 Task: Look for space in Bad Pyrmont, Germany from 6th September, 2023 to 10th September, 2023 for 1 adult in price range Rs.9000 to Rs.17000. Place can be private room with 1  bedroom having 1 bed and 1 bathroom. Property type can be house, flat, guest house, hotel. Booking option can be shelf check-in. Required host language is English.
Action: Mouse moved to (788, 110)
Screenshot: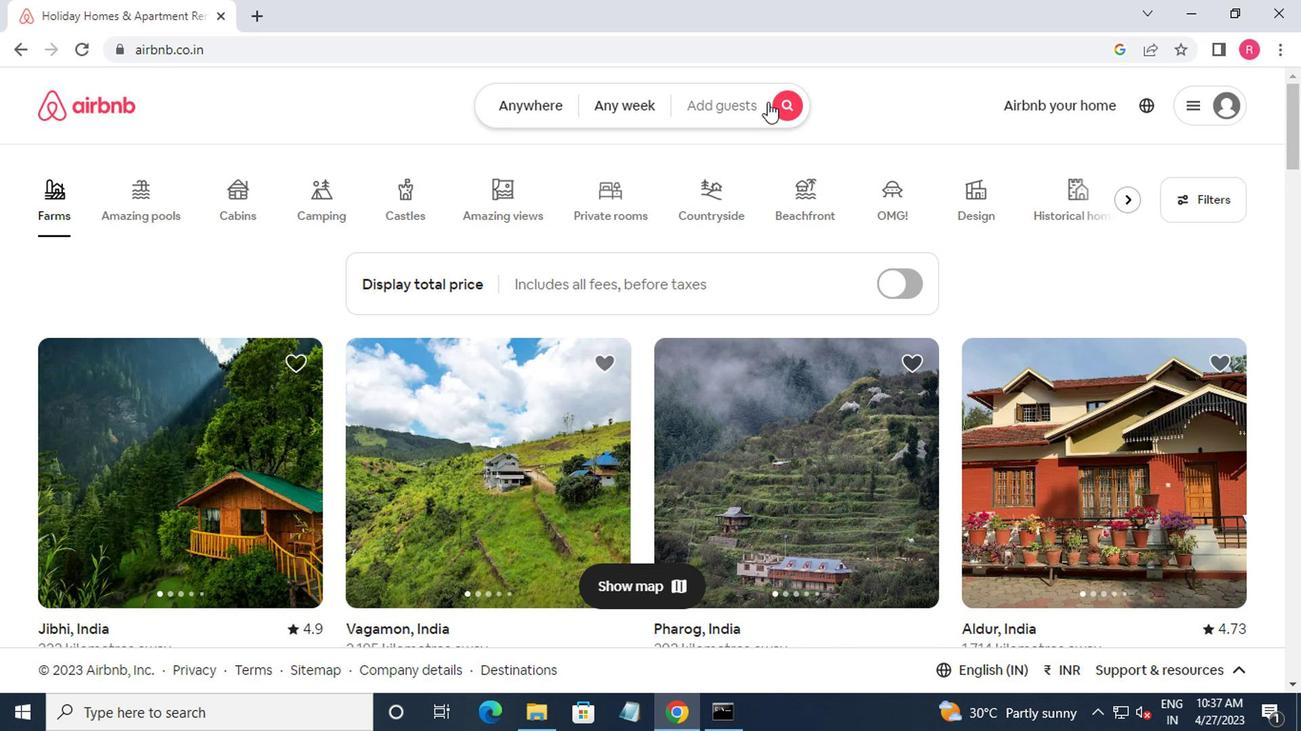 
Action: Mouse pressed left at (788, 110)
Screenshot: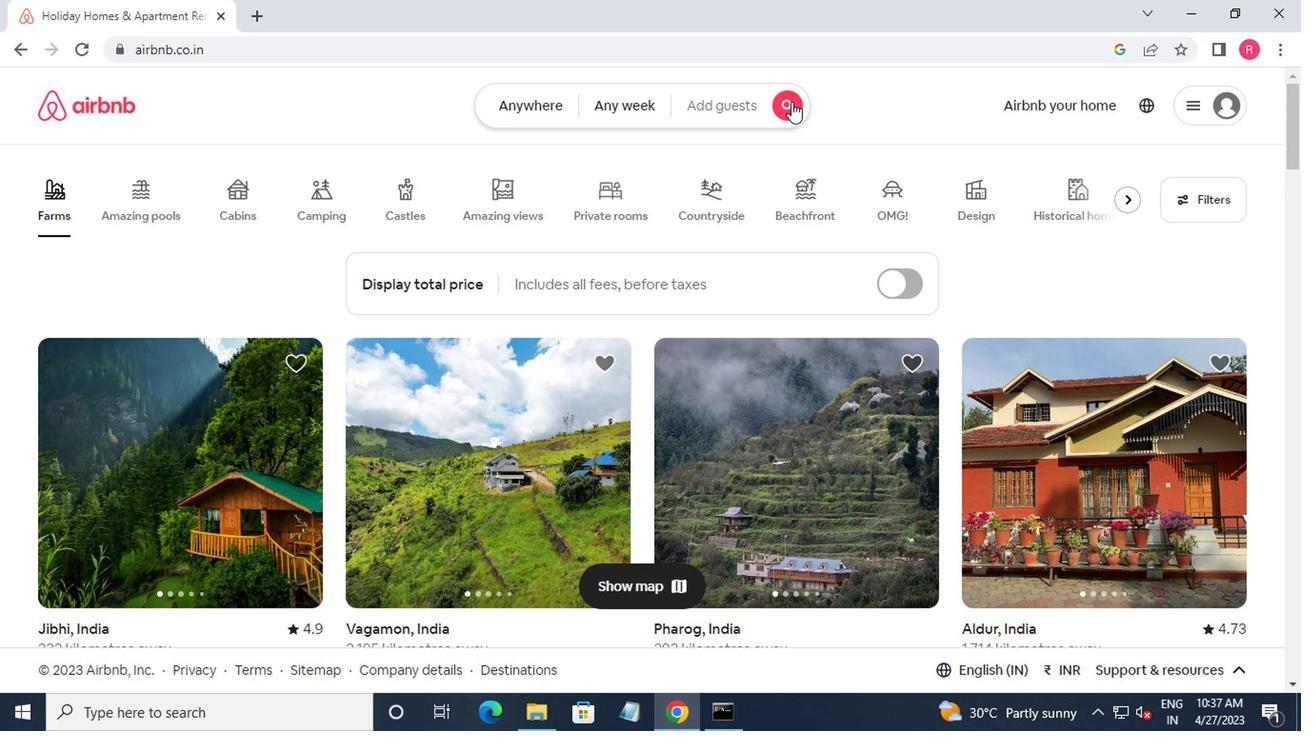 
Action: Mouse moved to (348, 193)
Screenshot: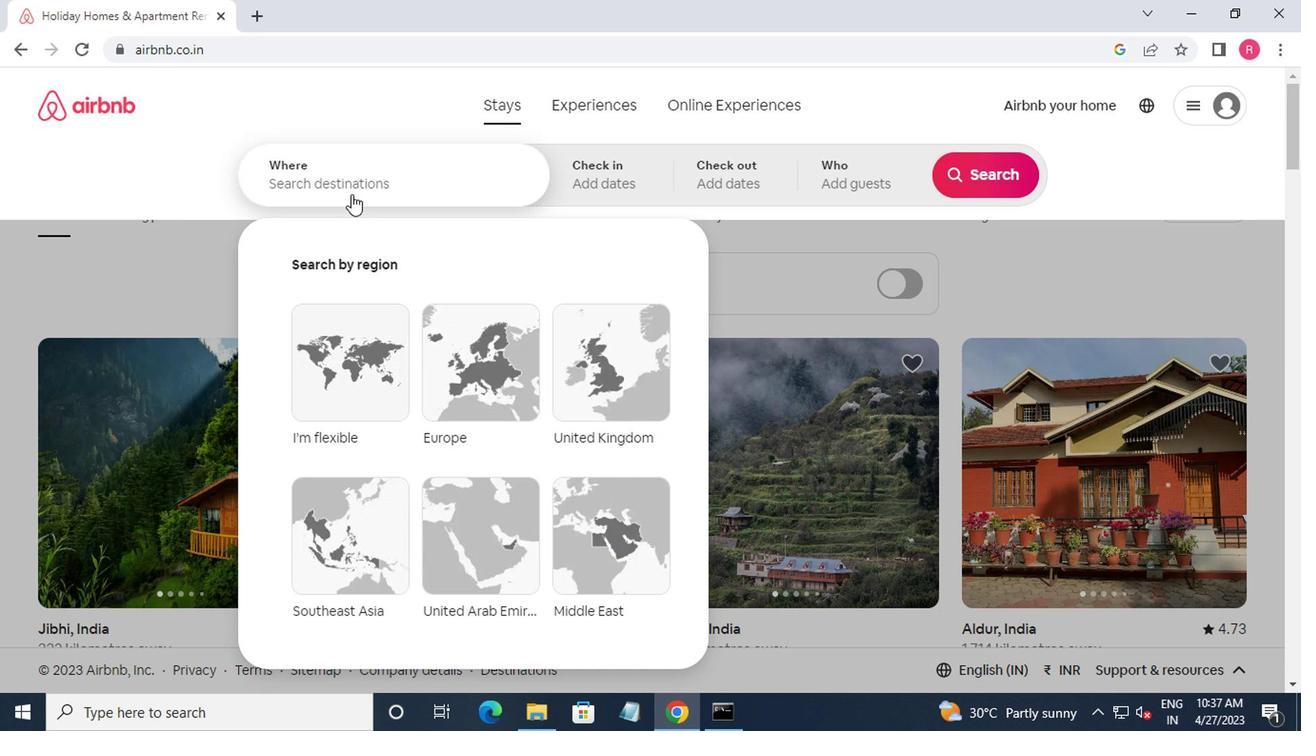 
Action: Mouse pressed left at (348, 193)
Screenshot: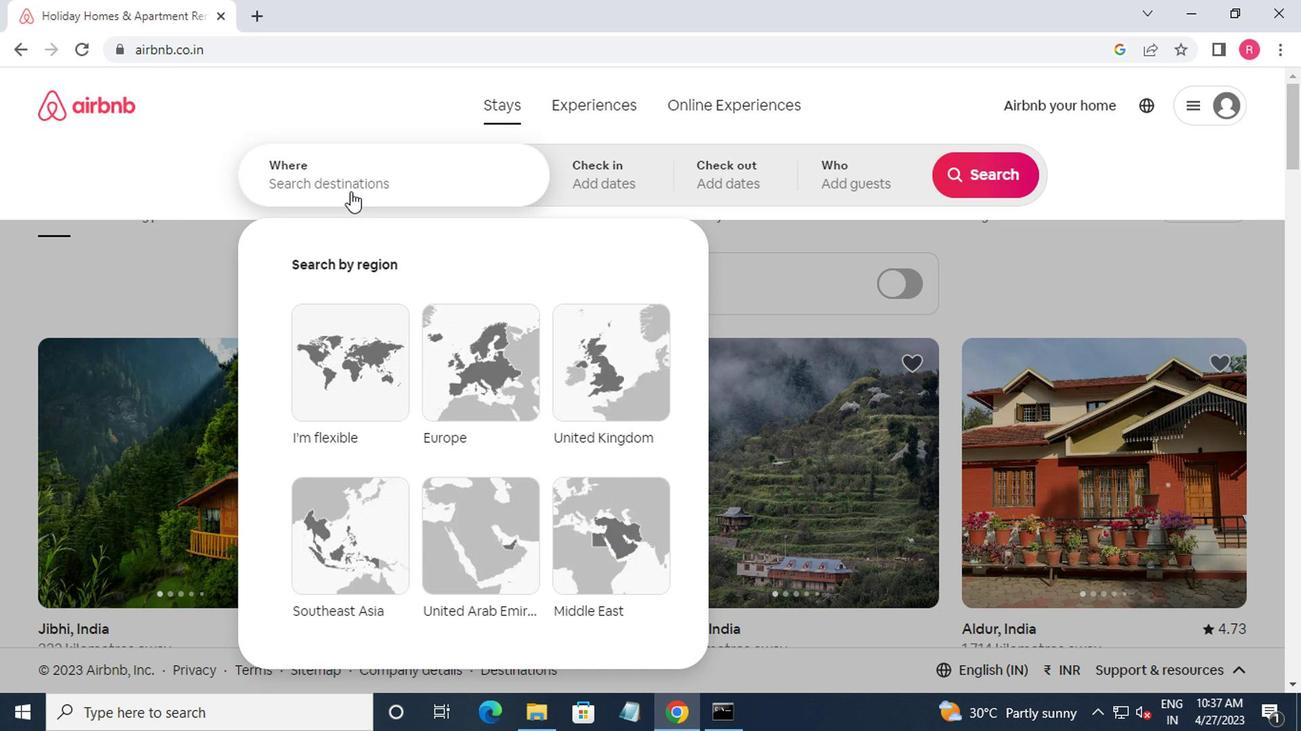 
Action: Mouse moved to (378, 190)
Screenshot: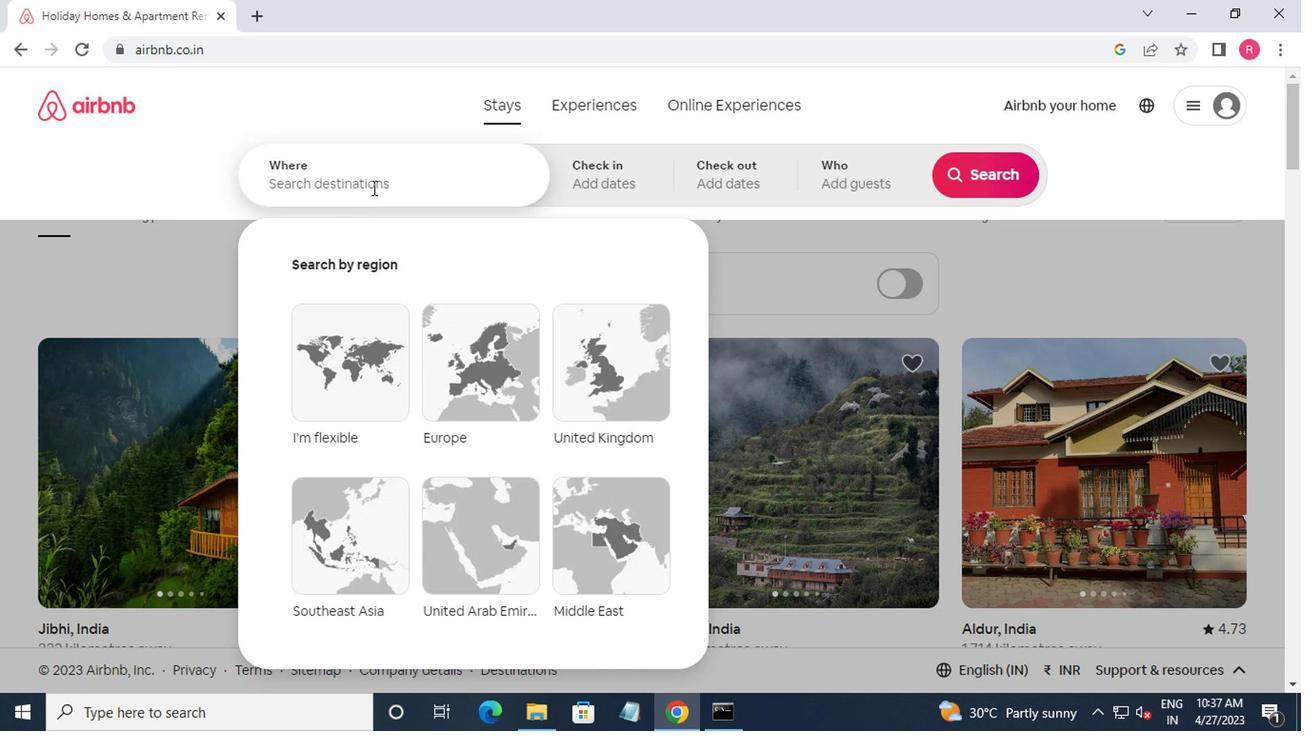 
Action: Key pressed bad<Key.space>pyrmony,ger<Key.down><Key.enter>
Screenshot: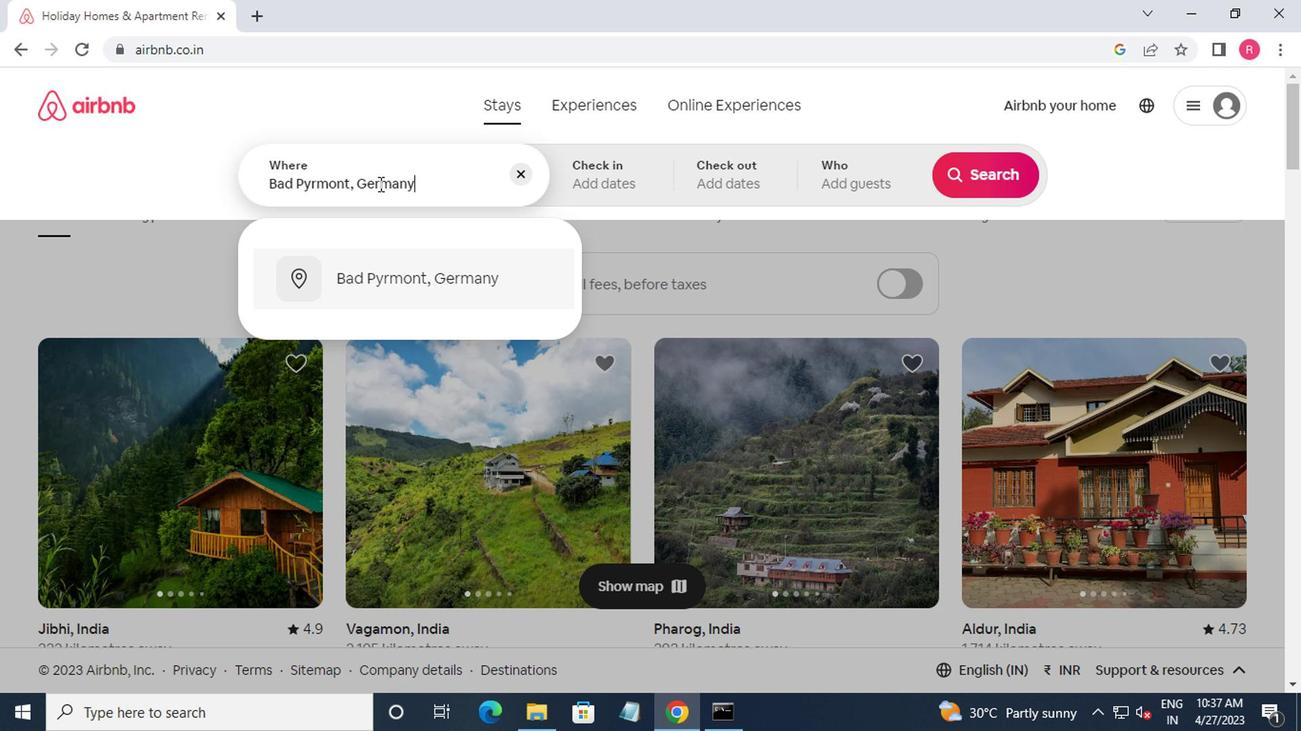 
Action: Mouse moved to (973, 338)
Screenshot: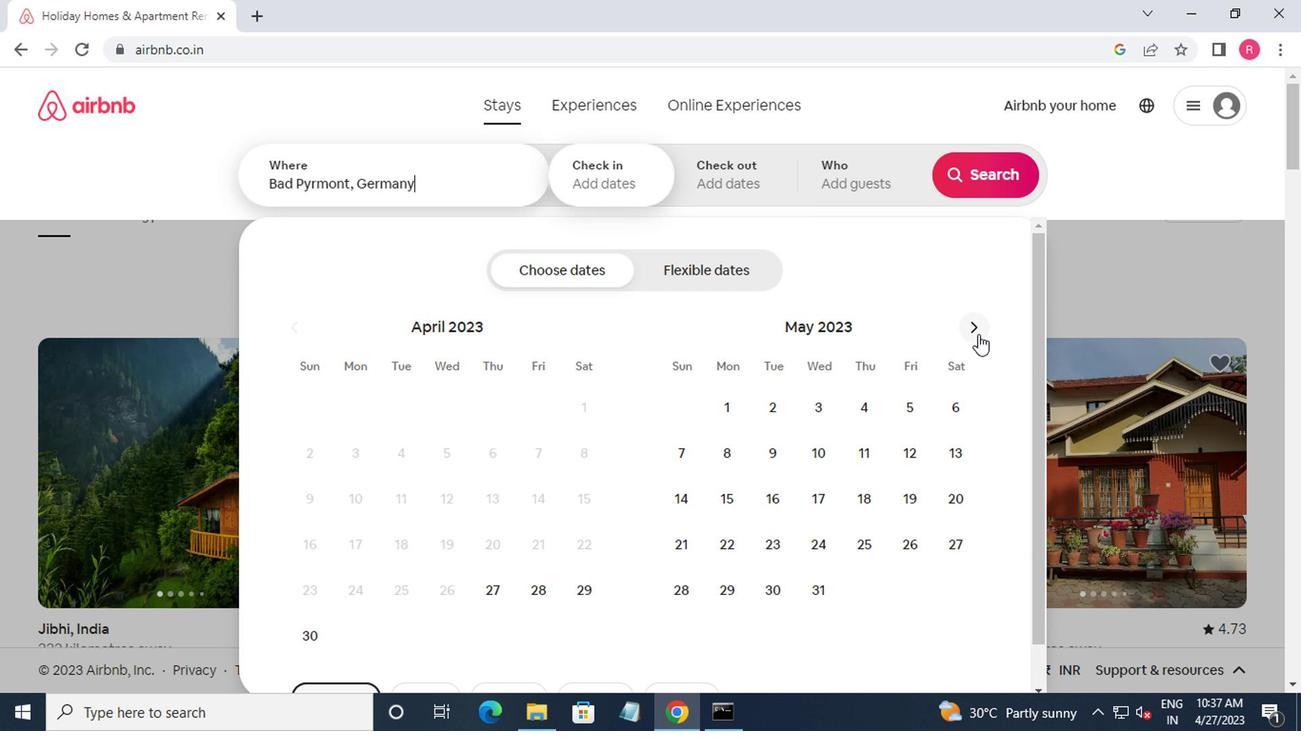 
Action: Mouse pressed left at (973, 338)
Screenshot: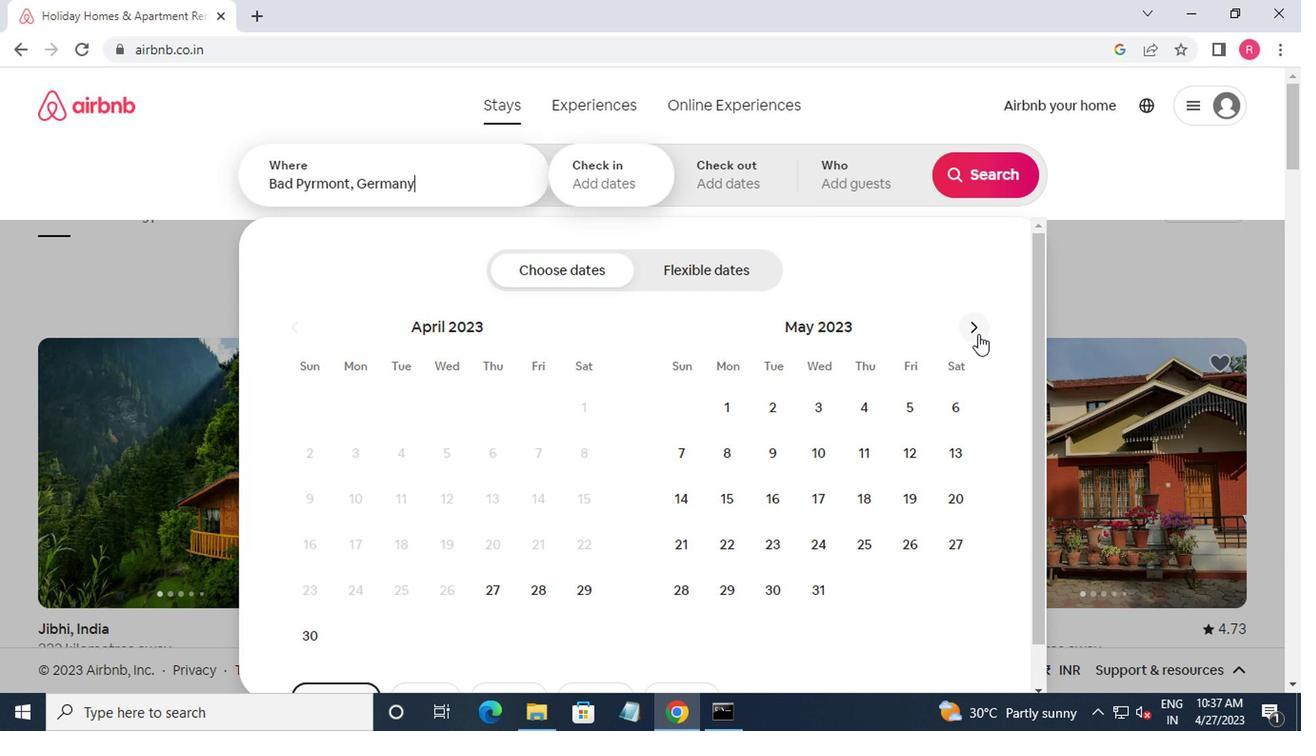 
Action: Mouse moved to (969, 336)
Screenshot: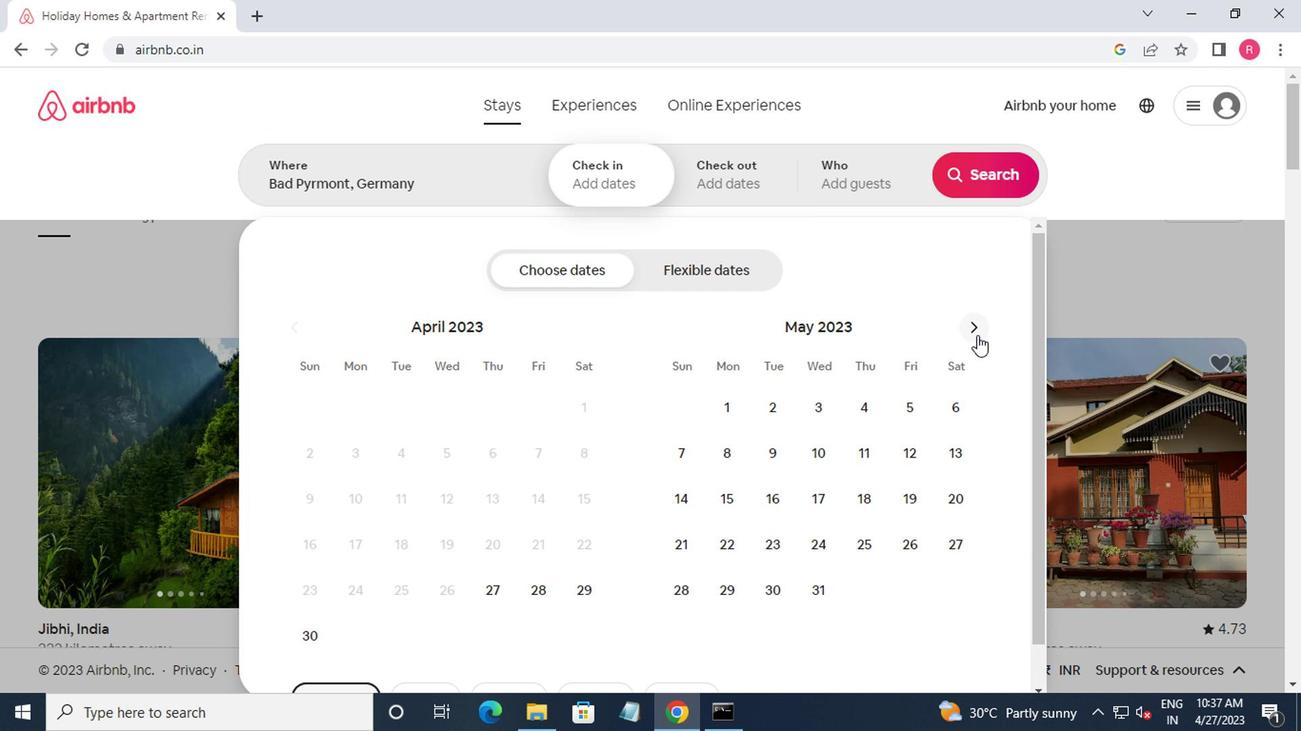 
Action: Mouse pressed left at (969, 336)
Screenshot: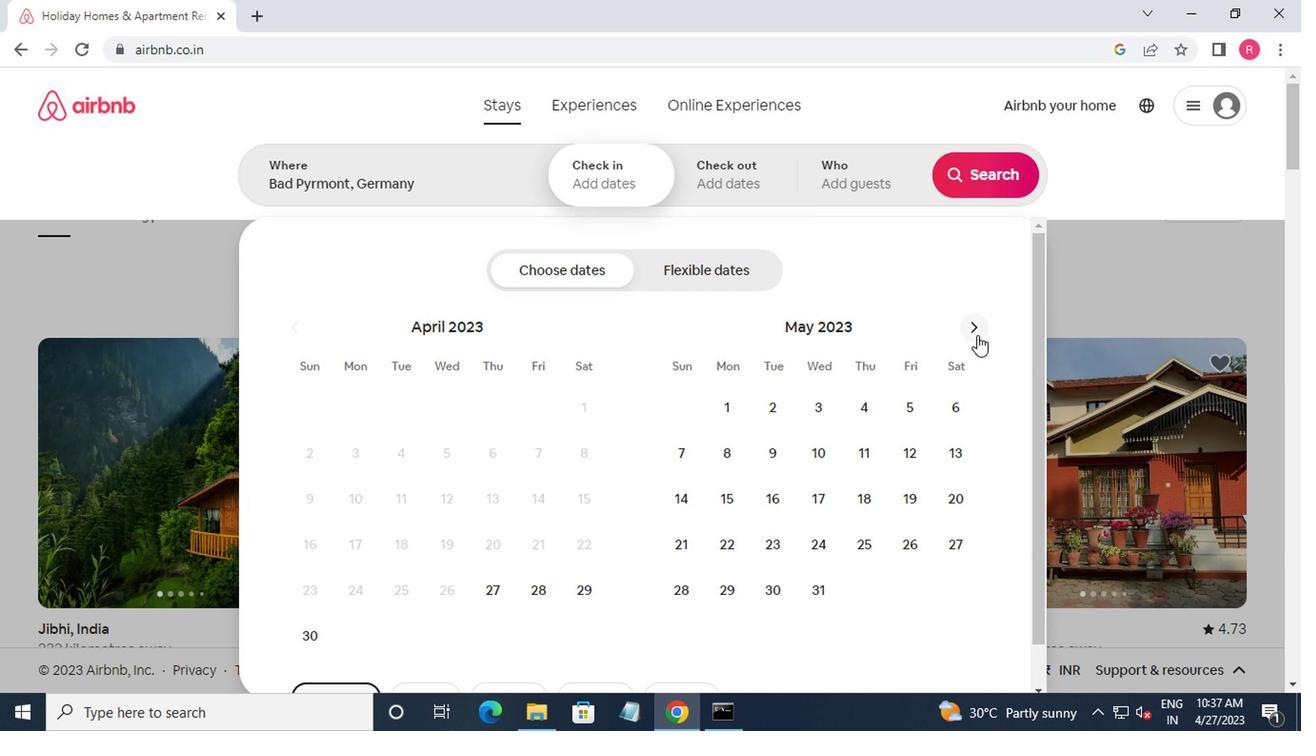 
Action: Mouse pressed left at (969, 336)
Screenshot: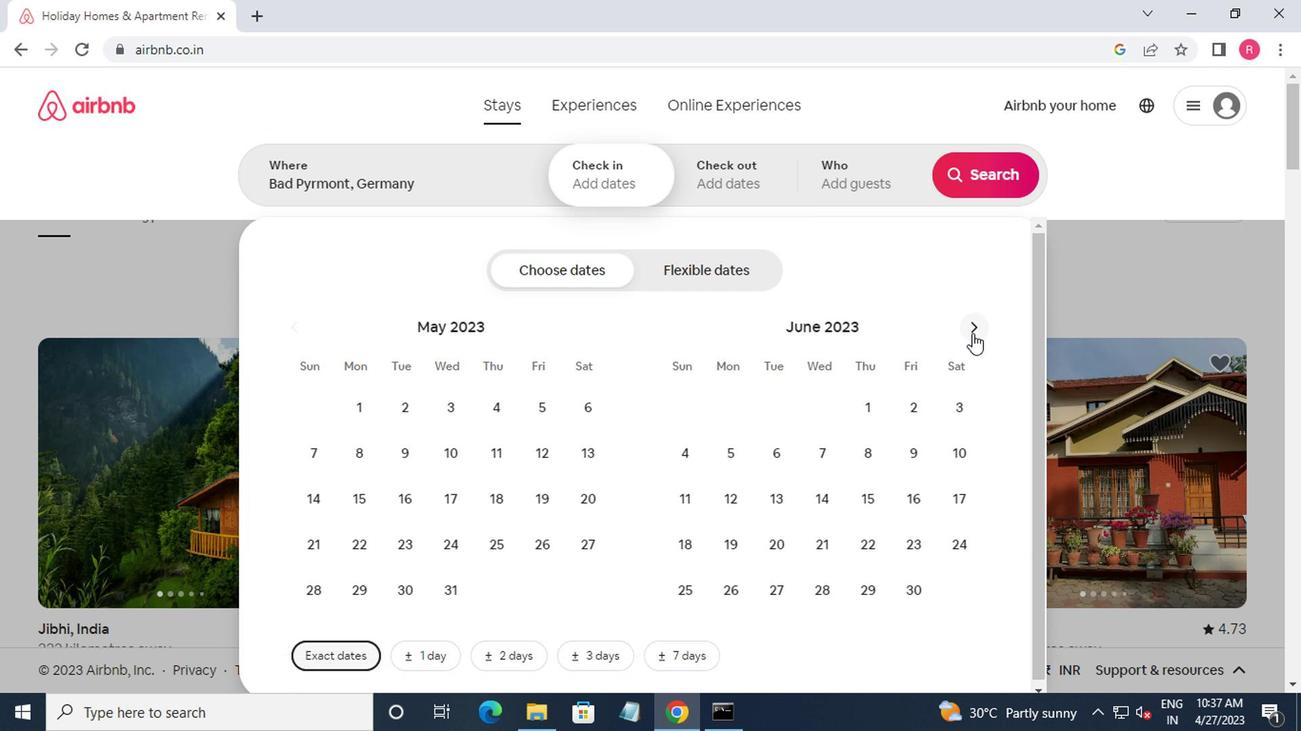 
Action: Mouse moved to (969, 336)
Screenshot: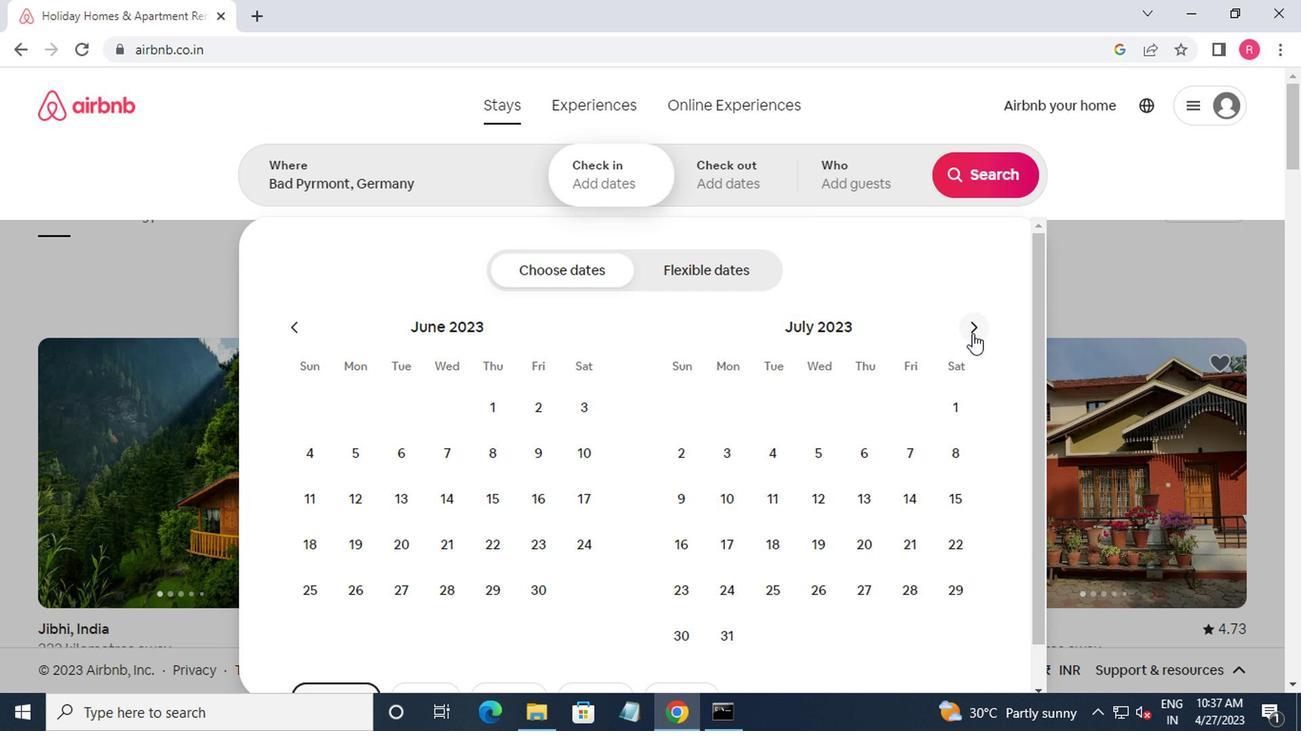 
Action: Mouse pressed left at (969, 336)
Screenshot: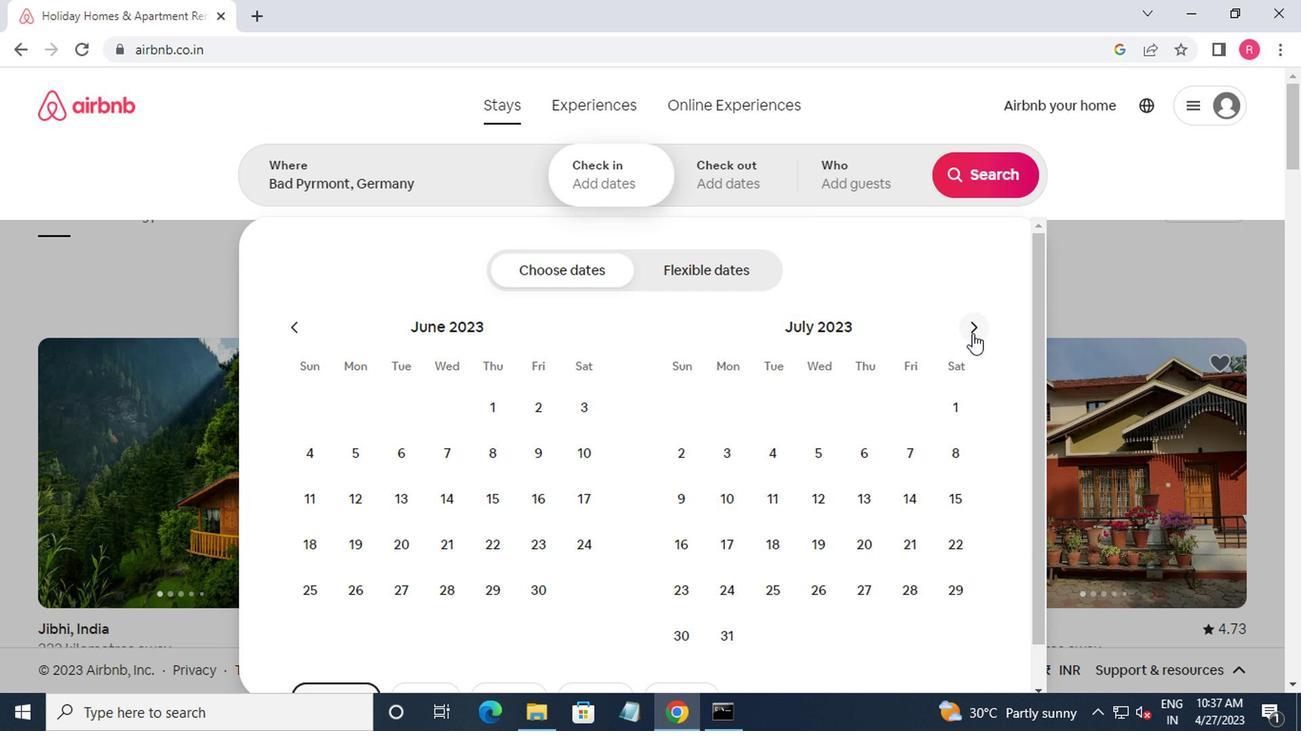 
Action: Mouse moved to (960, 337)
Screenshot: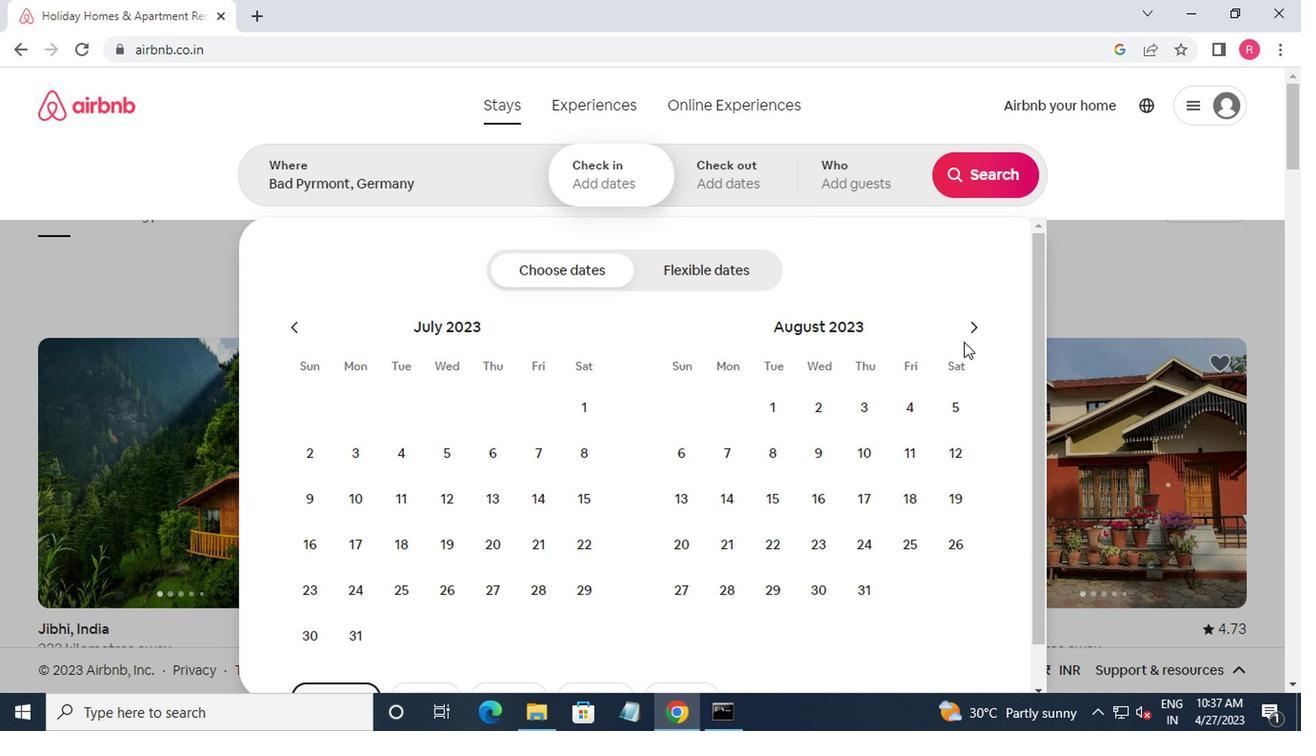 
Action: Mouse pressed left at (960, 337)
Screenshot: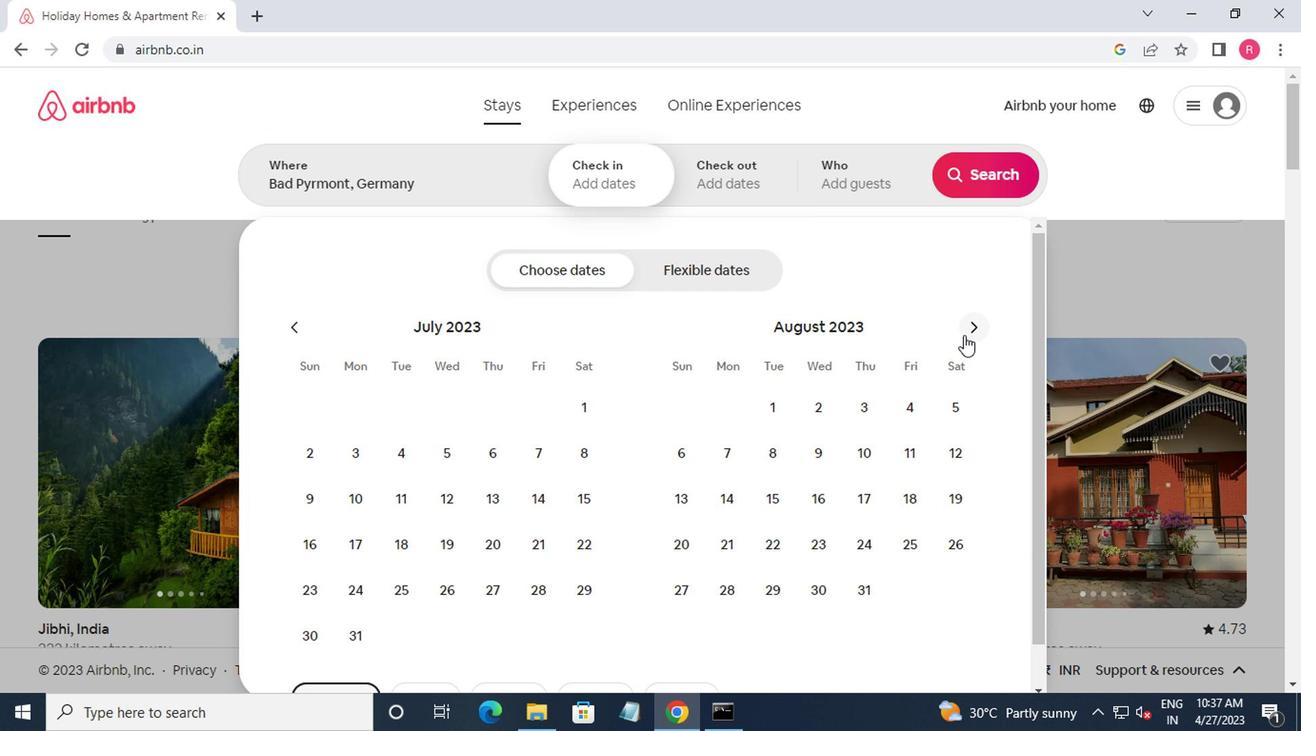 
Action: Mouse moved to (819, 464)
Screenshot: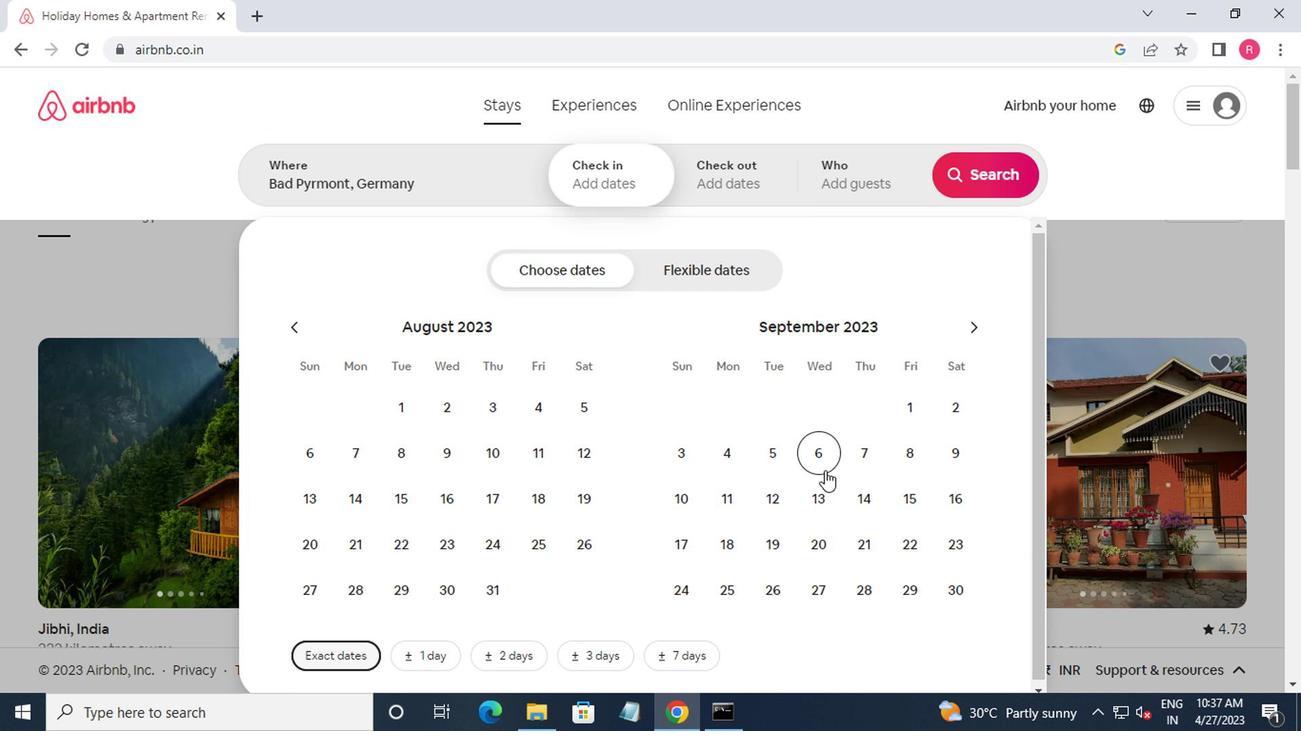 
Action: Mouse pressed left at (819, 464)
Screenshot: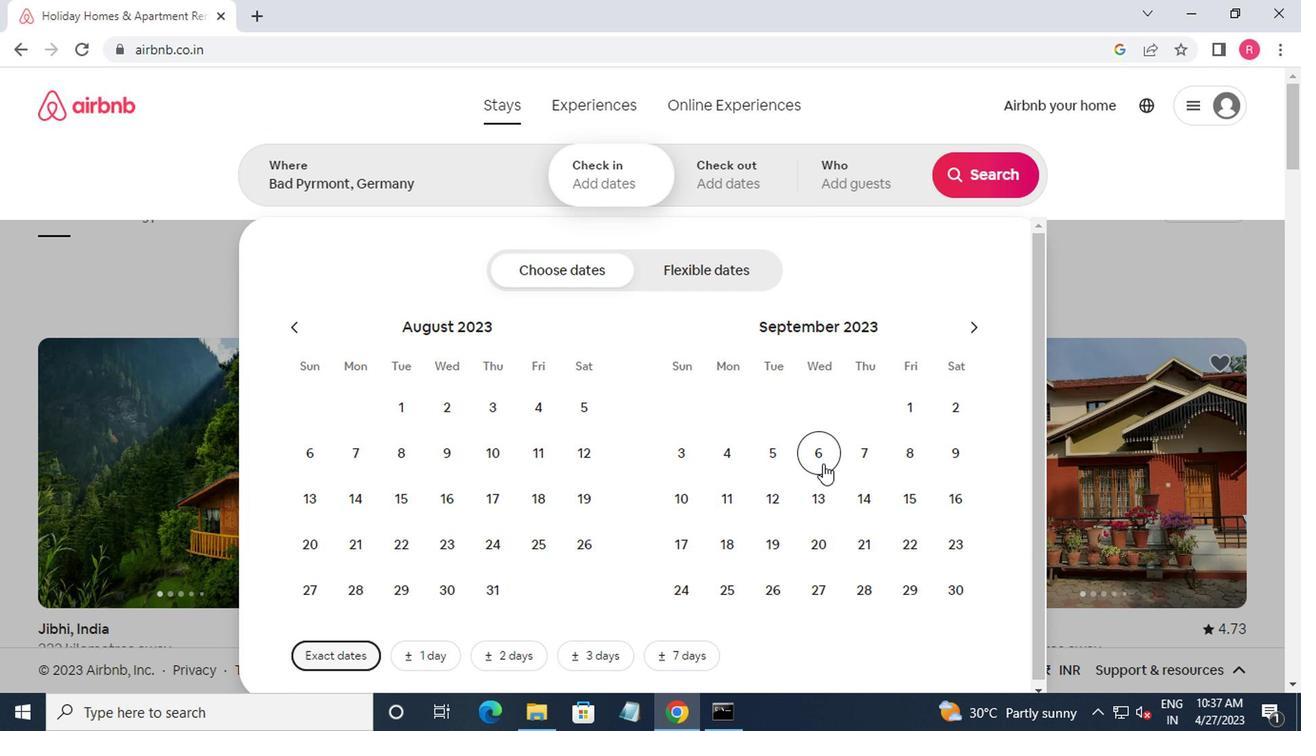 
Action: Mouse moved to (677, 504)
Screenshot: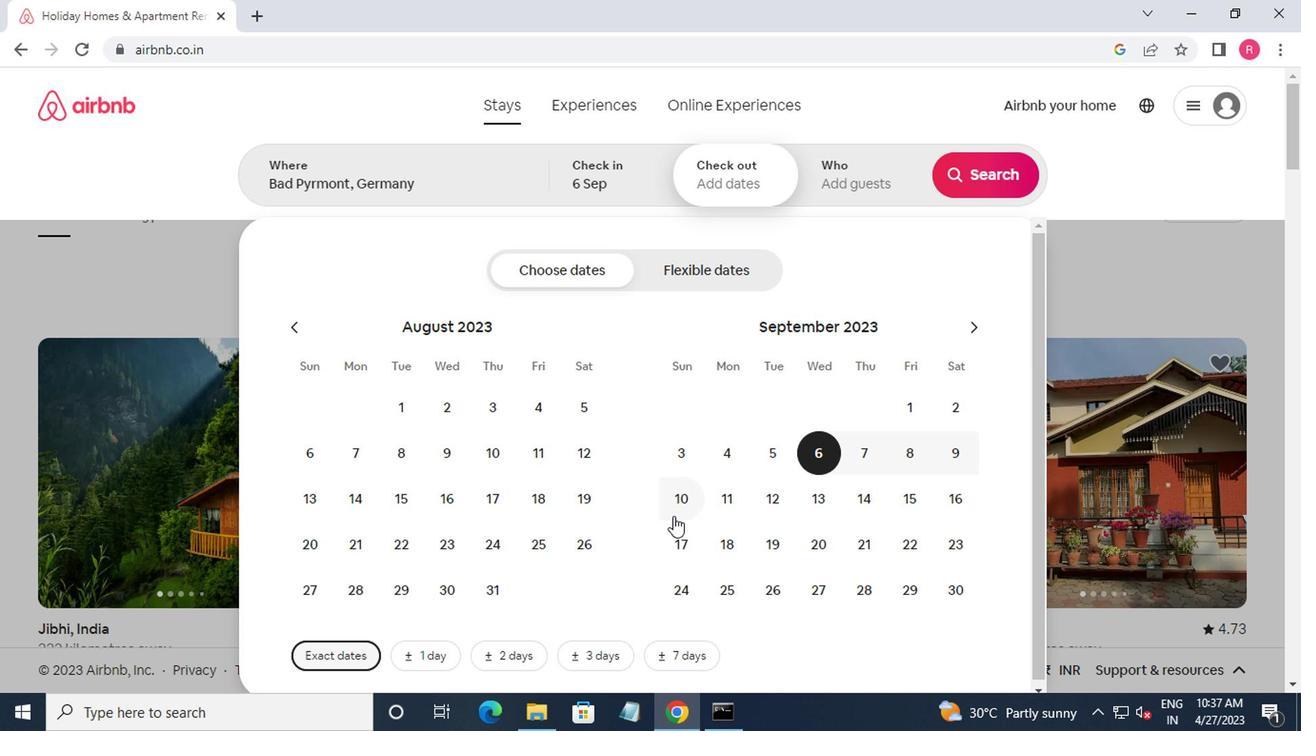 
Action: Mouse pressed left at (677, 504)
Screenshot: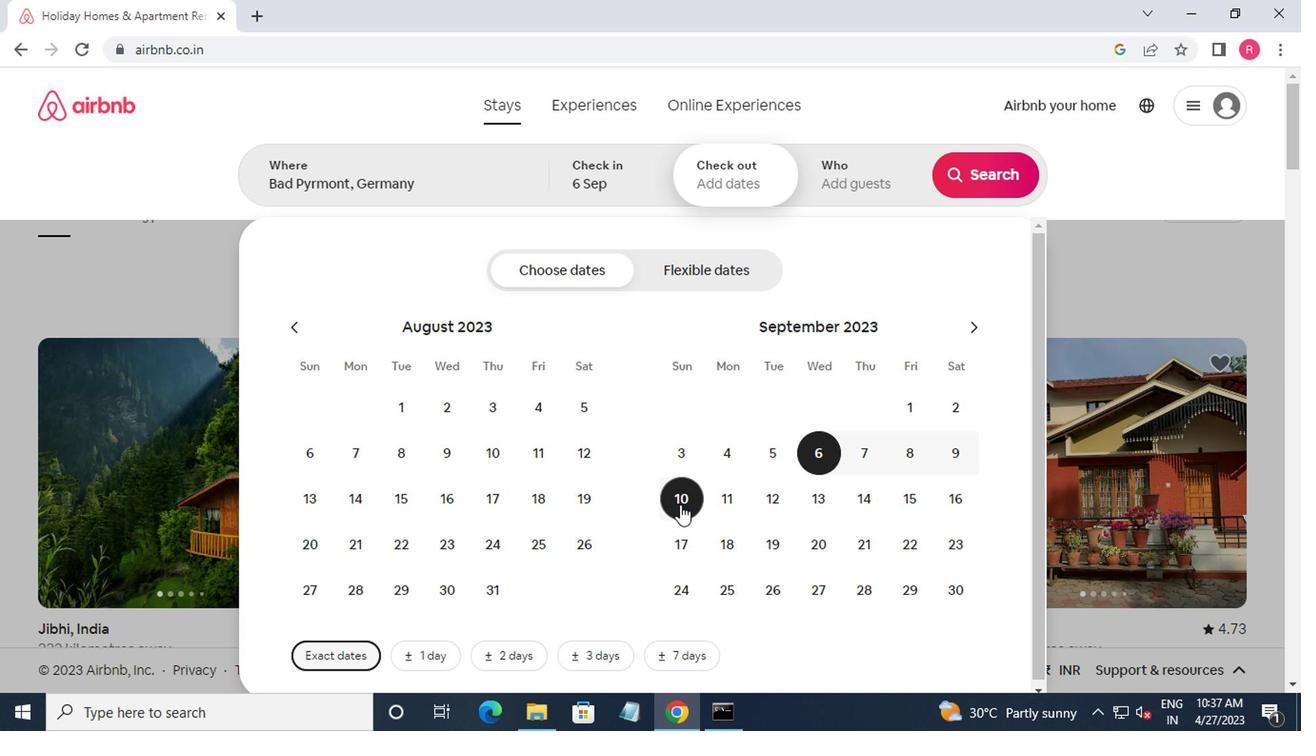 
Action: Mouse moved to (824, 197)
Screenshot: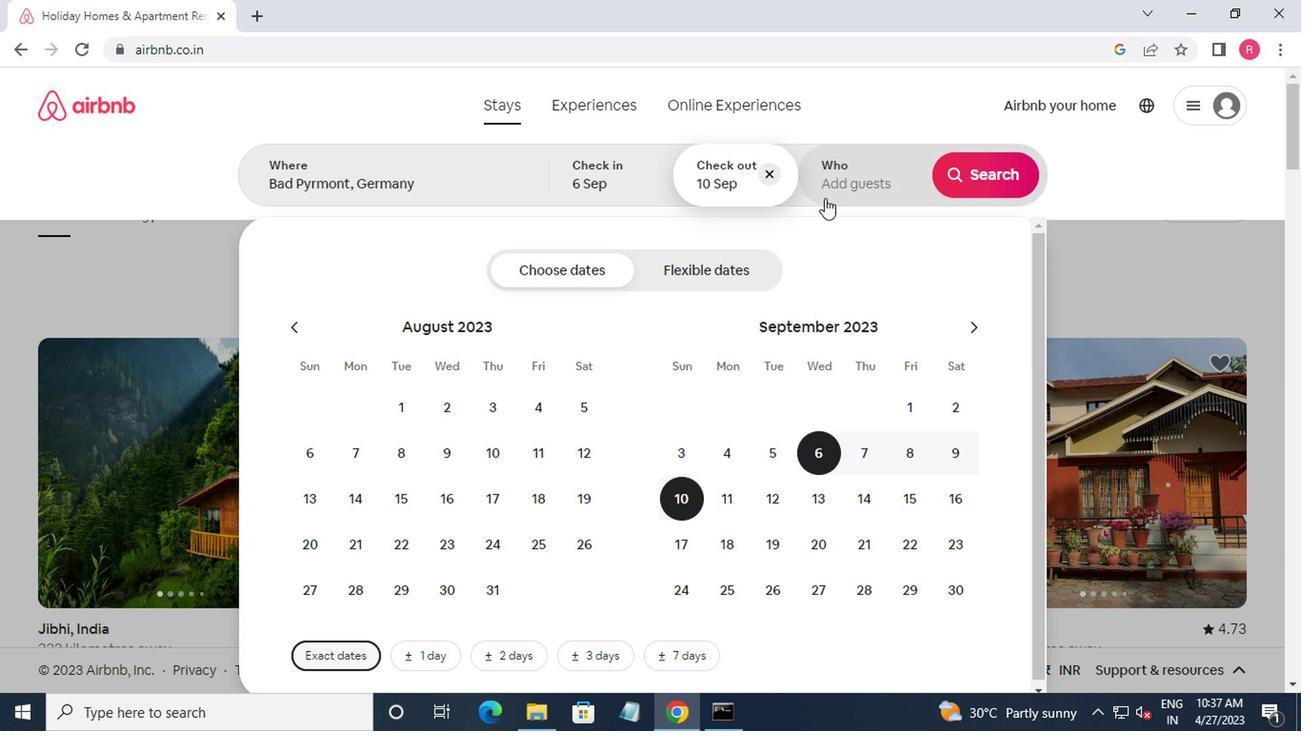 
Action: Mouse pressed left at (824, 197)
Screenshot: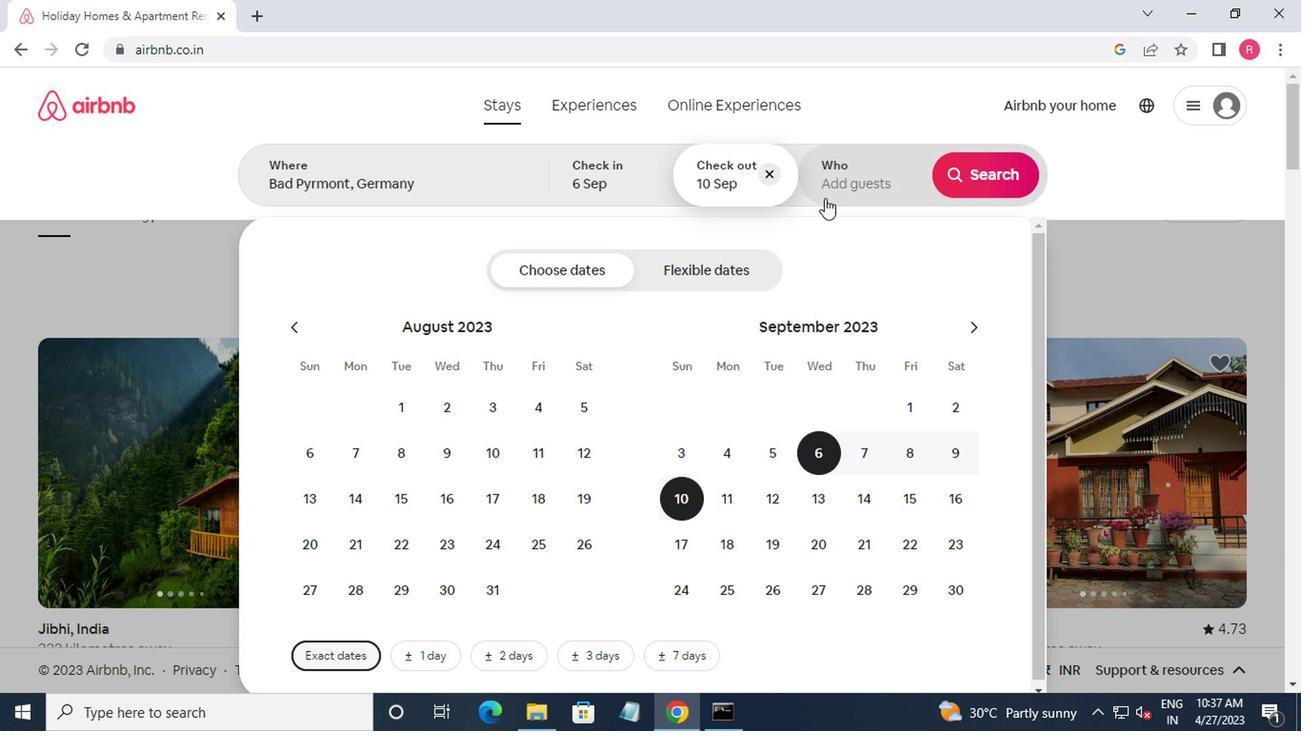 
Action: Mouse moved to (985, 280)
Screenshot: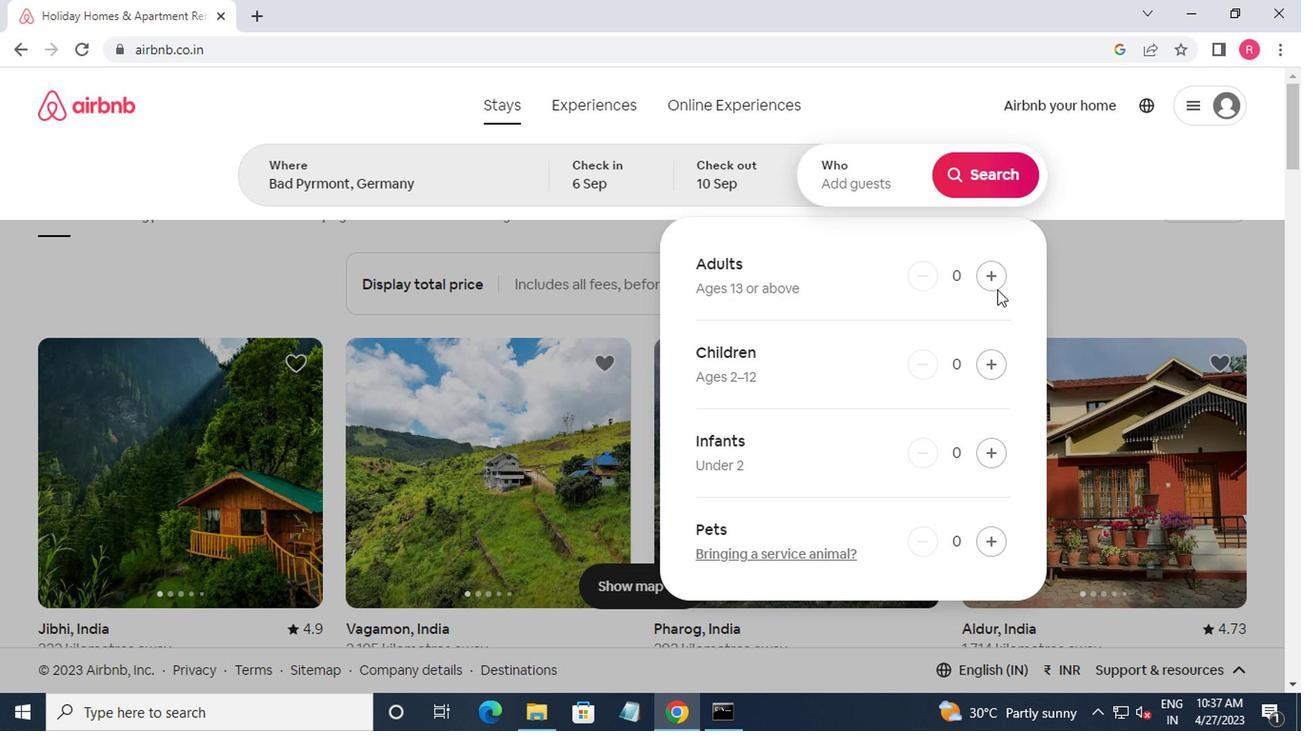 
Action: Mouse pressed left at (985, 280)
Screenshot: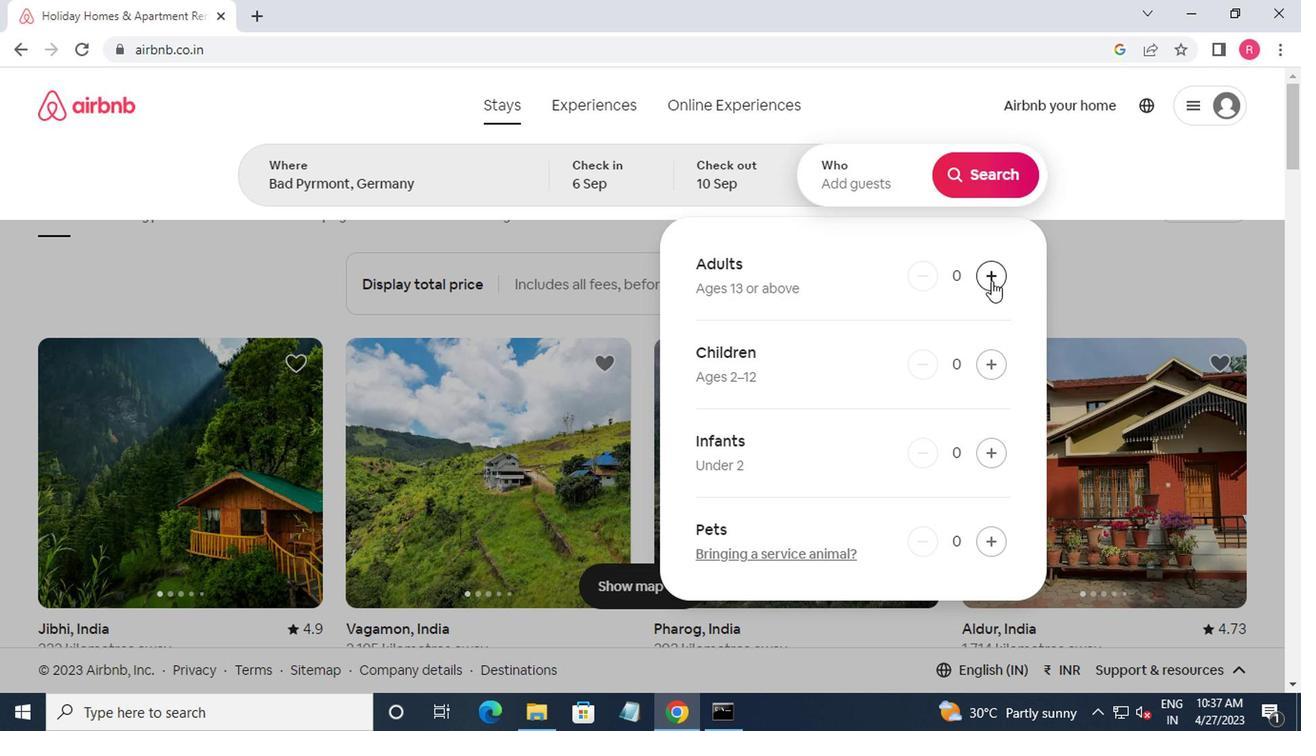 
Action: Mouse pressed left at (985, 280)
Screenshot: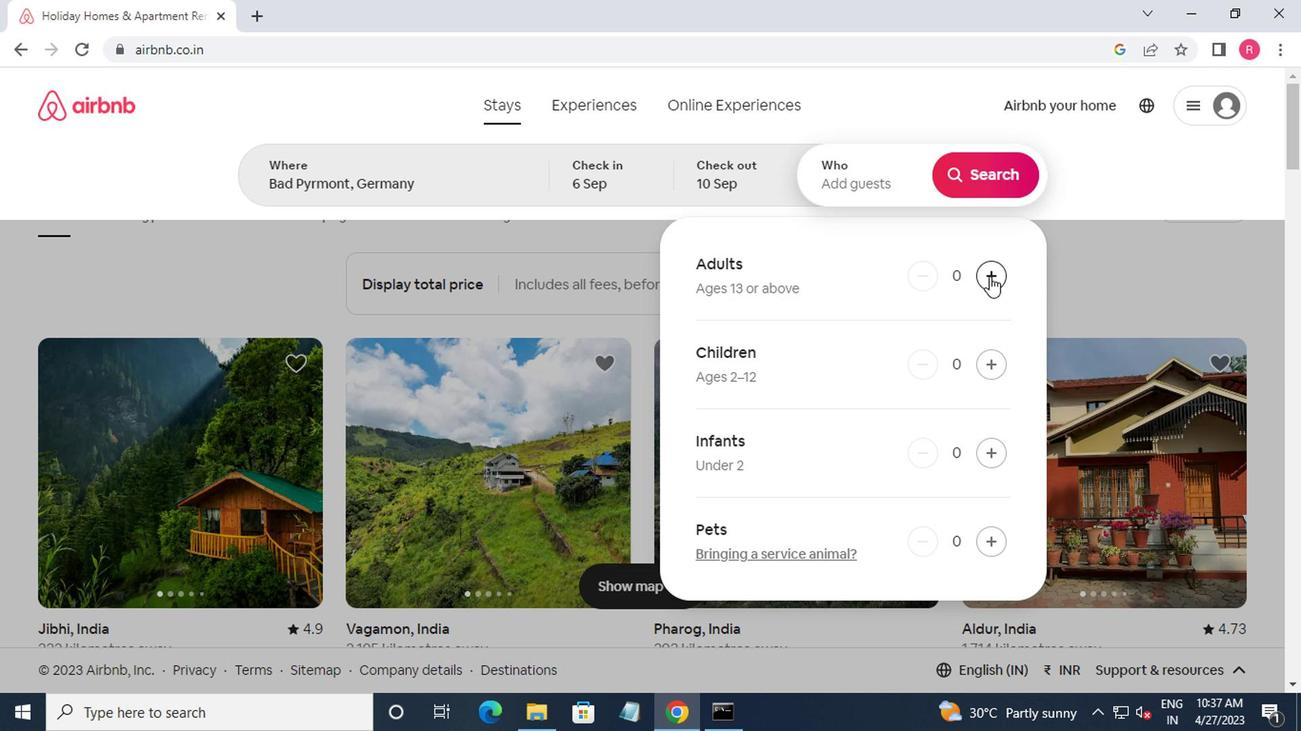 
Action: Mouse moved to (933, 284)
Screenshot: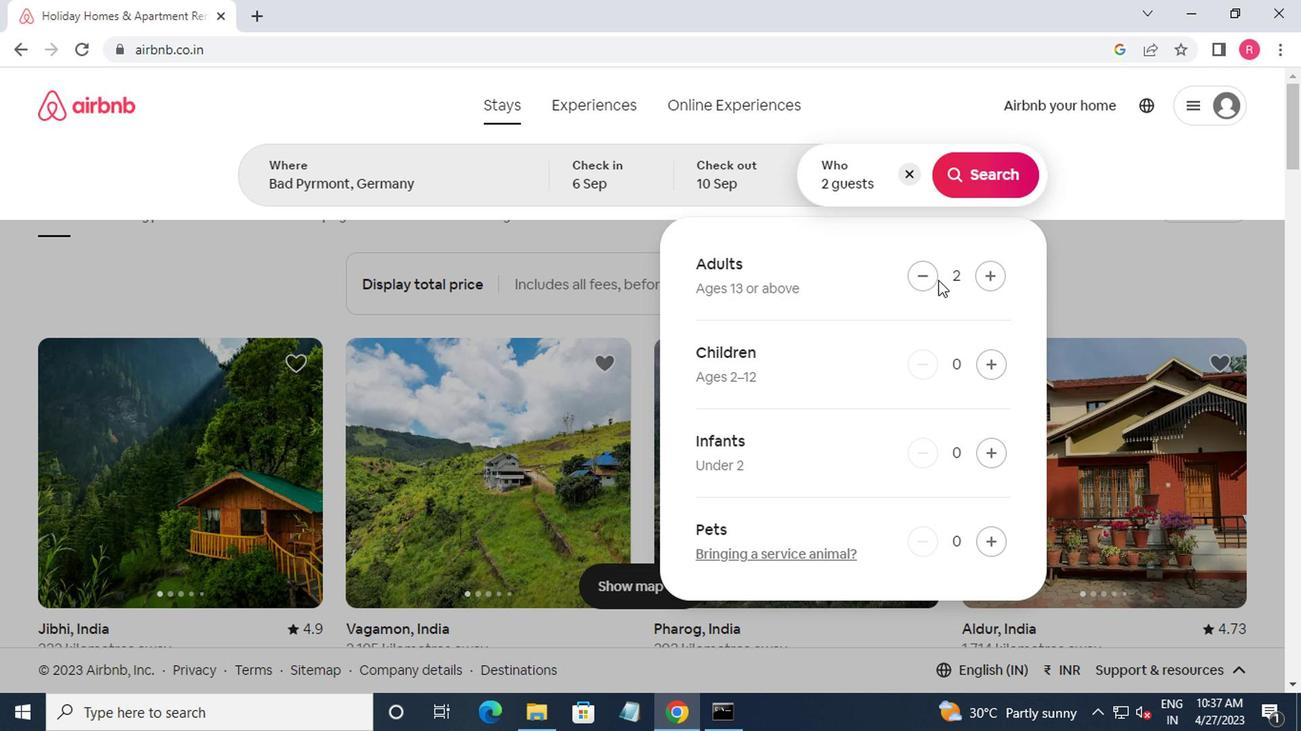 
Action: Mouse pressed left at (933, 284)
Screenshot: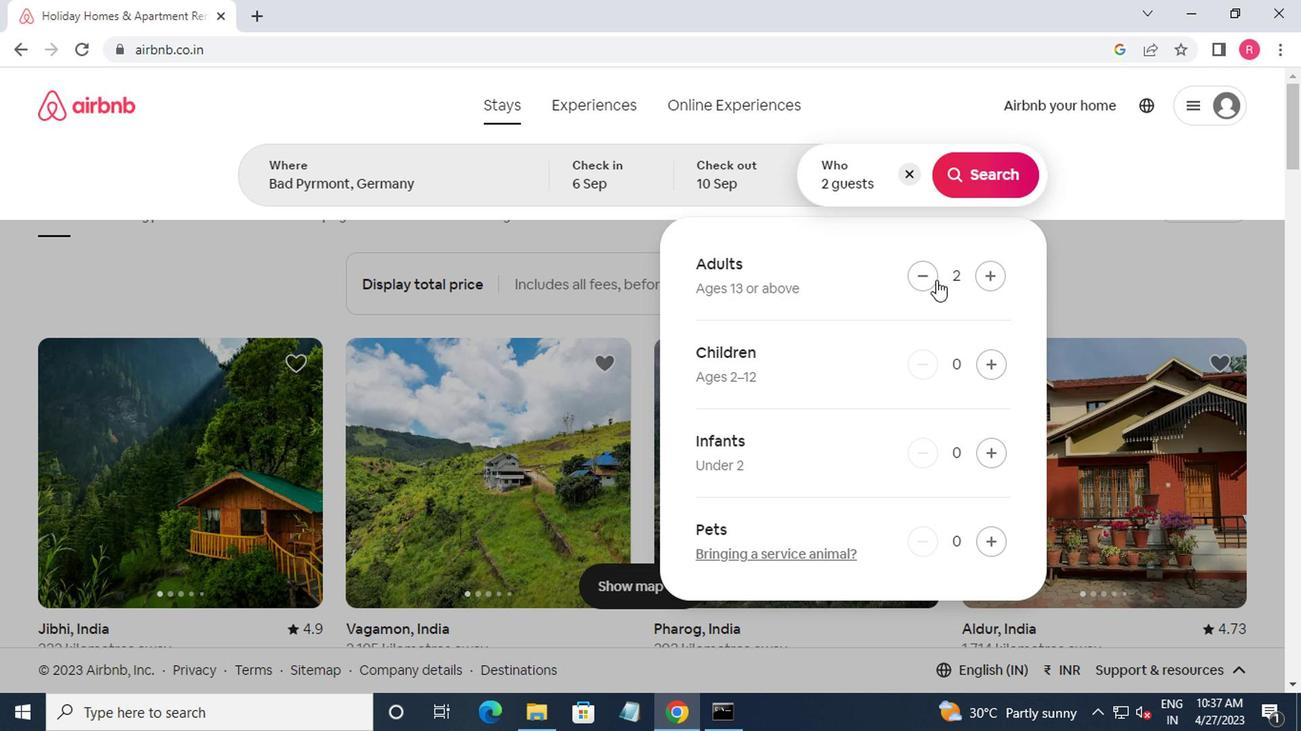 
Action: Mouse moved to (983, 187)
Screenshot: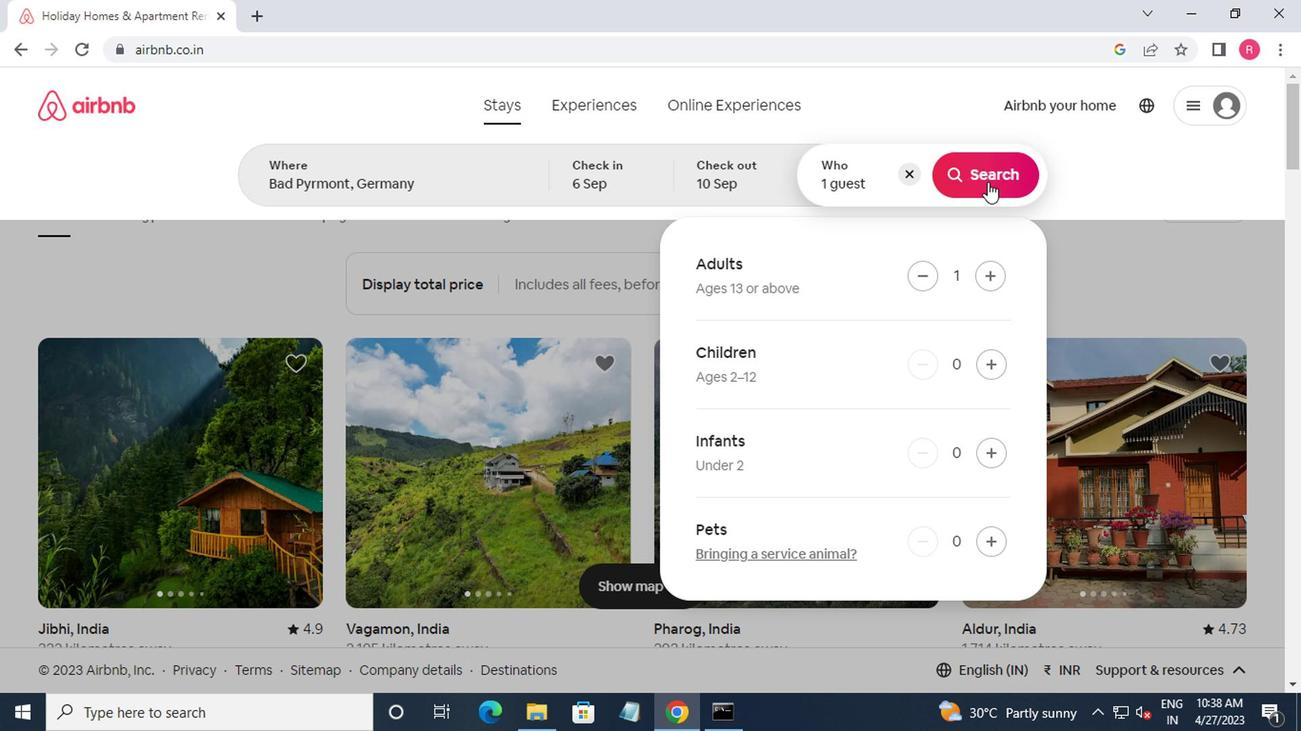 
Action: Mouse pressed left at (983, 187)
Screenshot: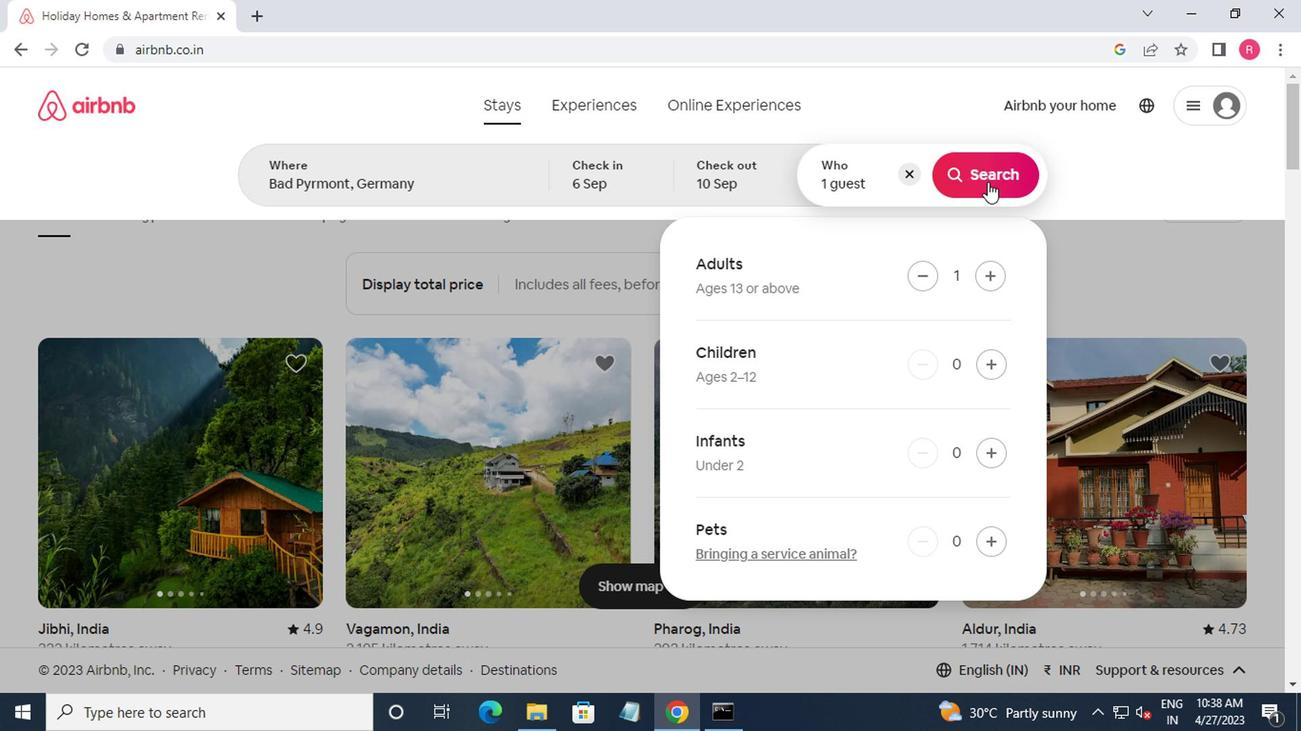
Action: Mouse moved to (1214, 189)
Screenshot: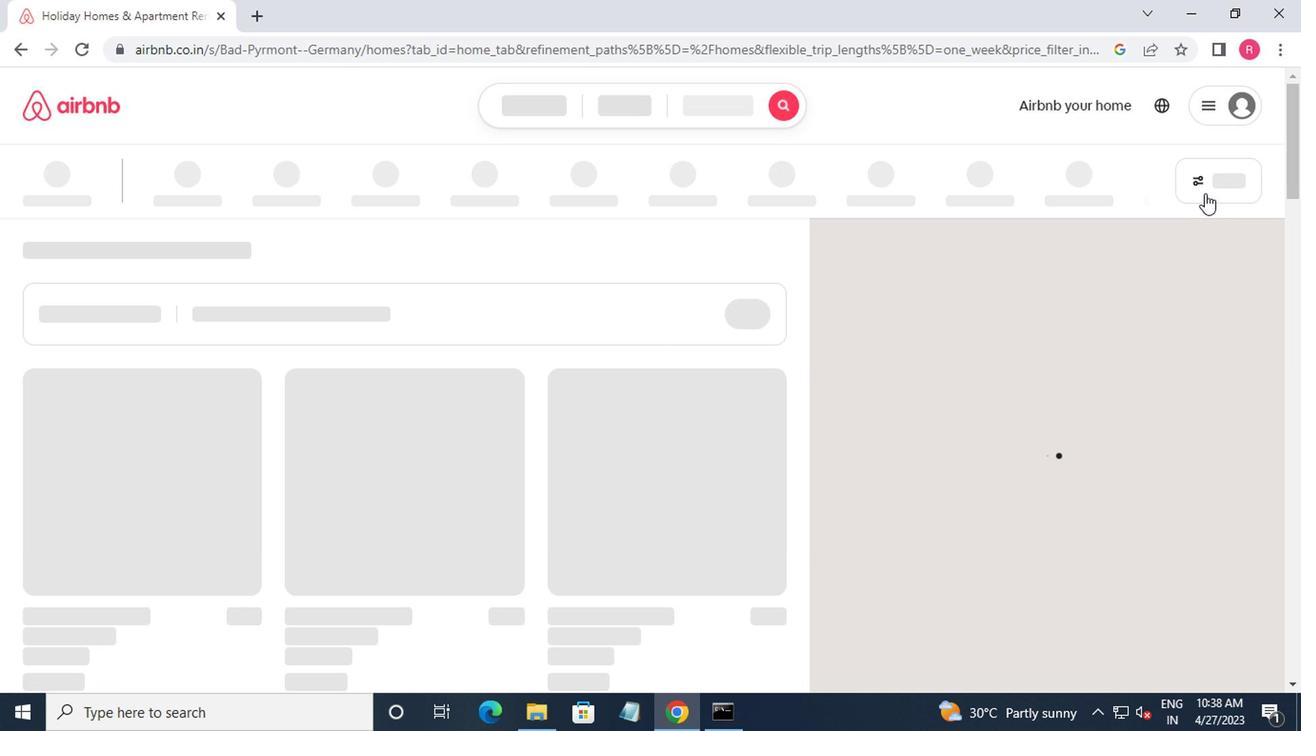 
Action: Mouse pressed left at (1214, 189)
Screenshot: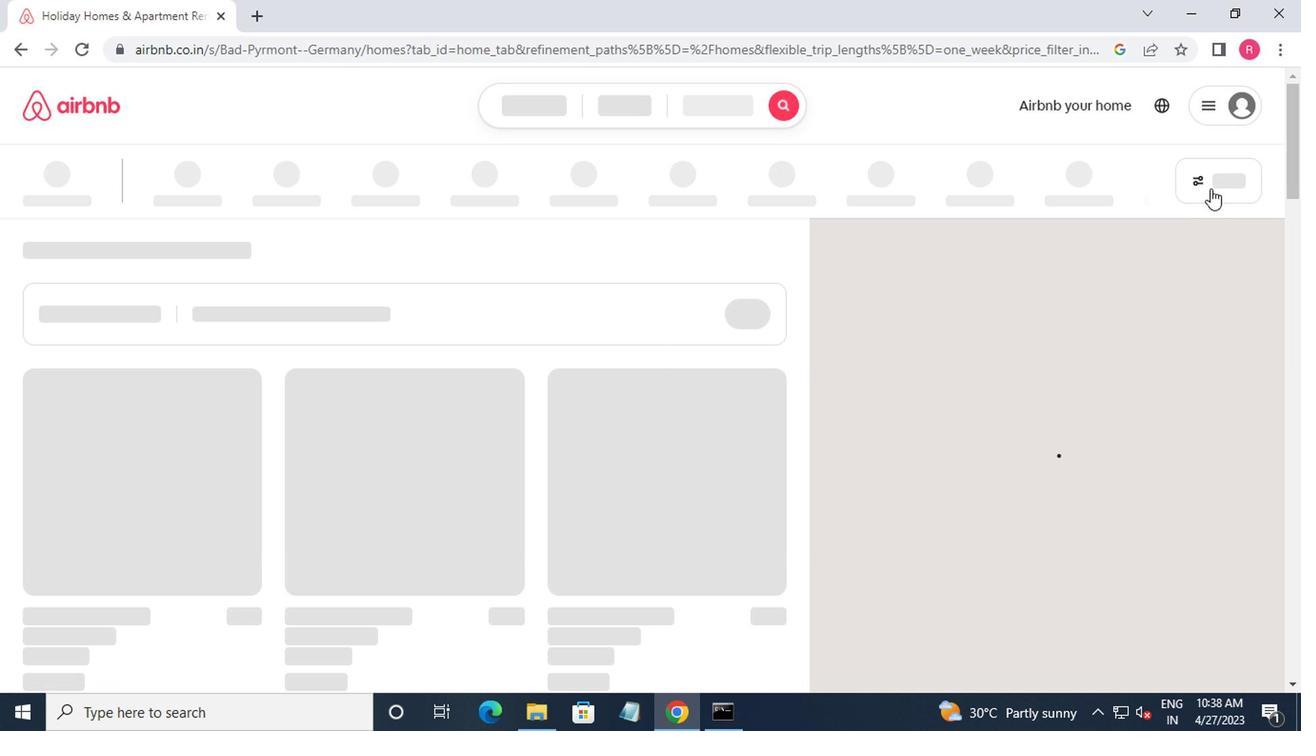 
Action: Mouse moved to (1222, 182)
Screenshot: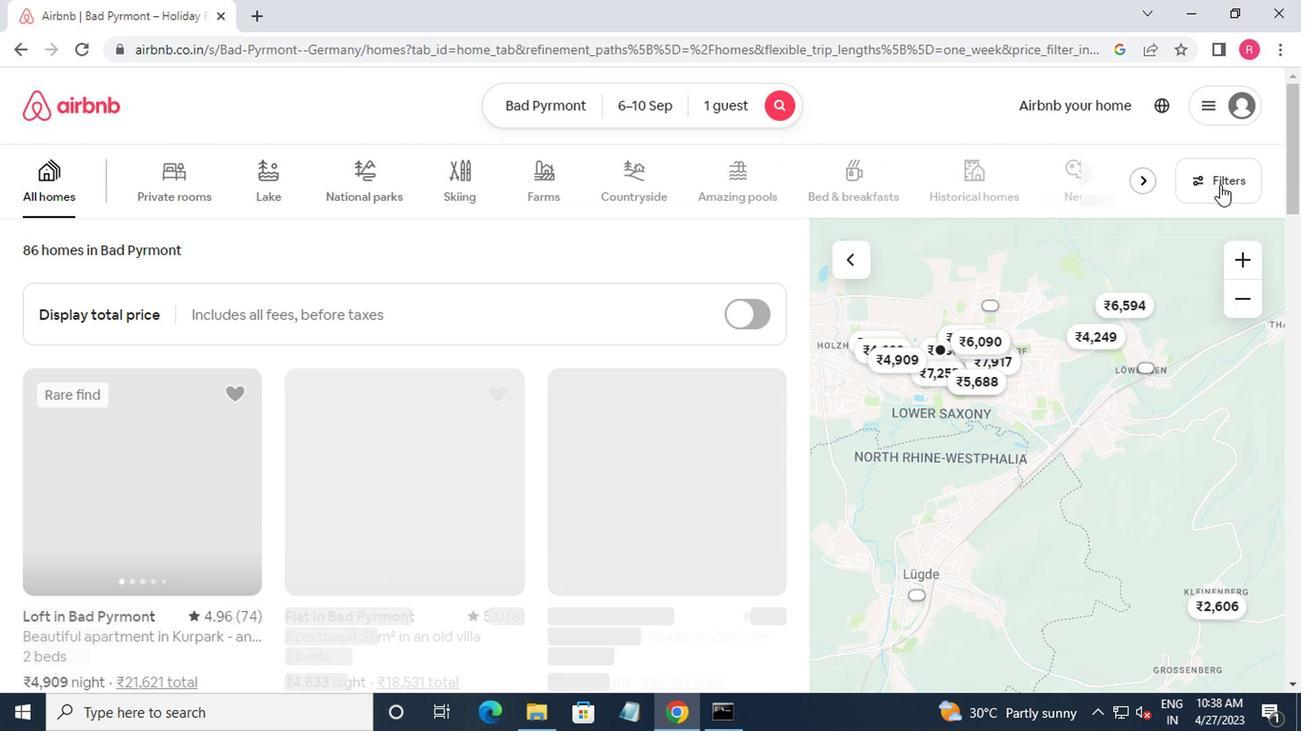 
Action: Mouse pressed left at (1222, 182)
Screenshot: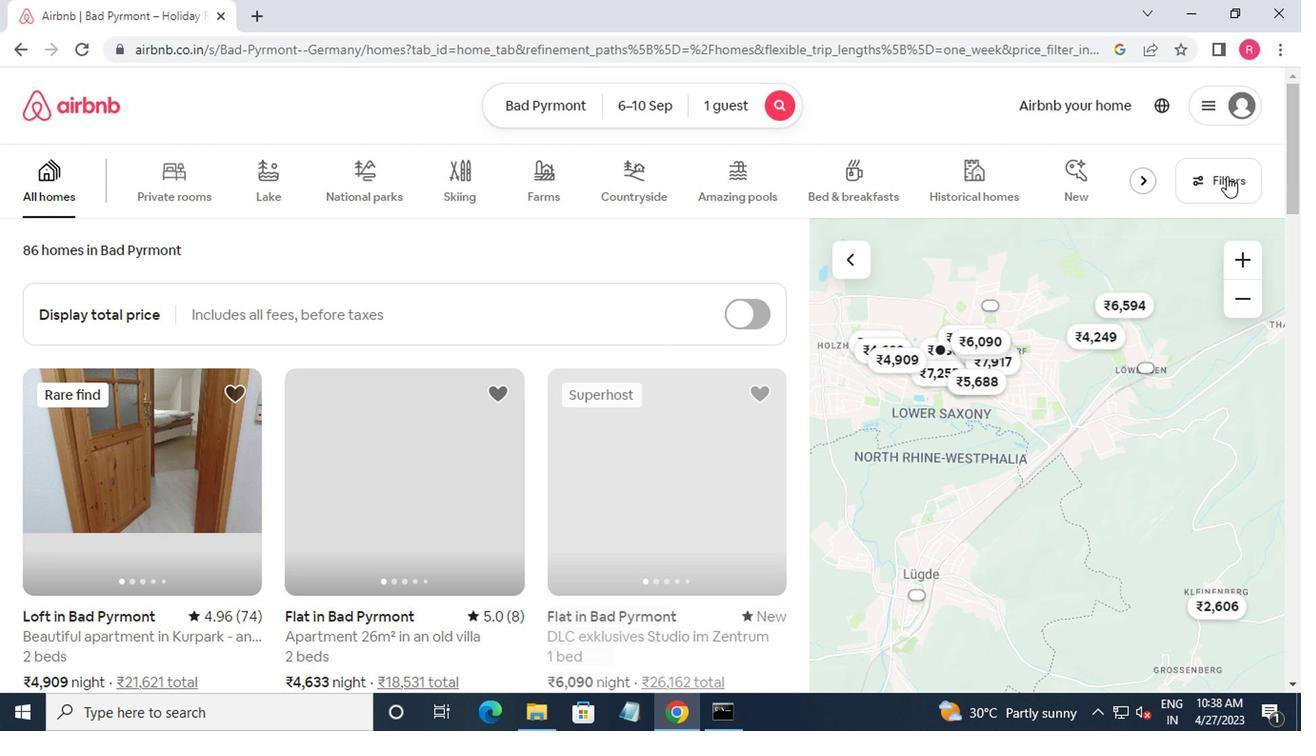 
Action: Mouse moved to (567, 419)
Screenshot: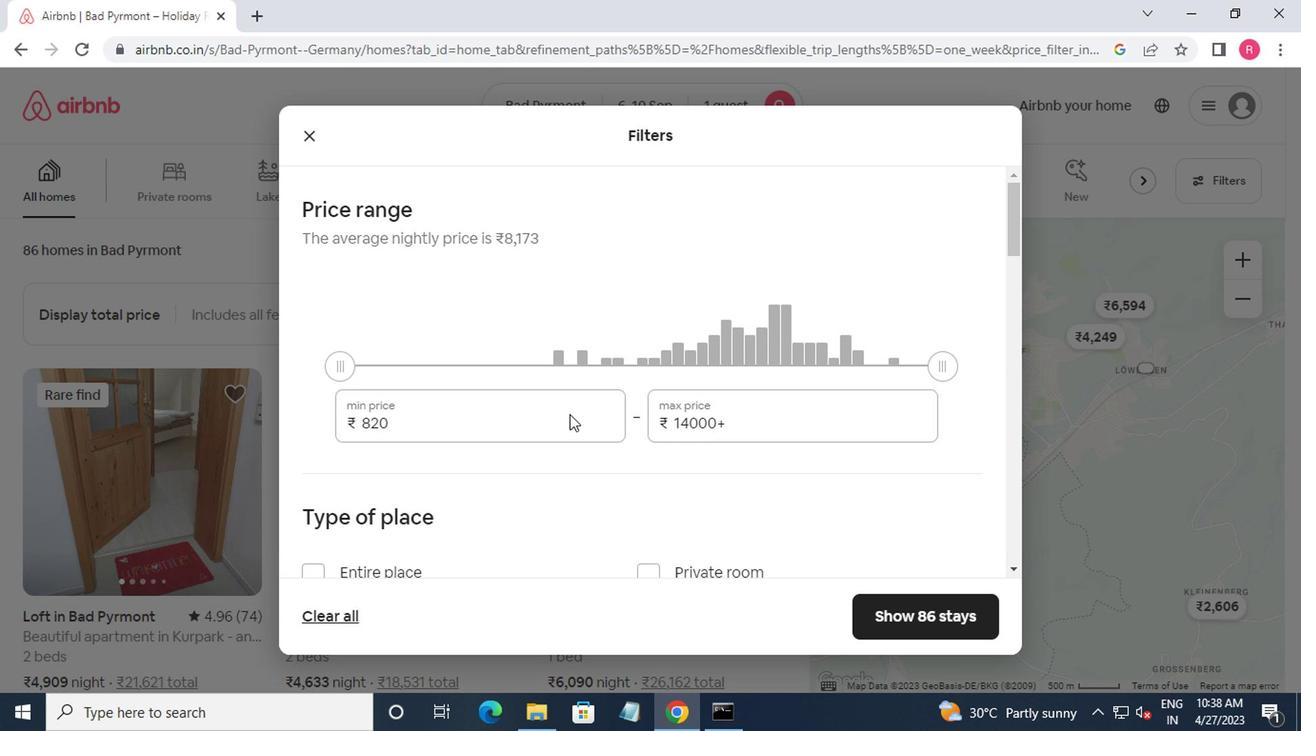 
Action: Mouse pressed left at (567, 419)
Screenshot: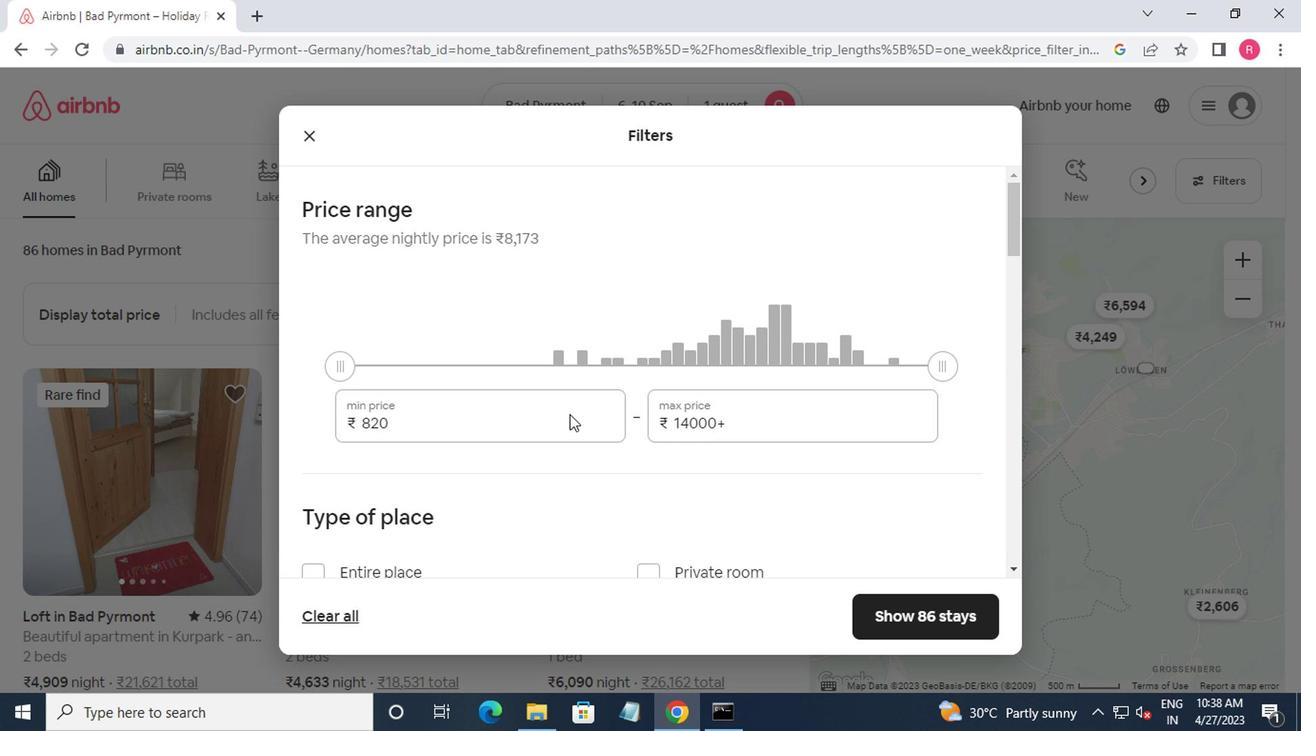 
Action: Mouse moved to (559, 436)
Screenshot: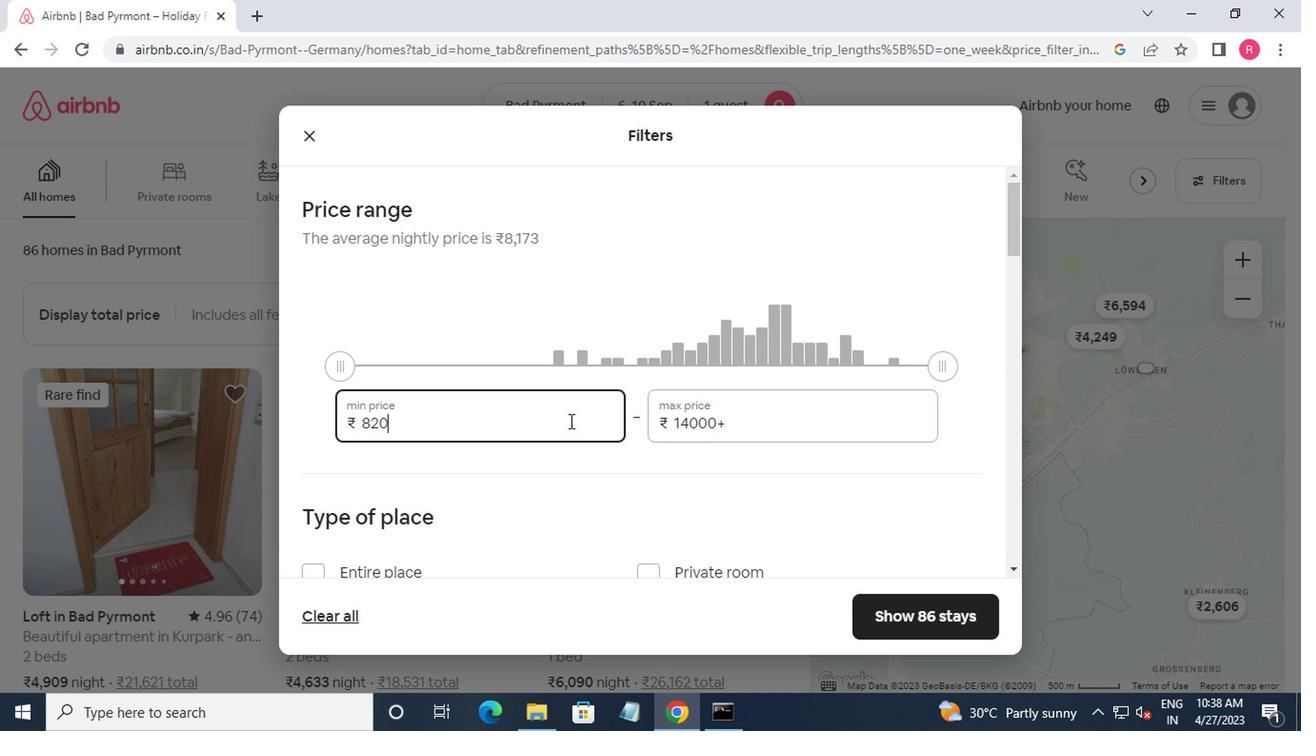 
Action: Key pressed <Key.backspace><Key.backspace><Key.backspace><Key.backspace><Key.backspace><Key.backspace><Key.backspace><Key.backspace><Key.backspace><Key.backspace><Key.backspace><Key.backspace>9000<Key.tab>17000
Screenshot: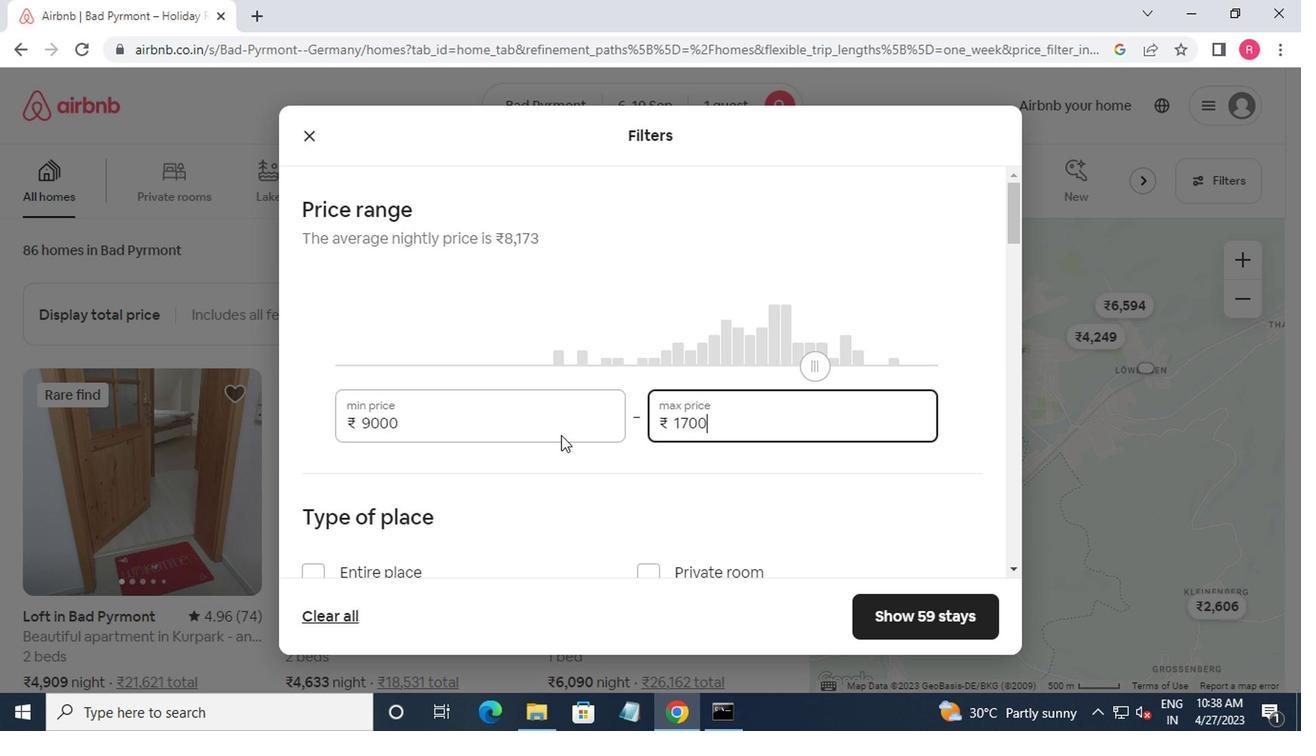 
Action: Mouse moved to (583, 464)
Screenshot: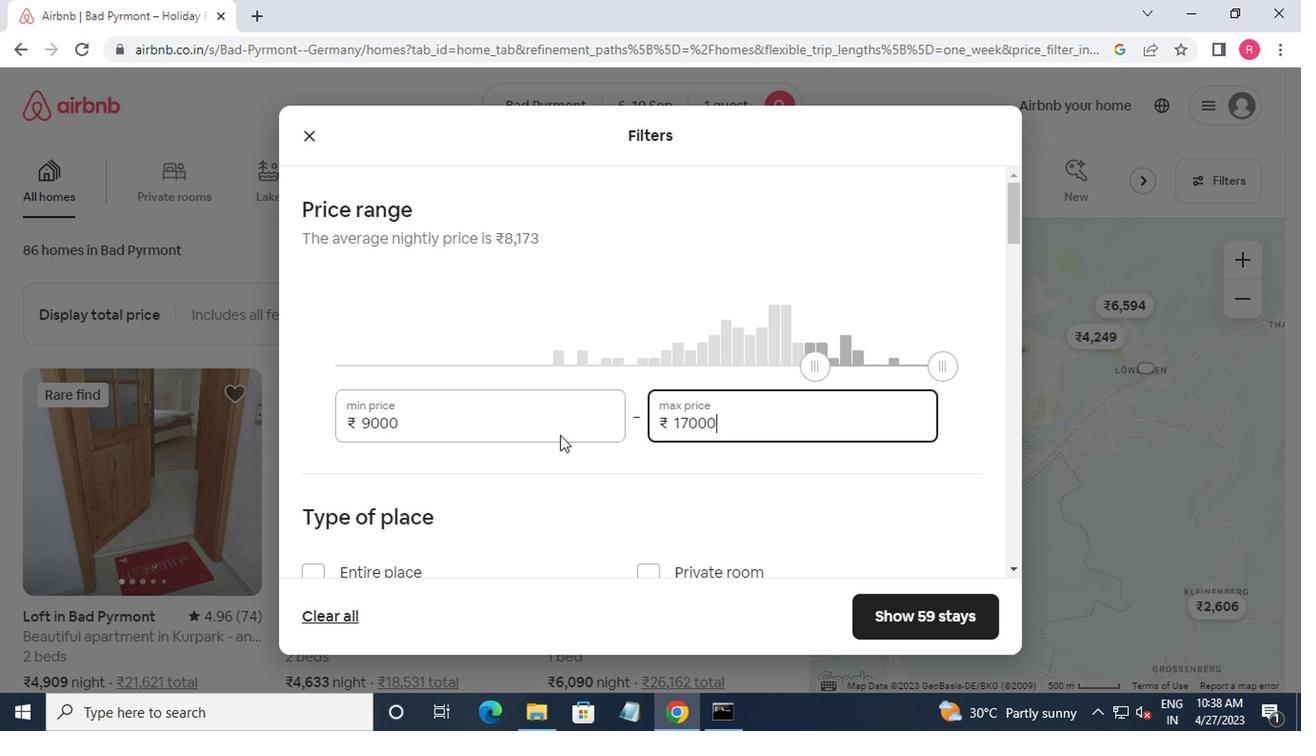 
Action: Mouse scrolled (583, 463) with delta (0, 0)
Screenshot: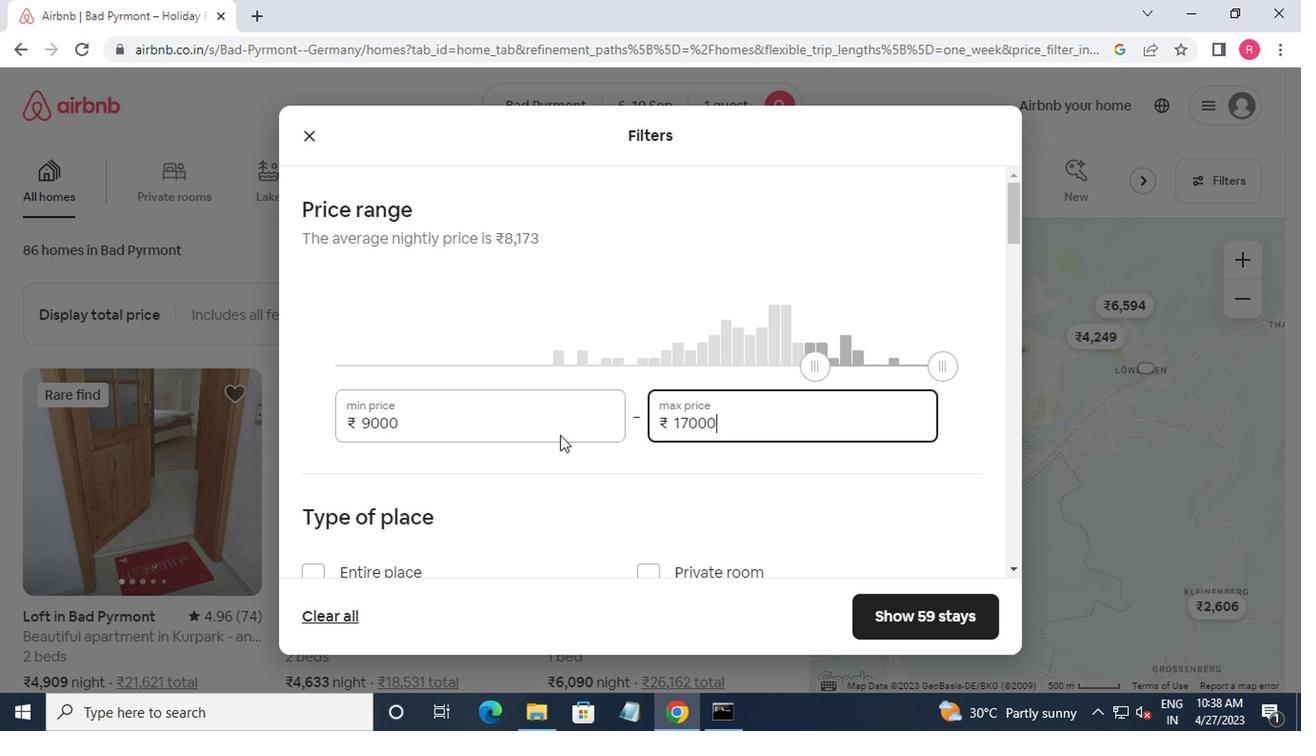 
Action: Mouse moved to (583, 477)
Screenshot: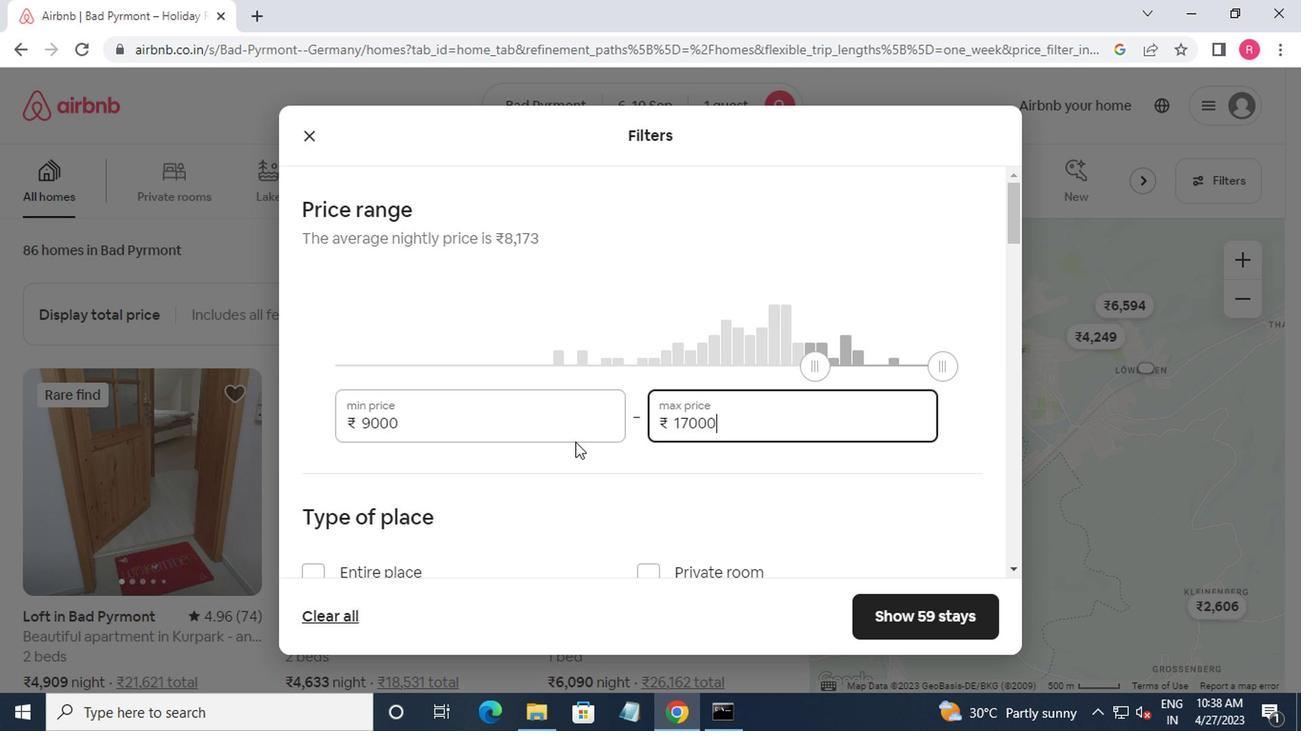 
Action: Mouse scrolled (583, 476) with delta (0, -1)
Screenshot: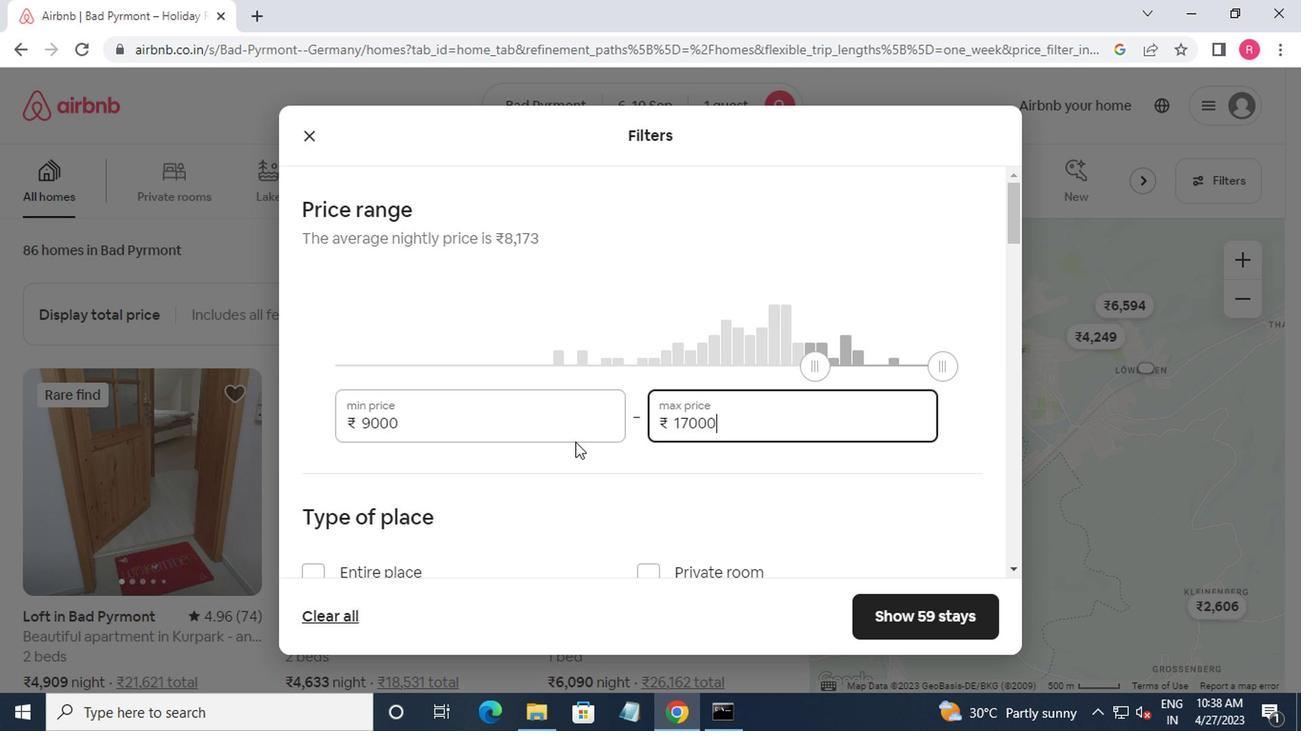 
Action: Mouse moved to (649, 386)
Screenshot: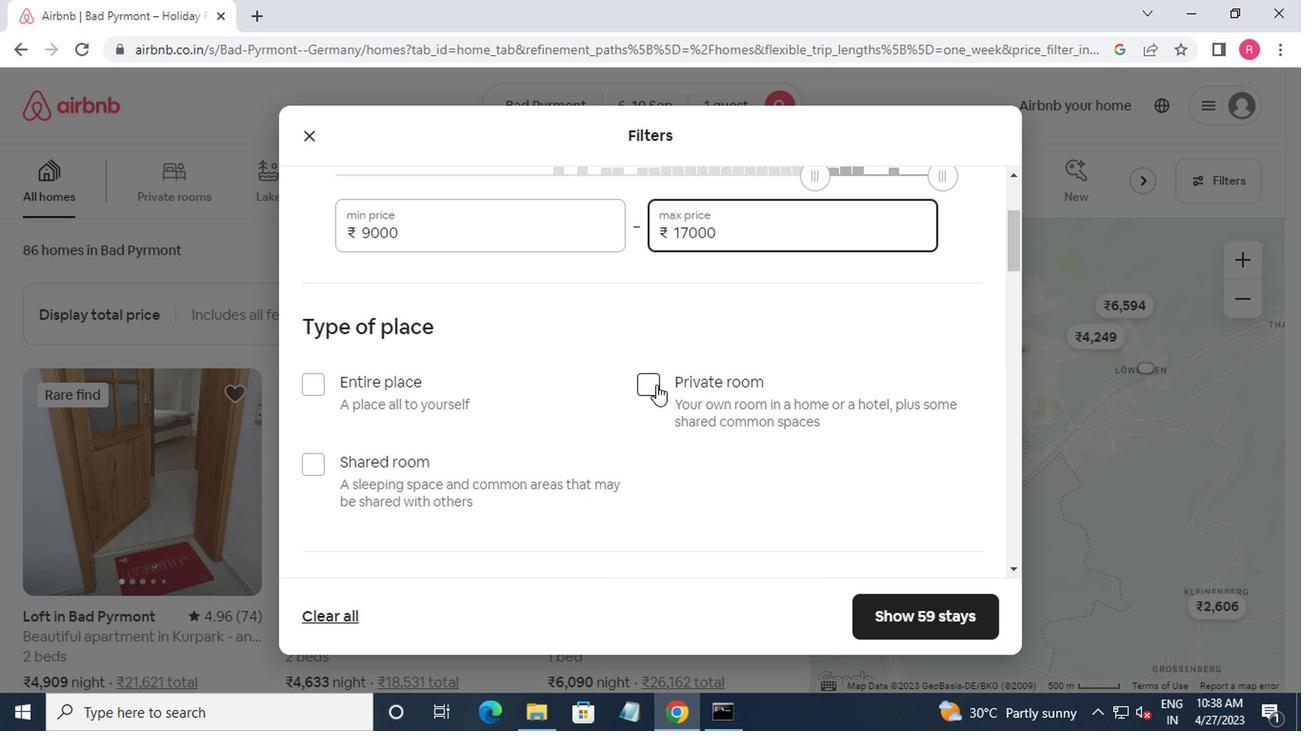 
Action: Mouse pressed left at (649, 386)
Screenshot: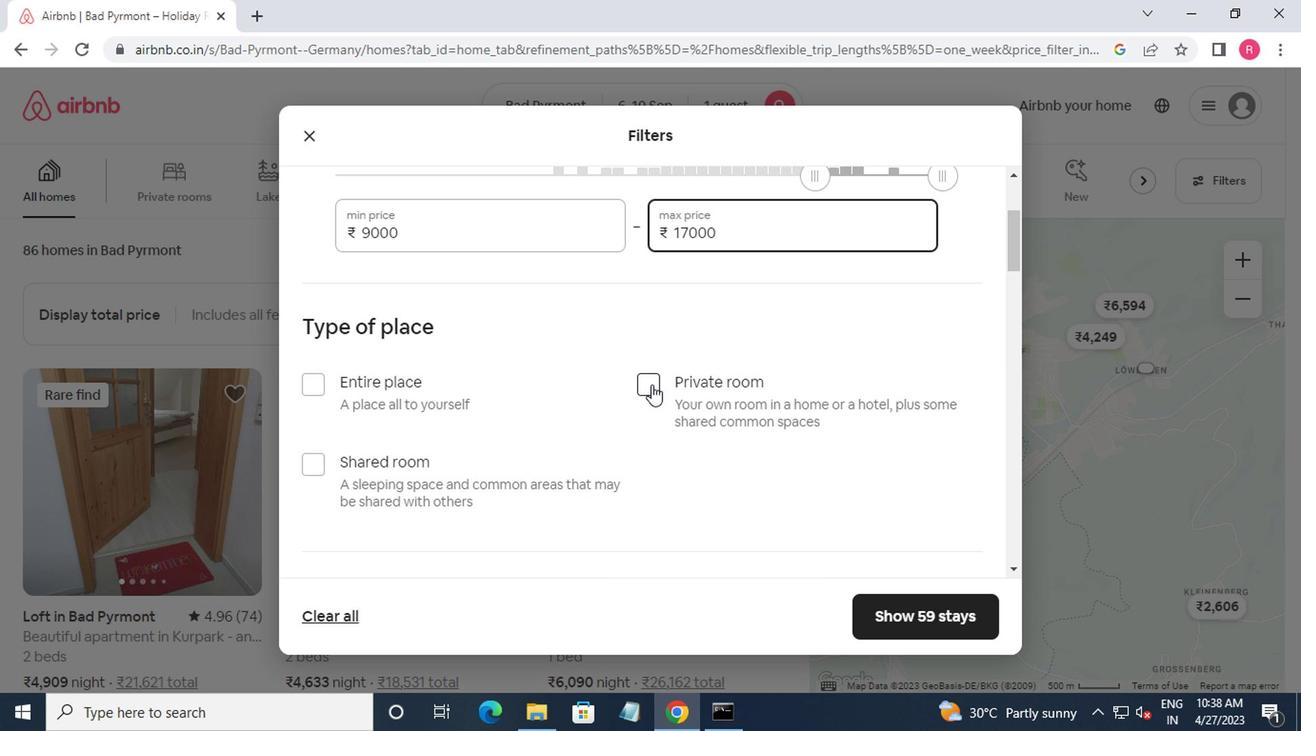 
Action: Mouse moved to (649, 399)
Screenshot: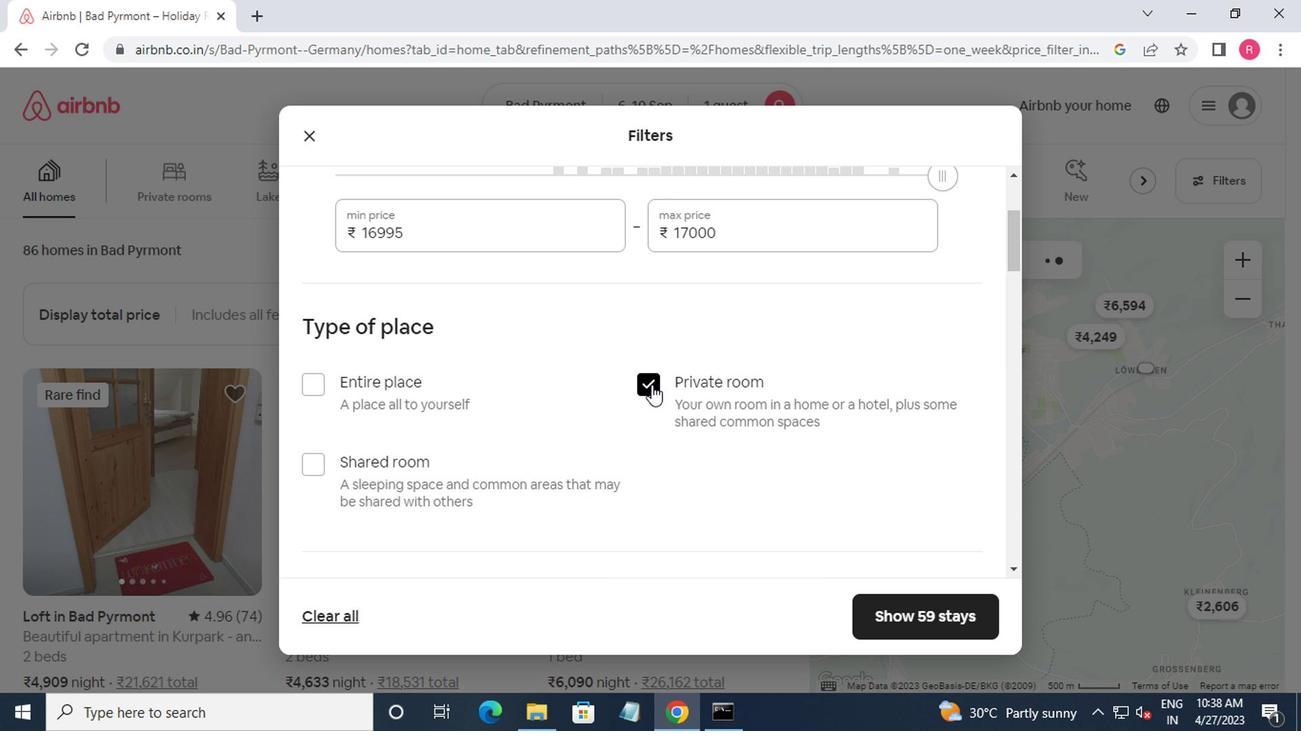 
Action: Mouse scrolled (649, 399) with delta (0, 0)
Screenshot: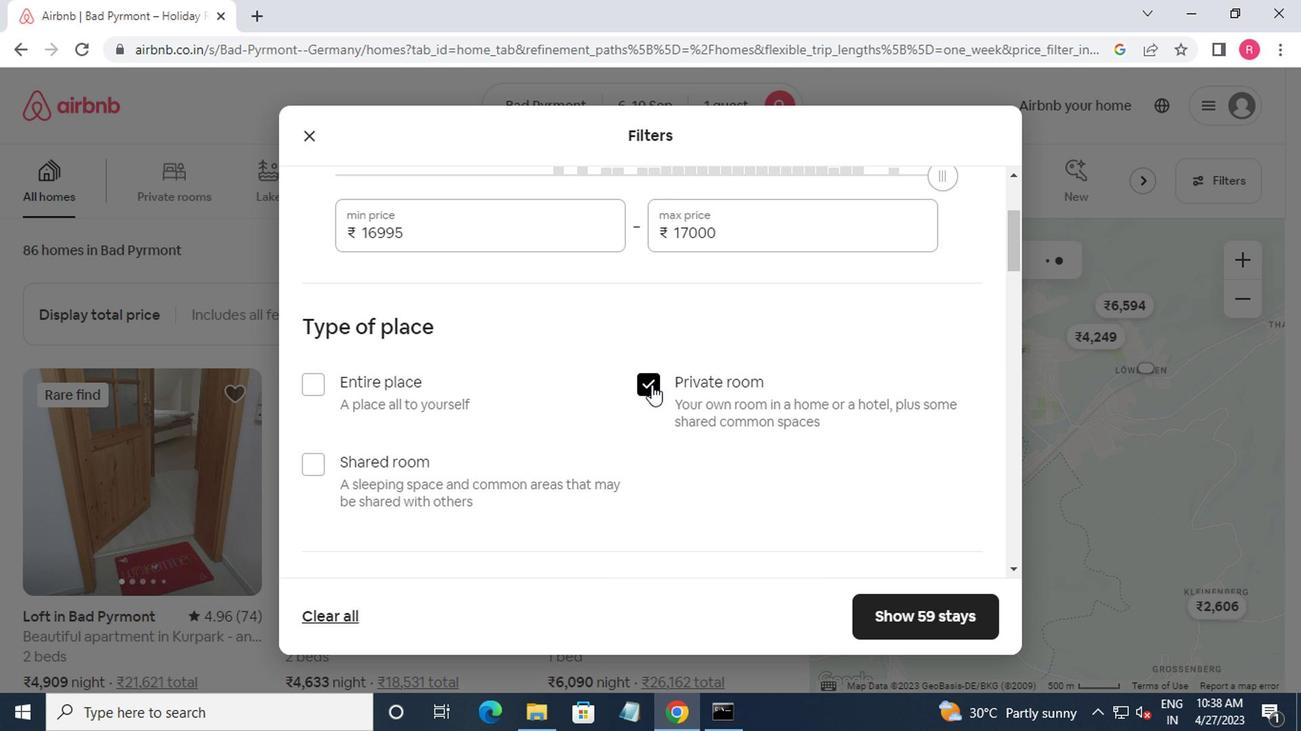 
Action: Mouse moved to (649, 401)
Screenshot: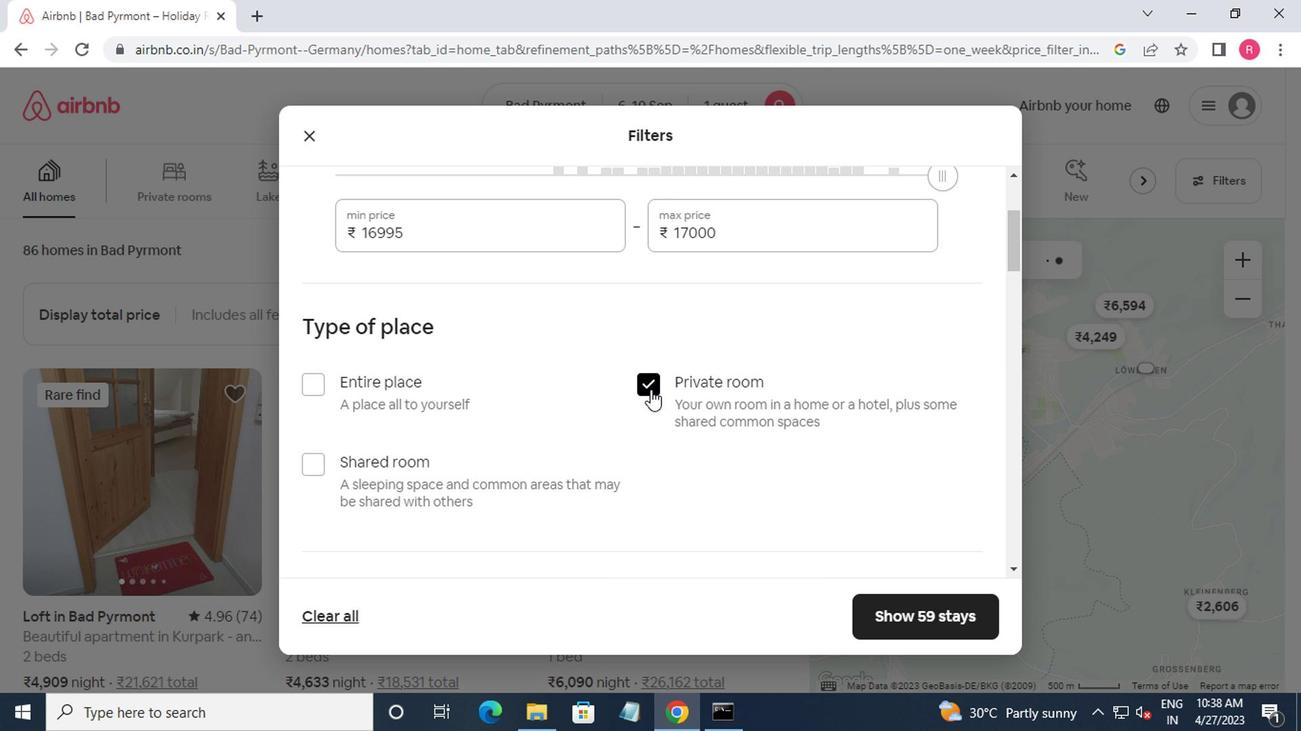 
Action: Mouse scrolled (649, 401) with delta (0, 0)
Screenshot: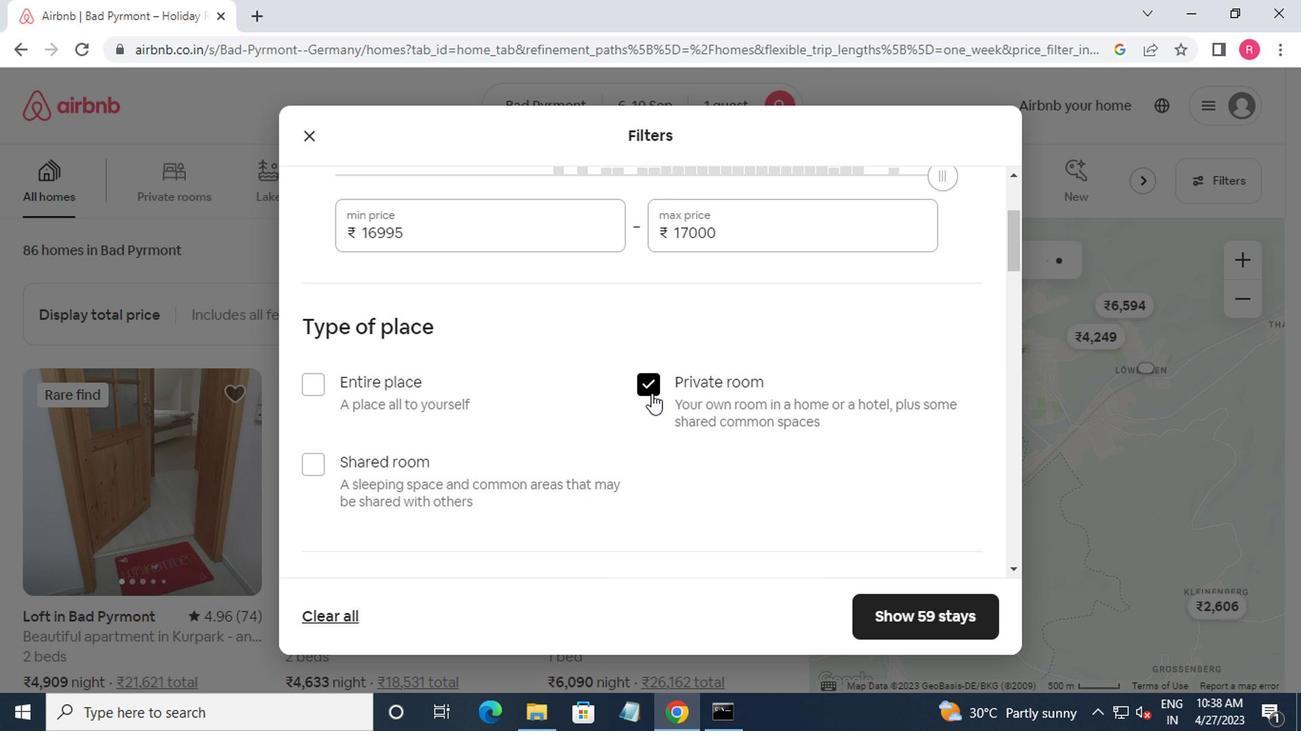 
Action: Mouse moved to (424, 501)
Screenshot: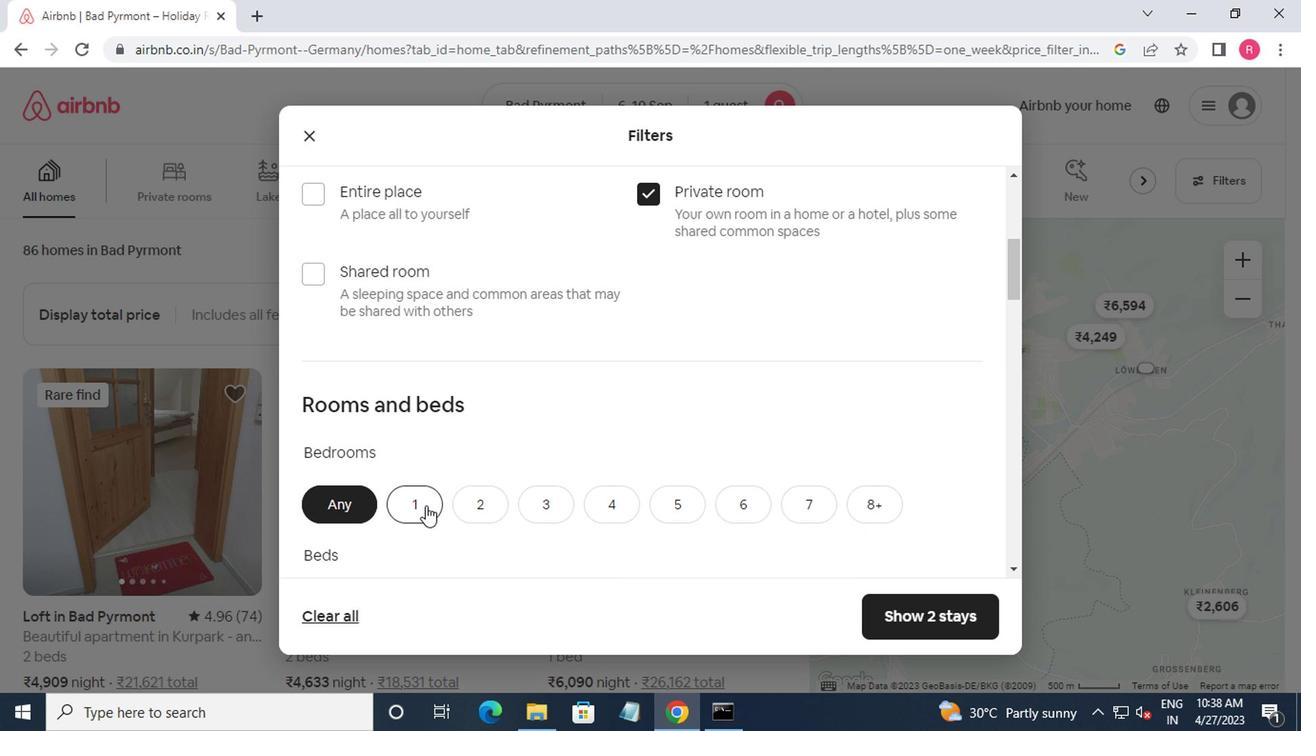 
Action: Mouse pressed left at (424, 501)
Screenshot: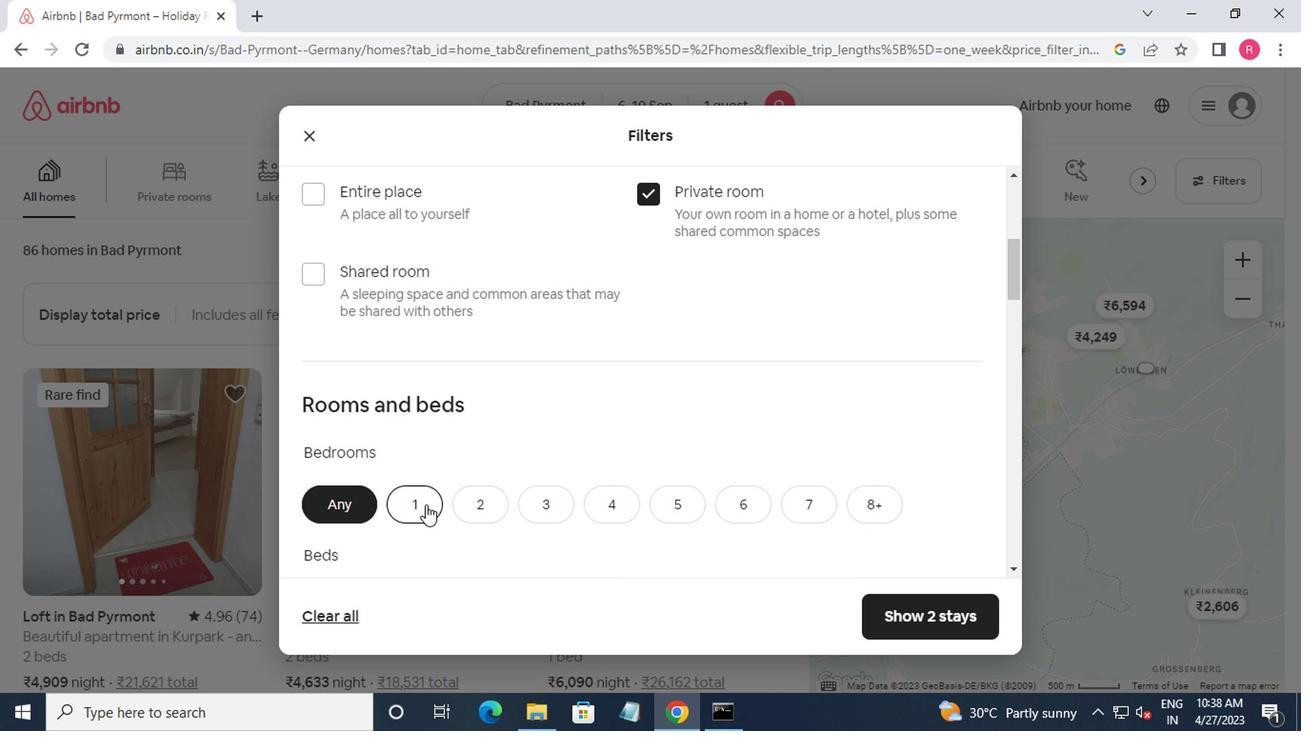 
Action: Mouse moved to (444, 493)
Screenshot: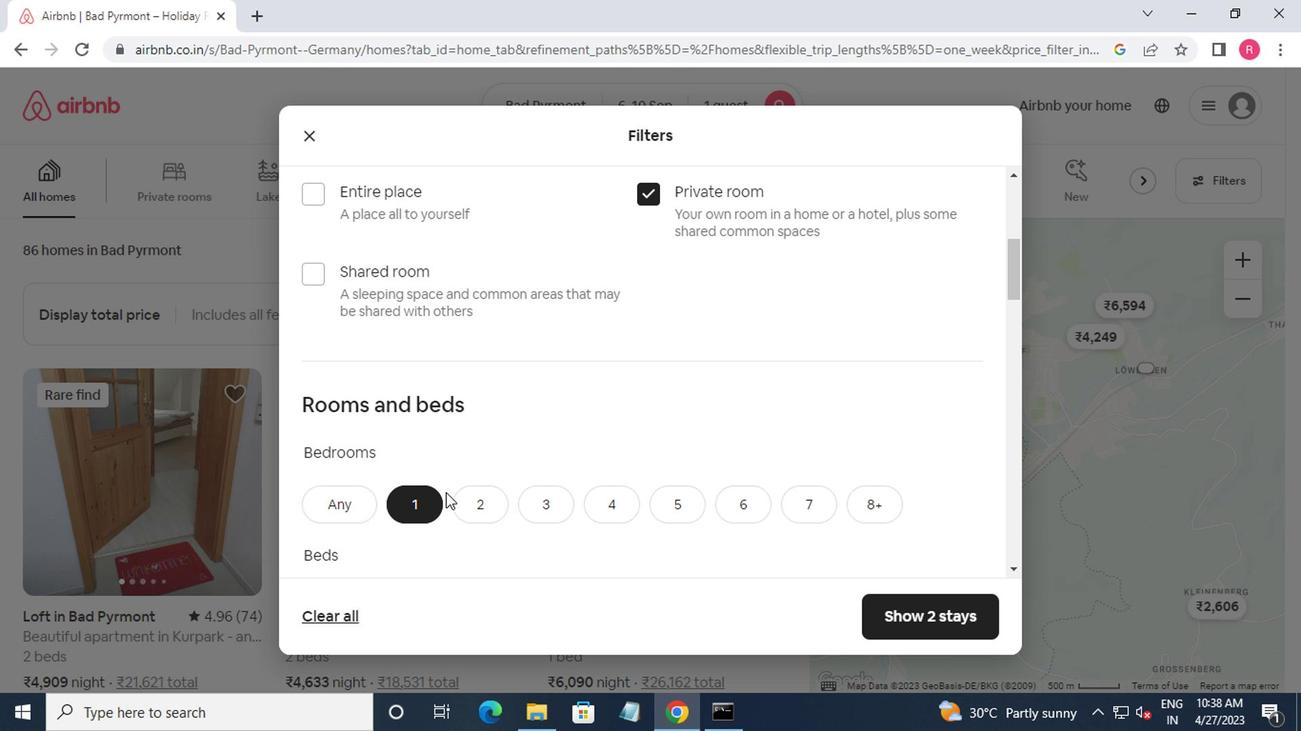 
Action: Mouse scrolled (444, 492) with delta (0, 0)
Screenshot: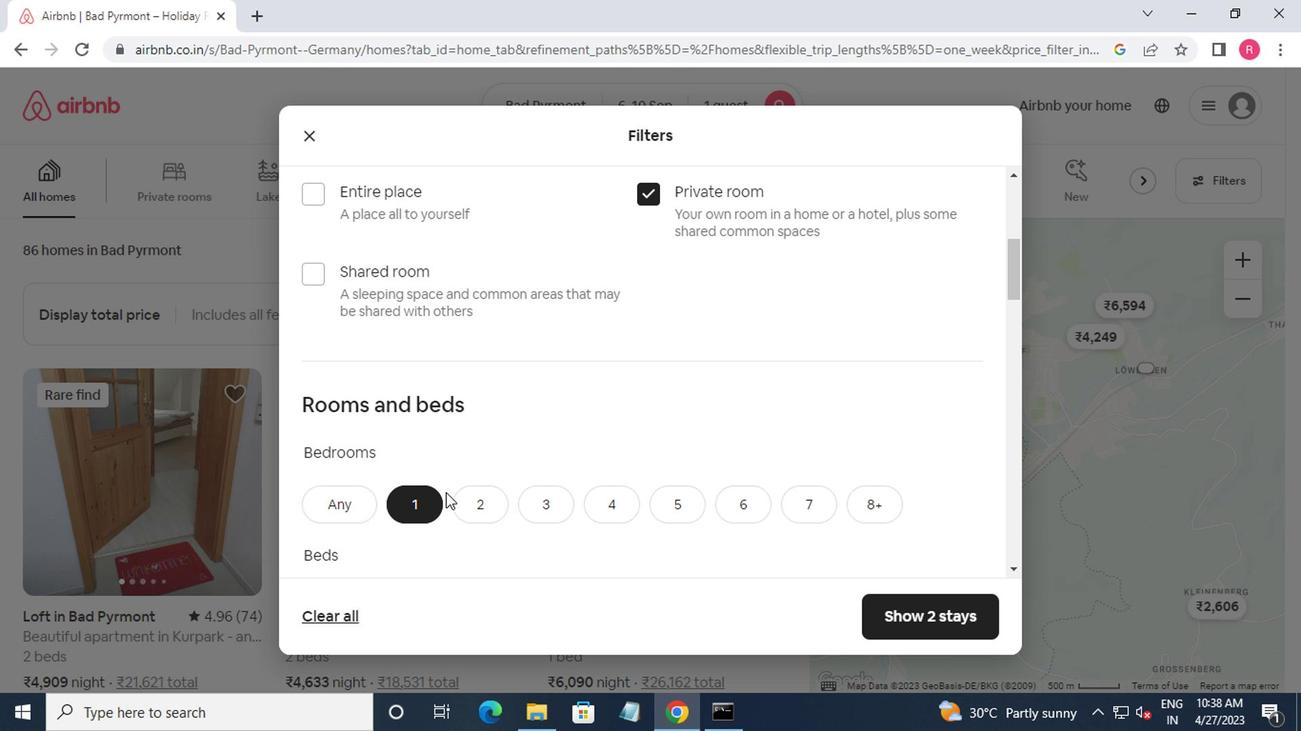 
Action: Mouse moved to (444, 495)
Screenshot: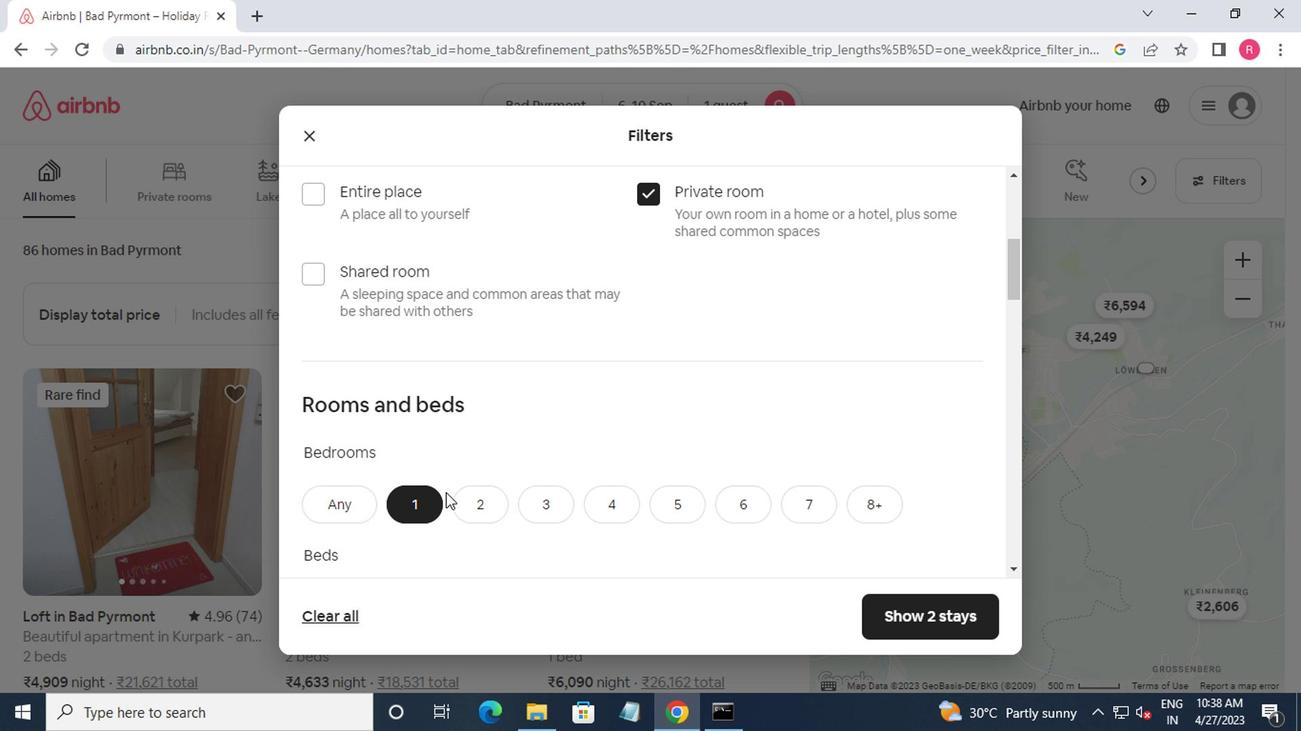 
Action: Mouse scrolled (444, 494) with delta (0, -1)
Screenshot: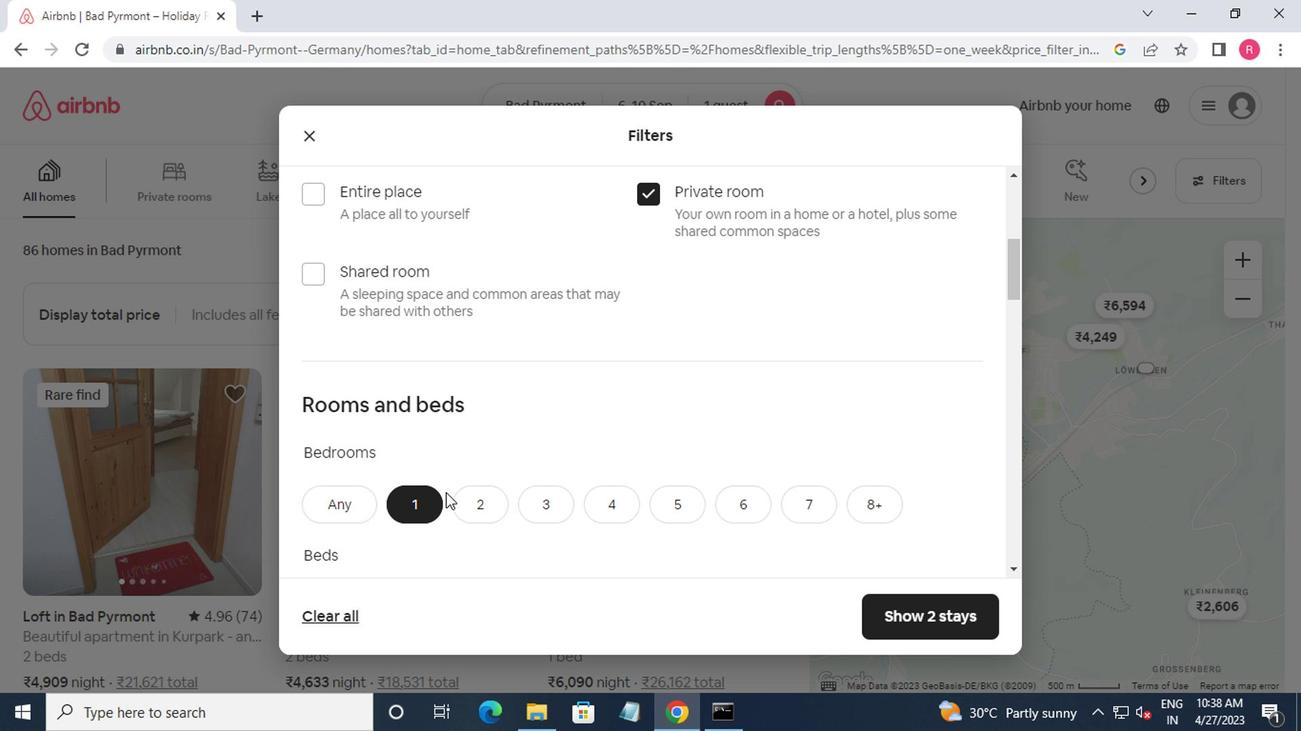 
Action: Mouse moved to (433, 422)
Screenshot: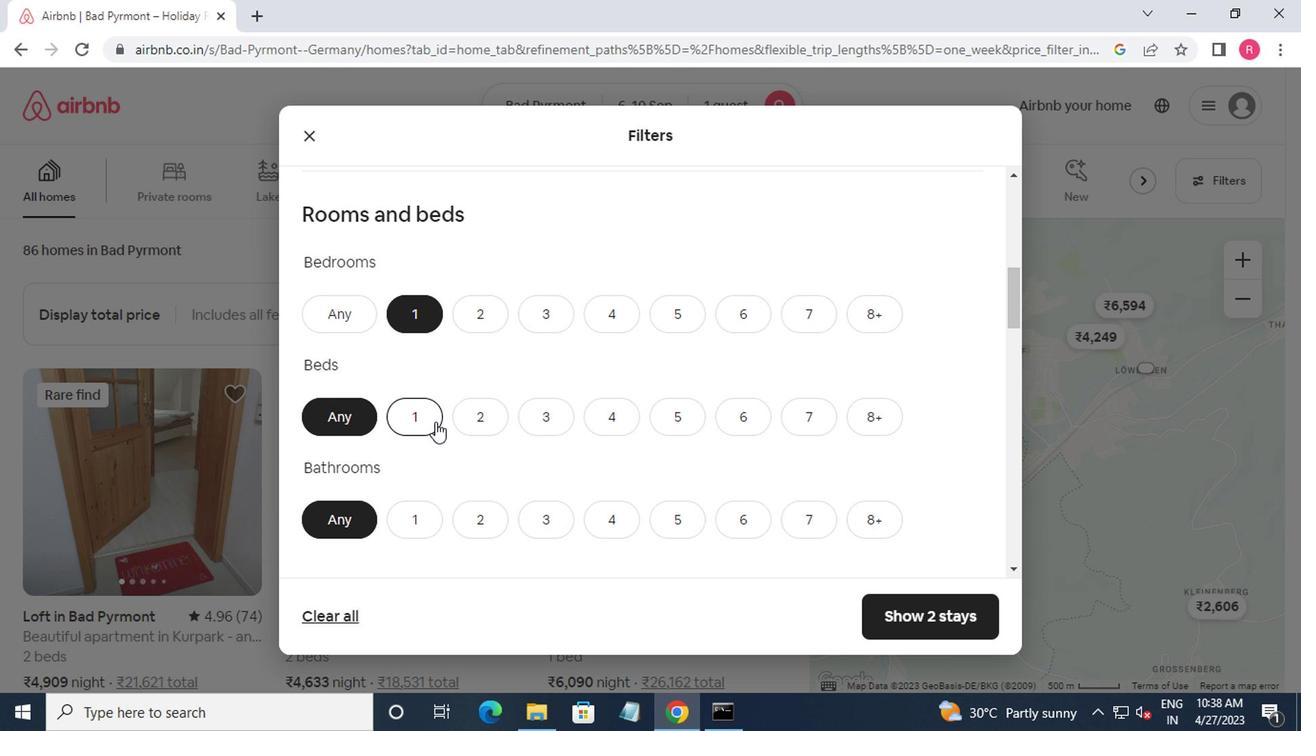 
Action: Mouse pressed left at (433, 422)
Screenshot: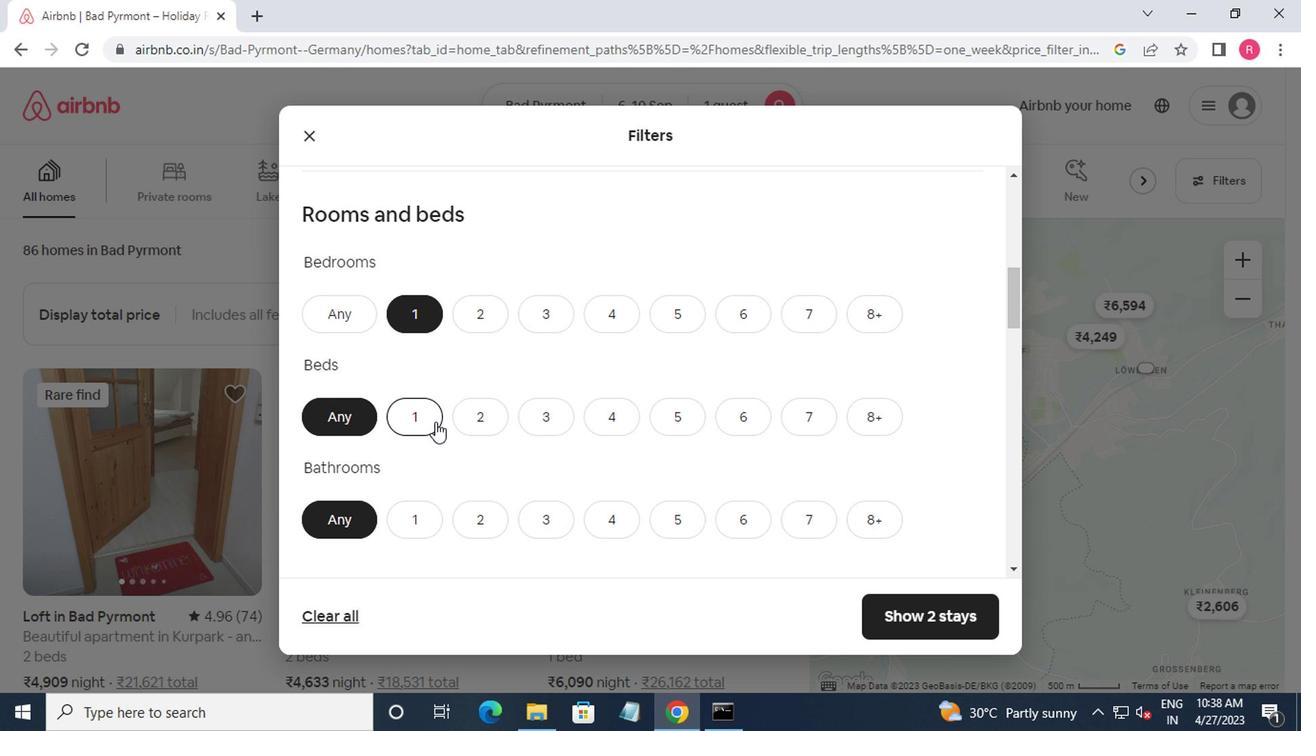 
Action: Mouse moved to (419, 512)
Screenshot: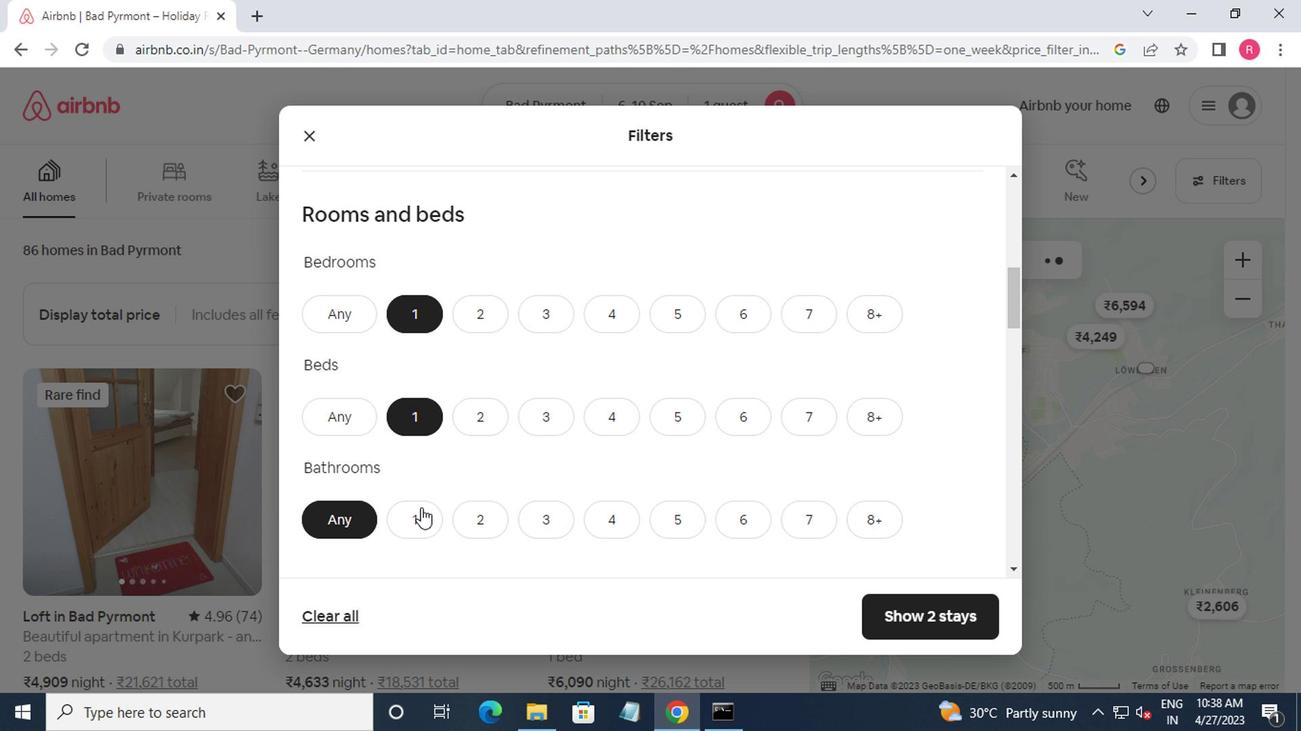 
Action: Mouse pressed left at (419, 512)
Screenshot: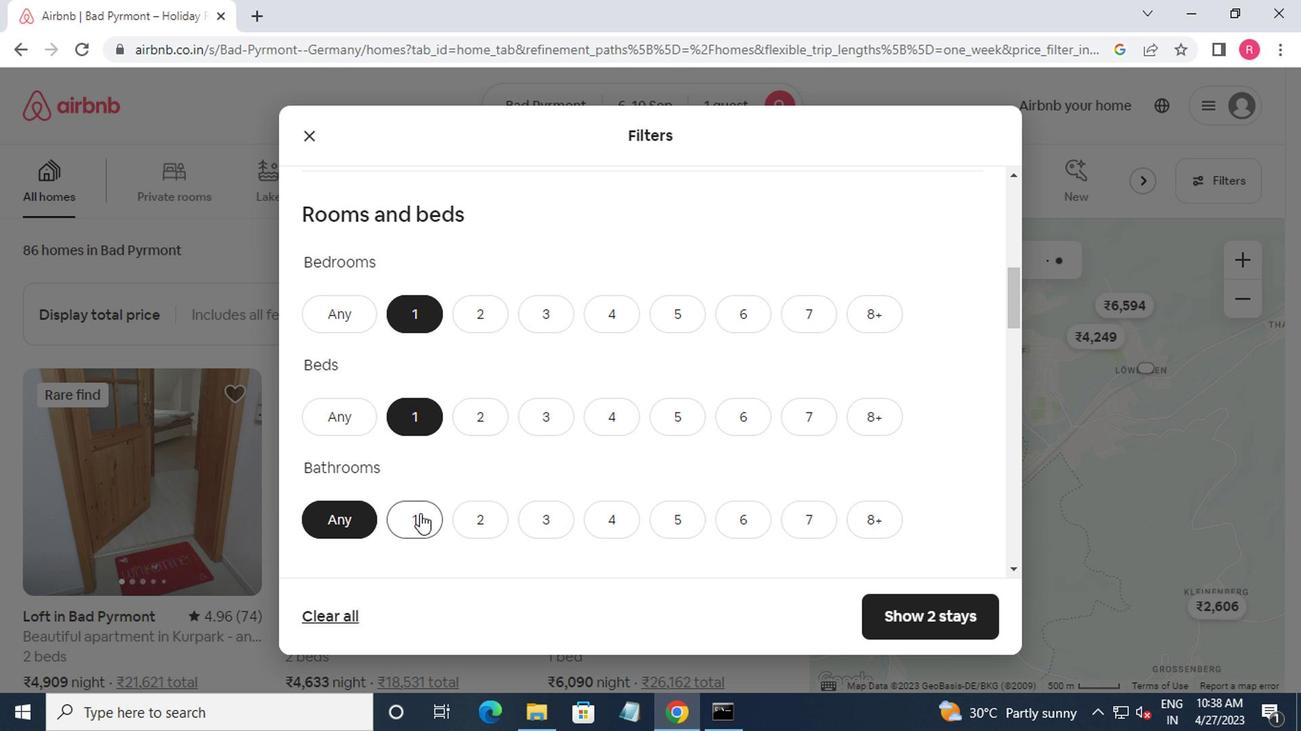 
Action: Mouse moved to (415, 515)
Screenshot: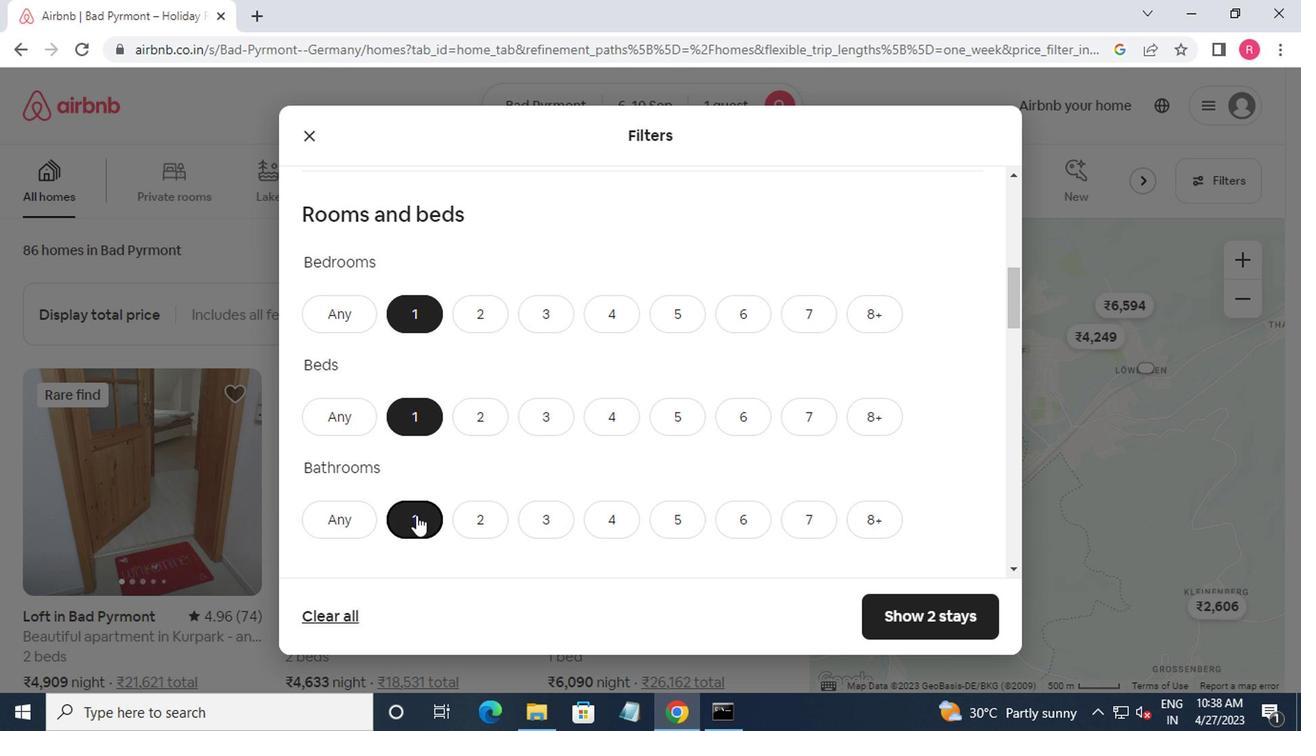 
Action: Mouse scrolled (415, 515) with delta (0, 0)
Screenshot: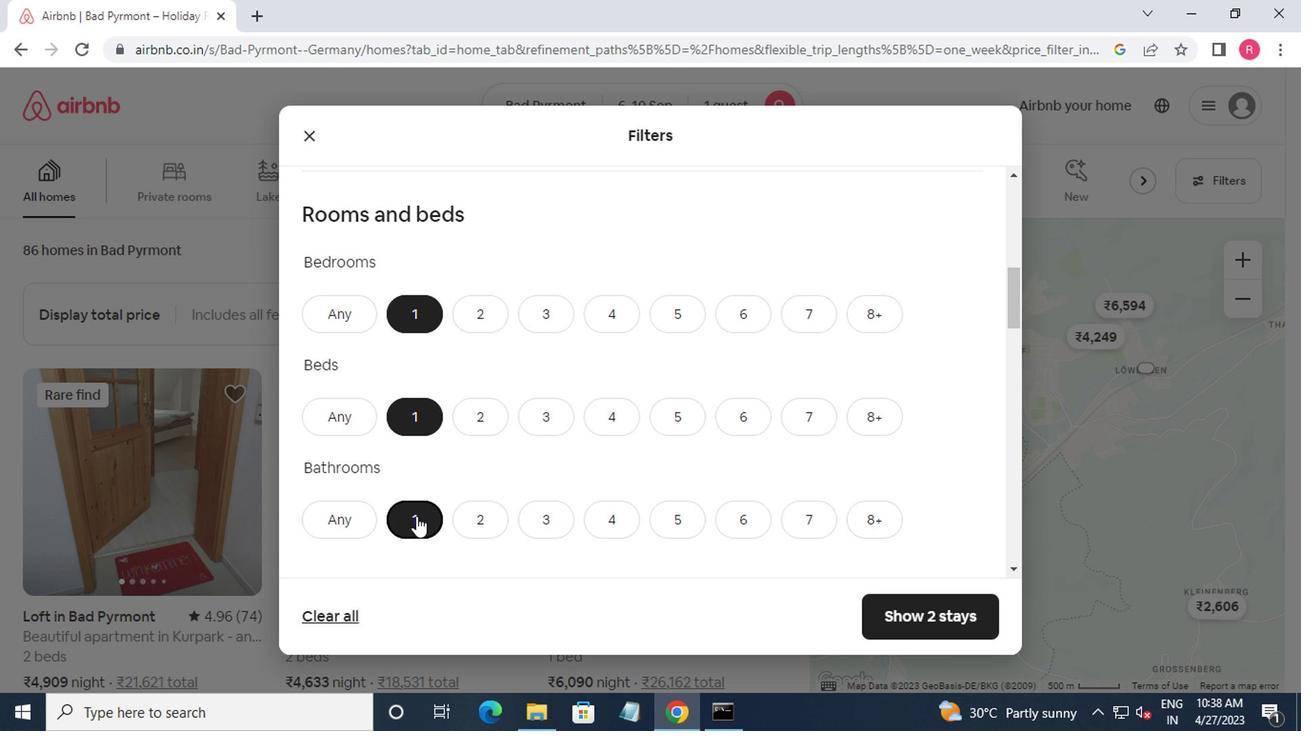 
Action: Mouse scrolled (415, 515) with delta (0, 0)
Screenshot: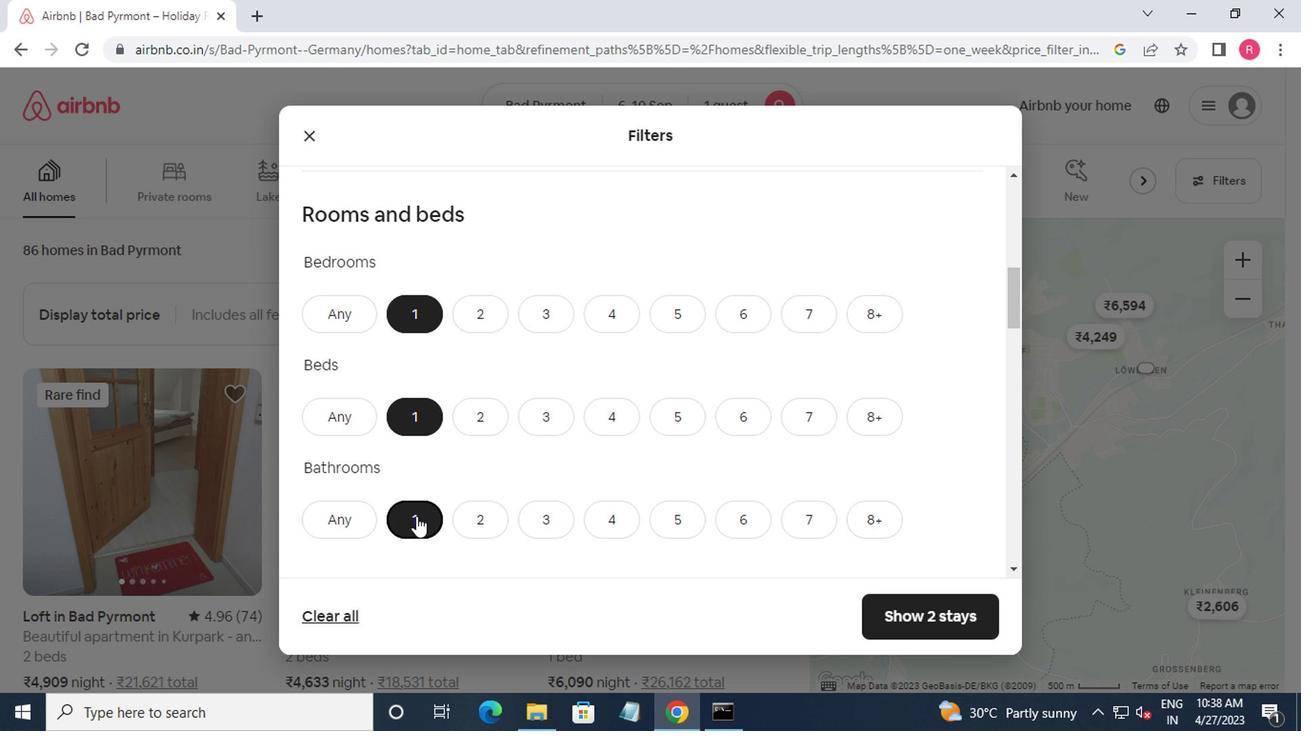 
Action: Mouse moved to (415, 515)
Screenshot: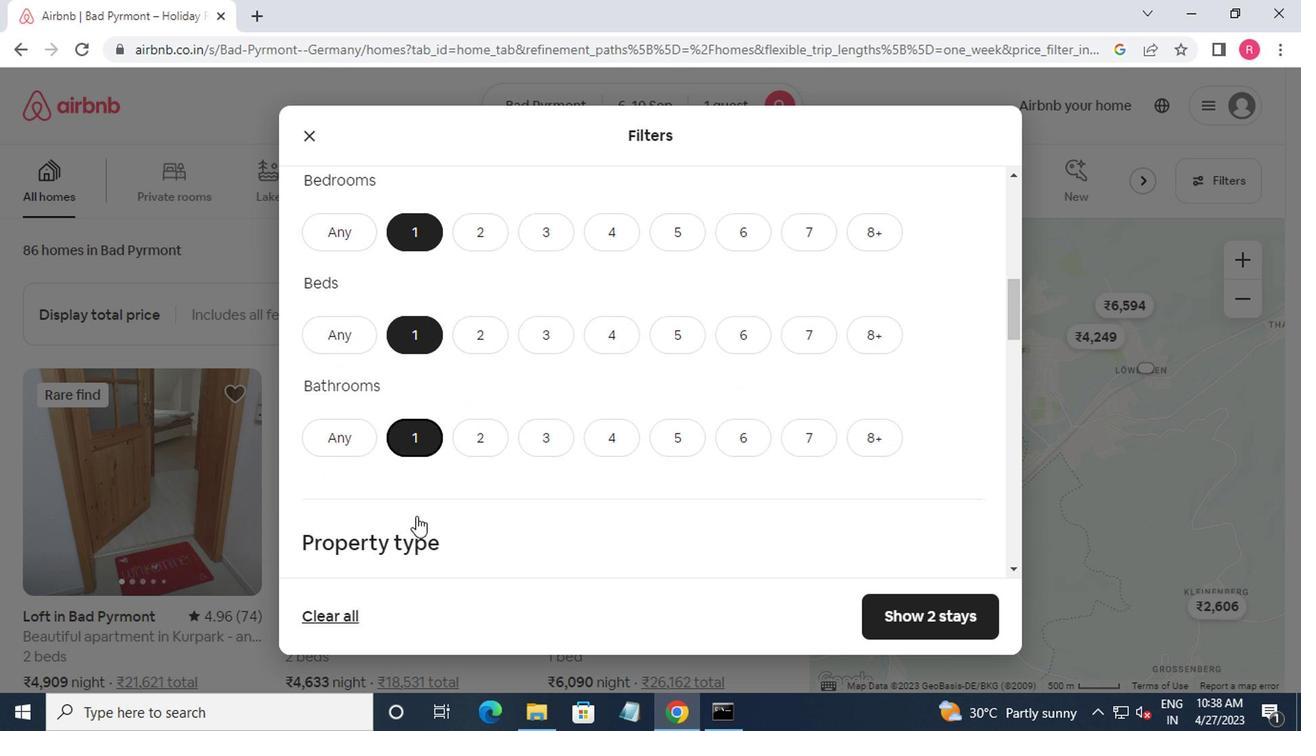 
Action: Mouse scrolled (415, 515) with delta (0, 0)
Screenshot: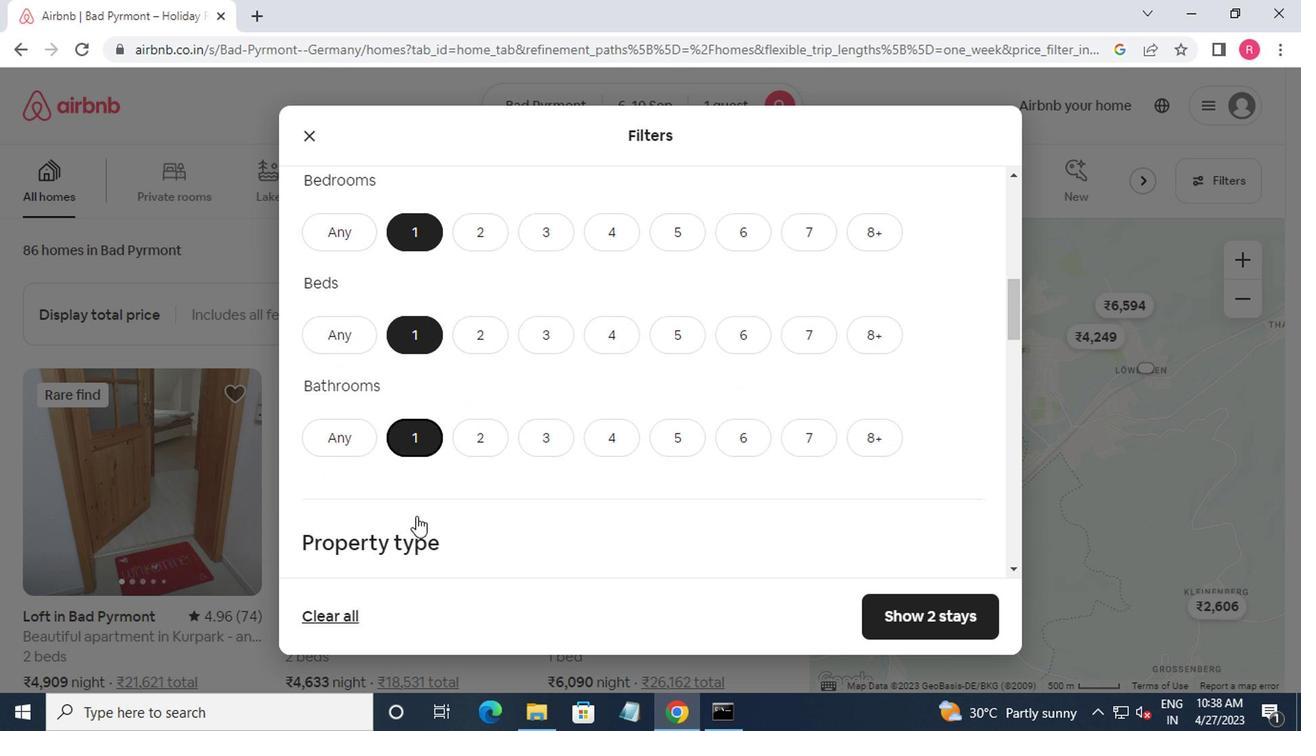 
Action: Mouse moved to (386, 473)
Screenshot: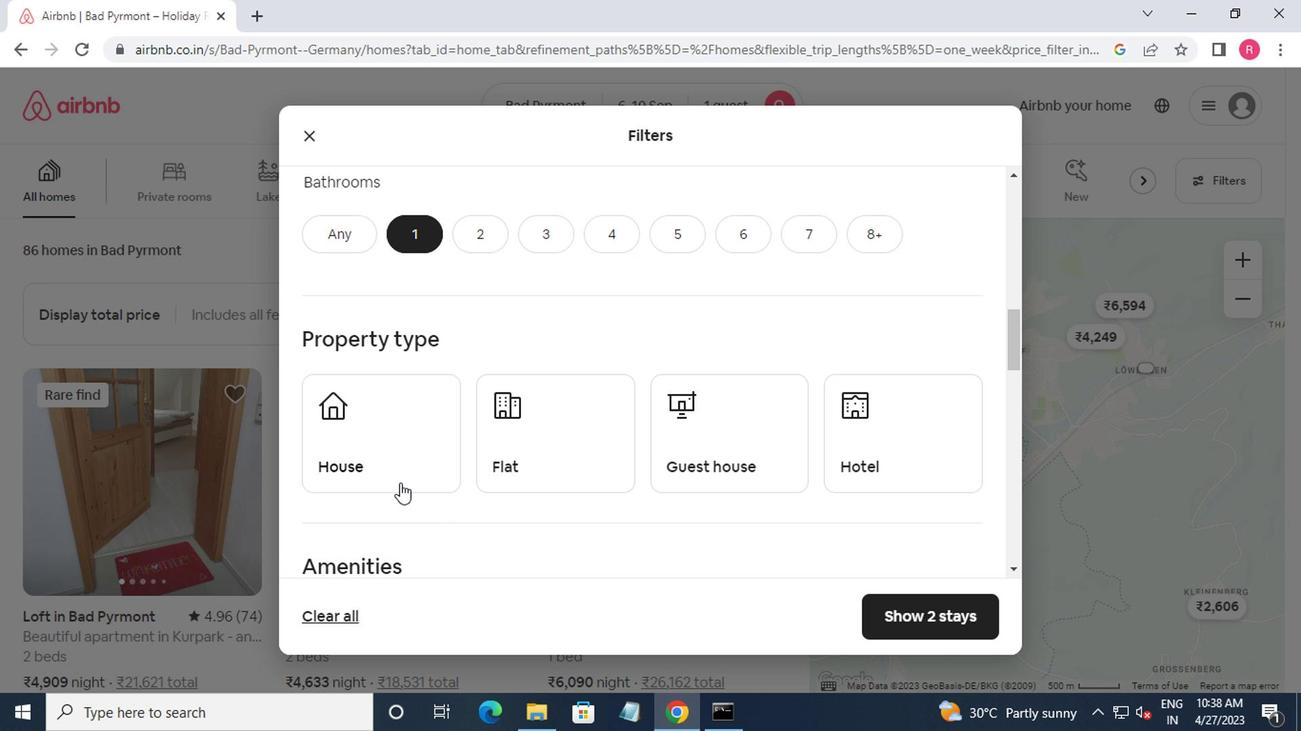 
Action: Mouse pressed left at (386, 473)
Screenshot: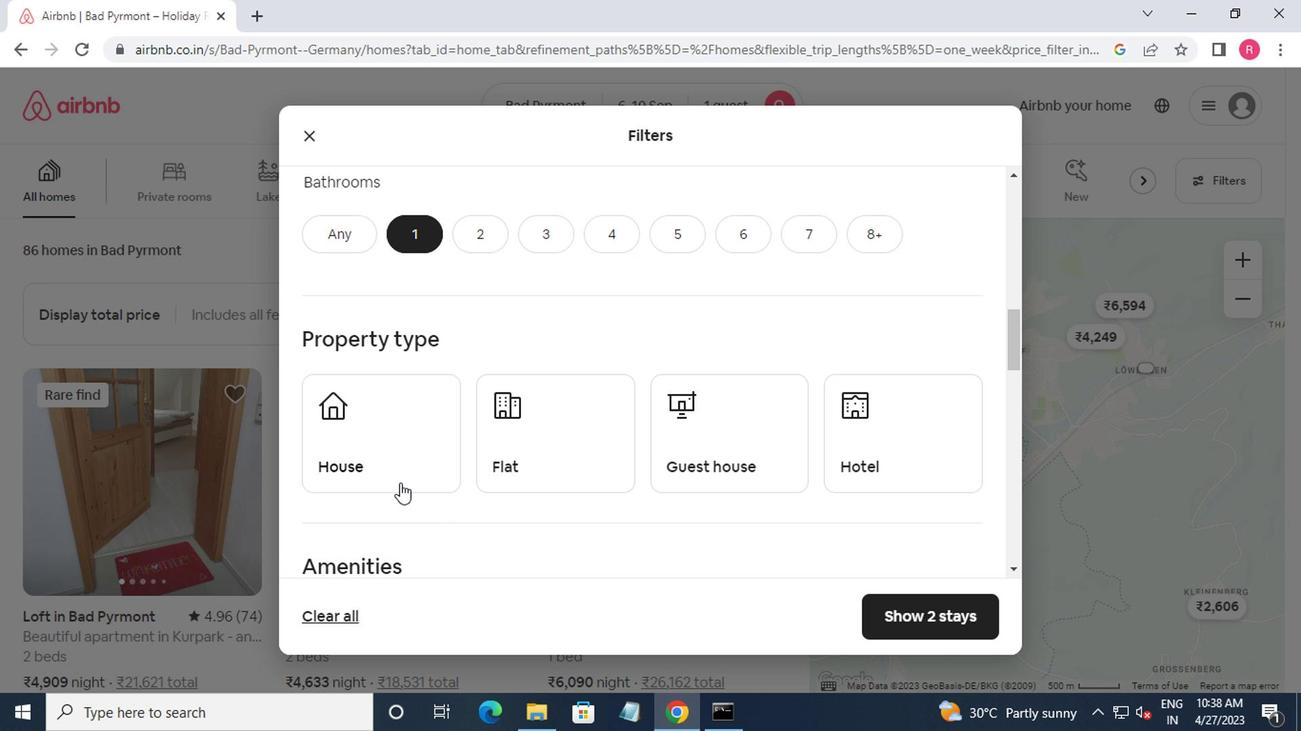 
Action: Mouse moved to (555, 470)
Screenshot: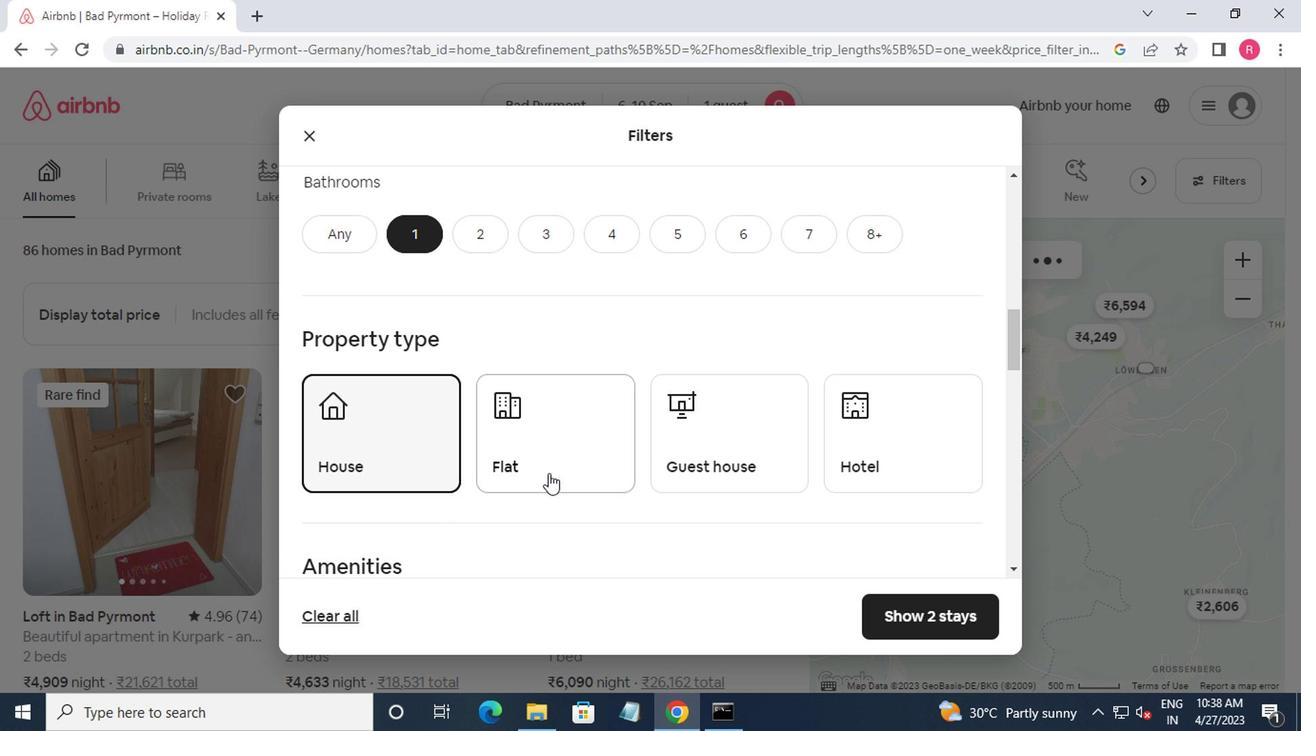 
Action: Mouse pressed left at (555, 470)
Screenshot: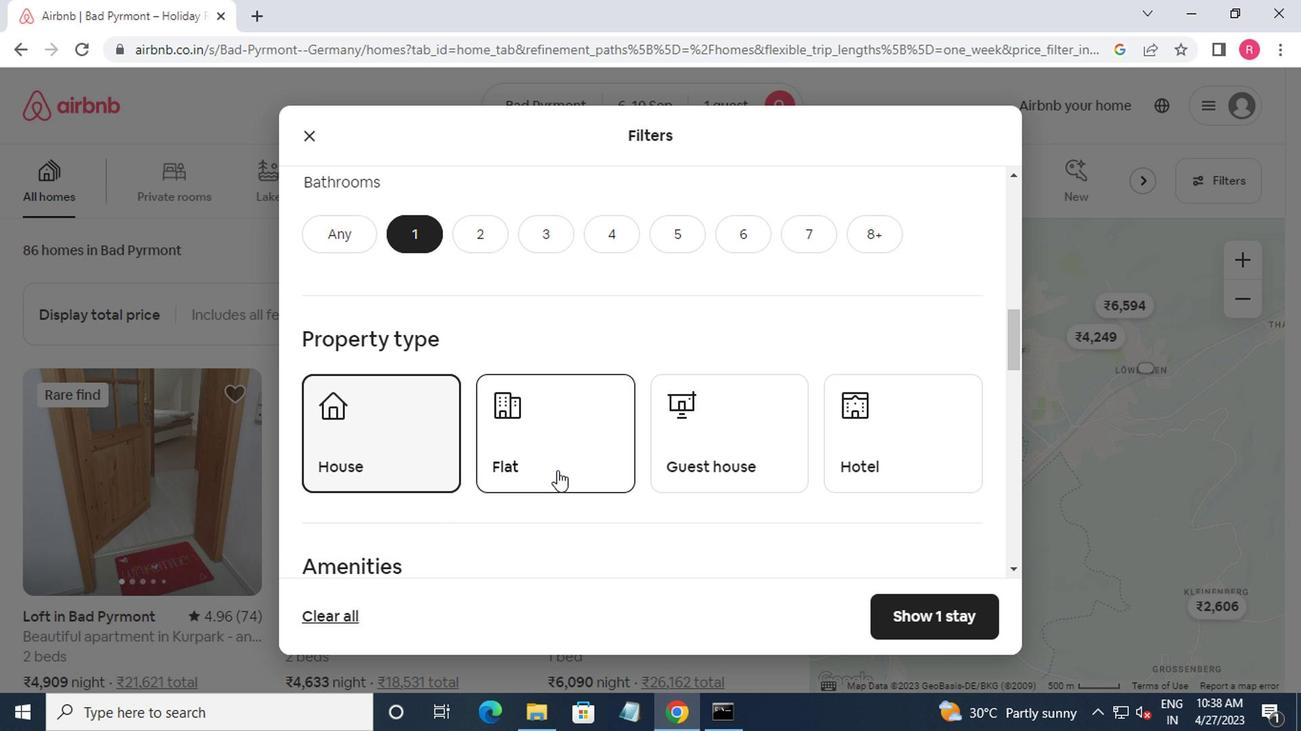 
Action: Mouse moved to (708, 460)
Screenshot: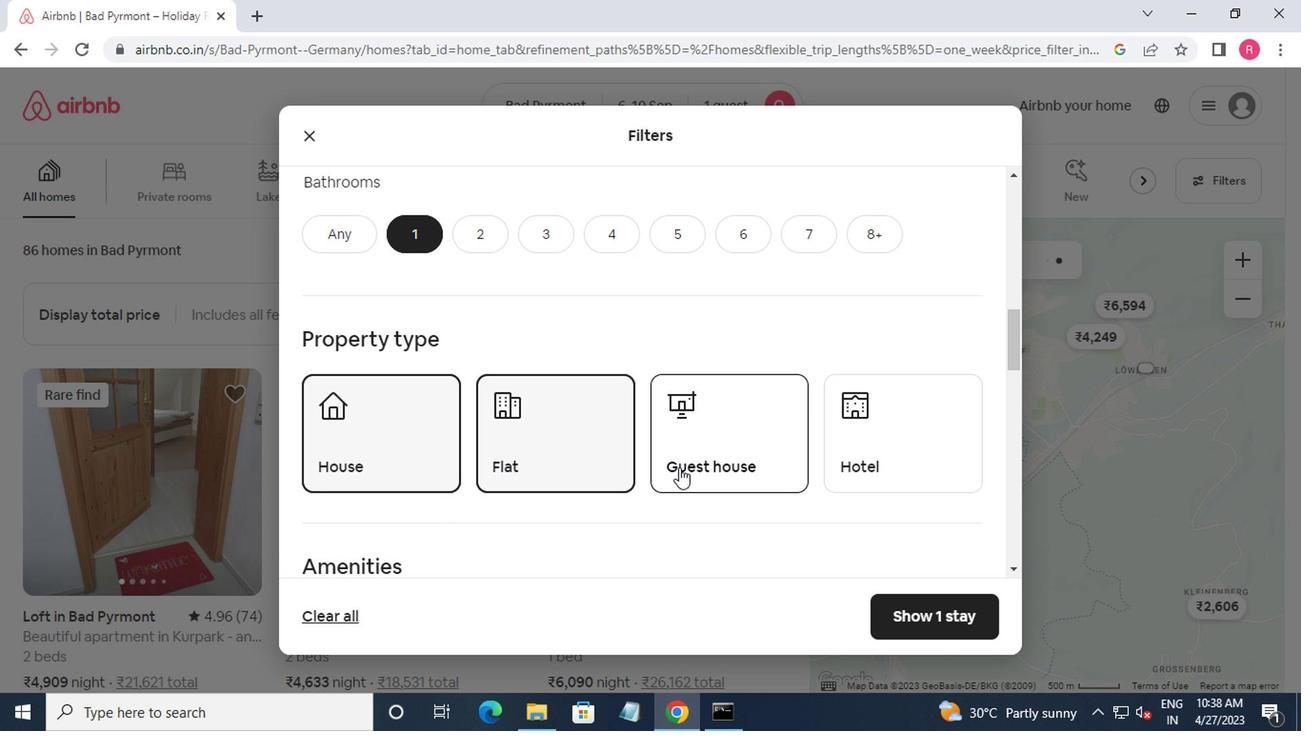 
Action: Mouse pressed left at (708, 460)
Screenshot: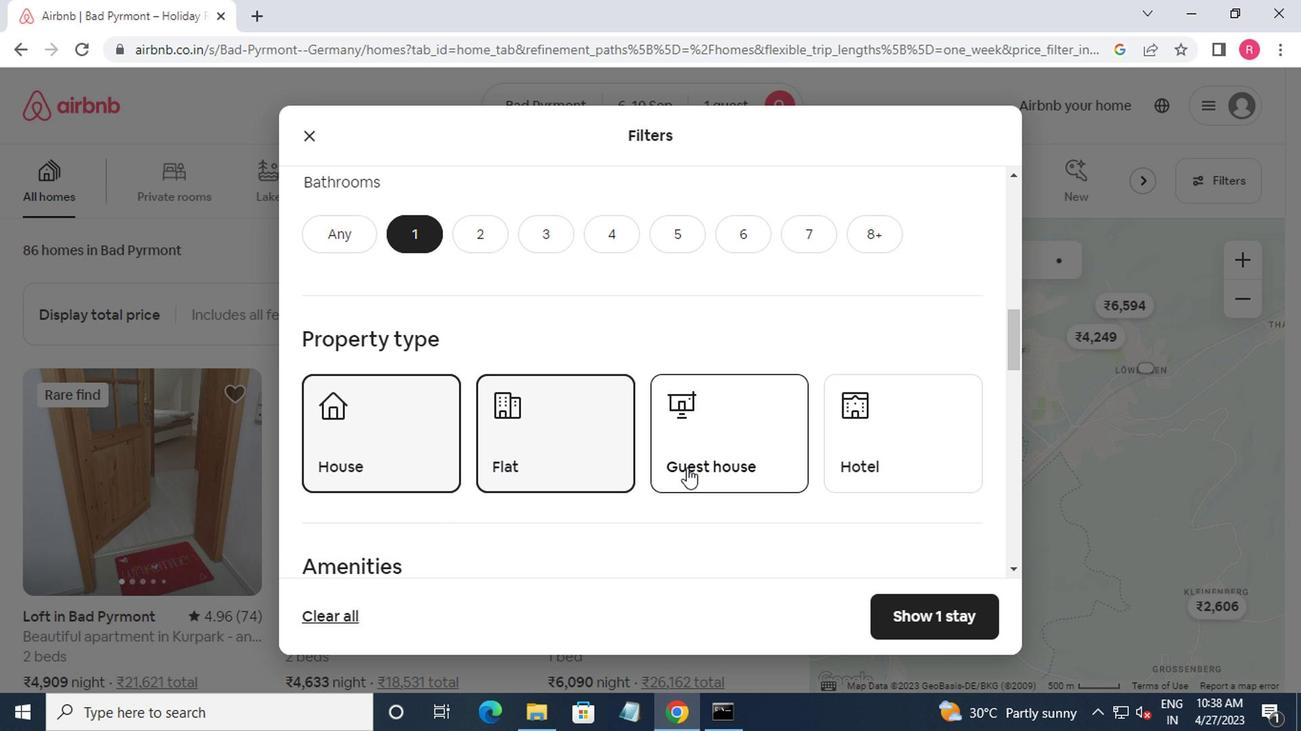 
Action: Mouse moved to (859, 434)
Screenshot: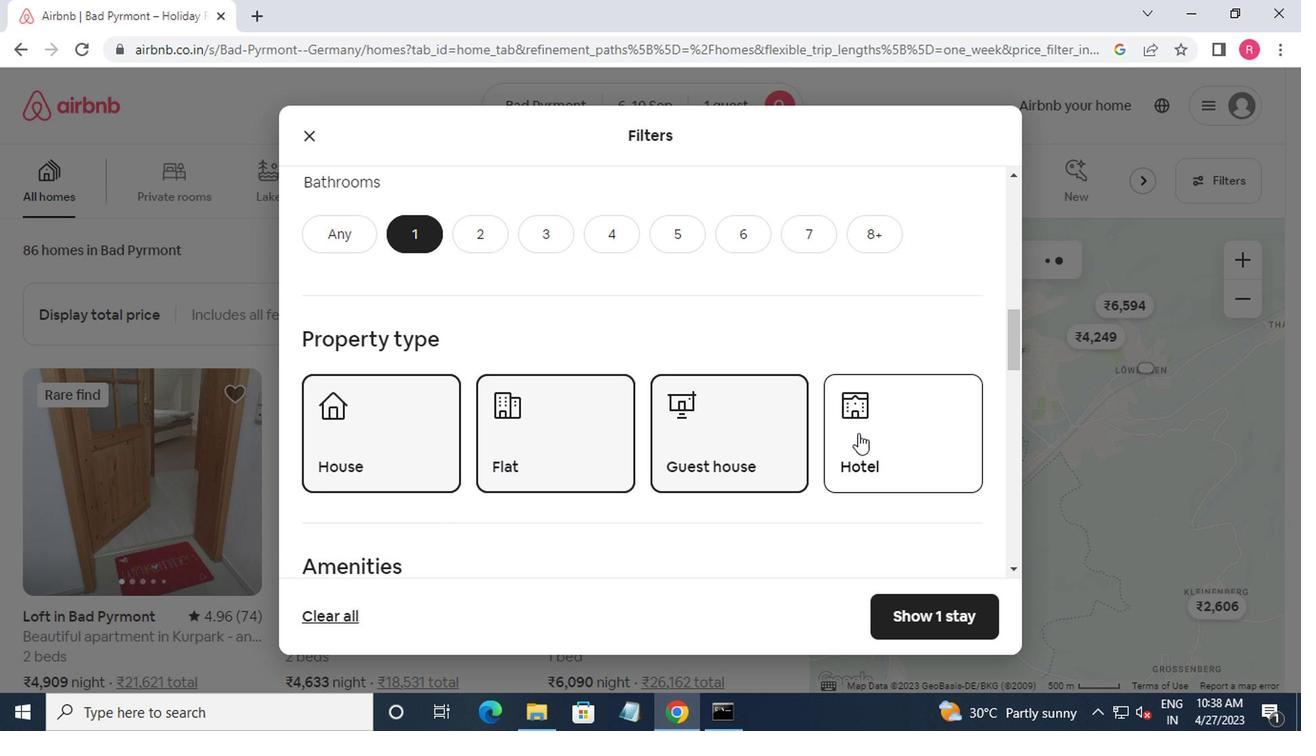 
Action: Mouse pressed left at (859, 434)
Screenshot: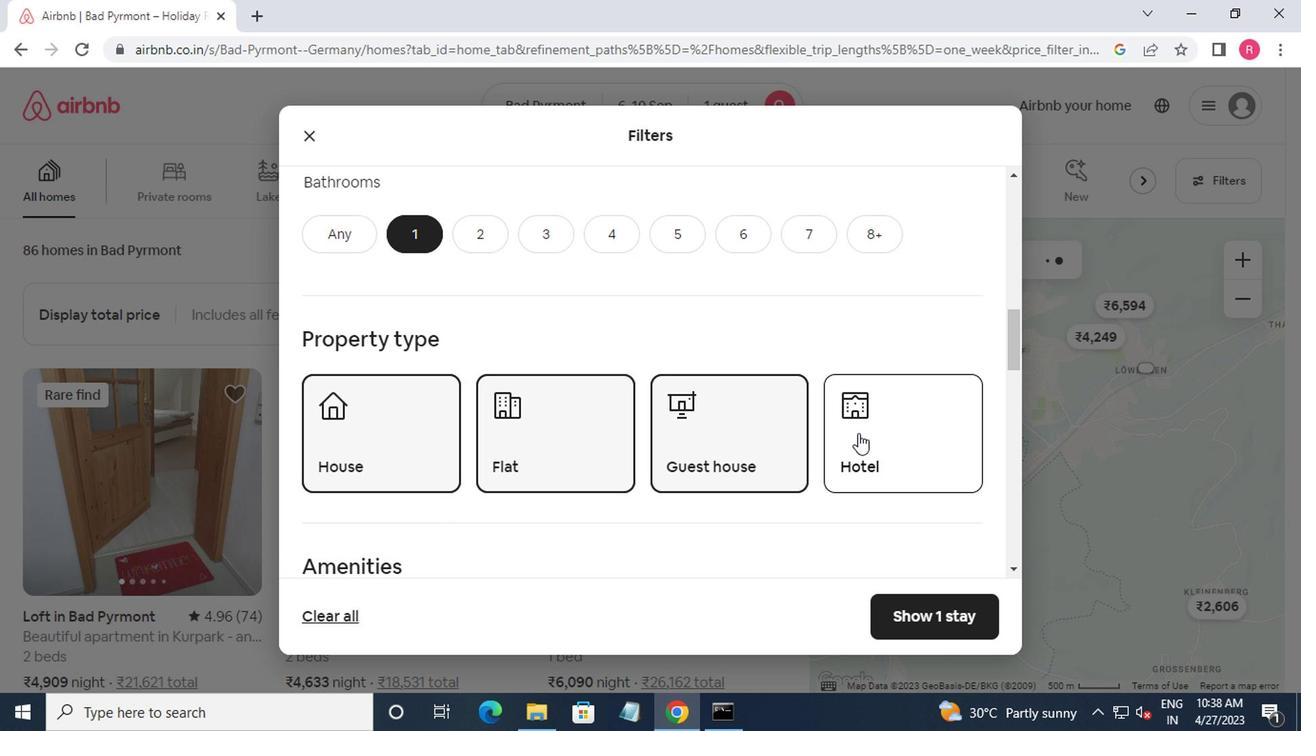 
Action: Mouse moved to (857, 444)
Screenshot: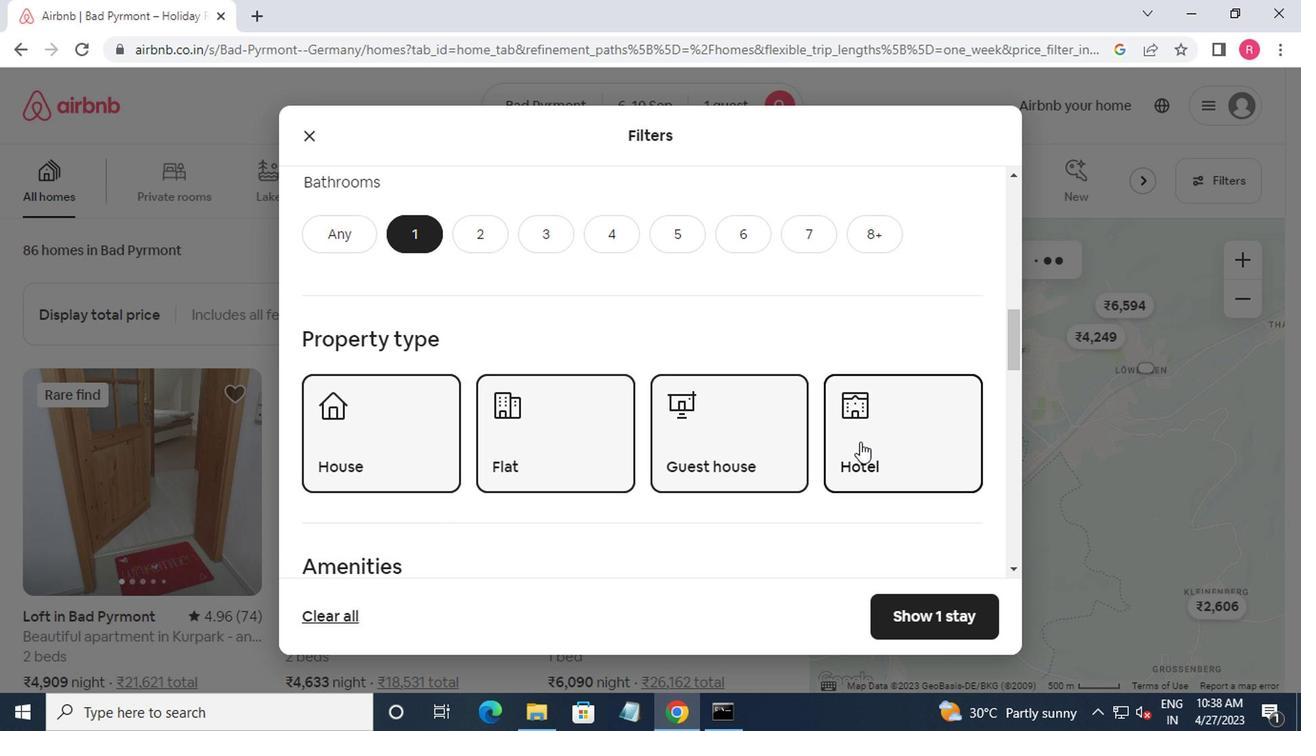 
Action: Mouse scrolled (857, 443) with delta (0, 0)
Screenshot: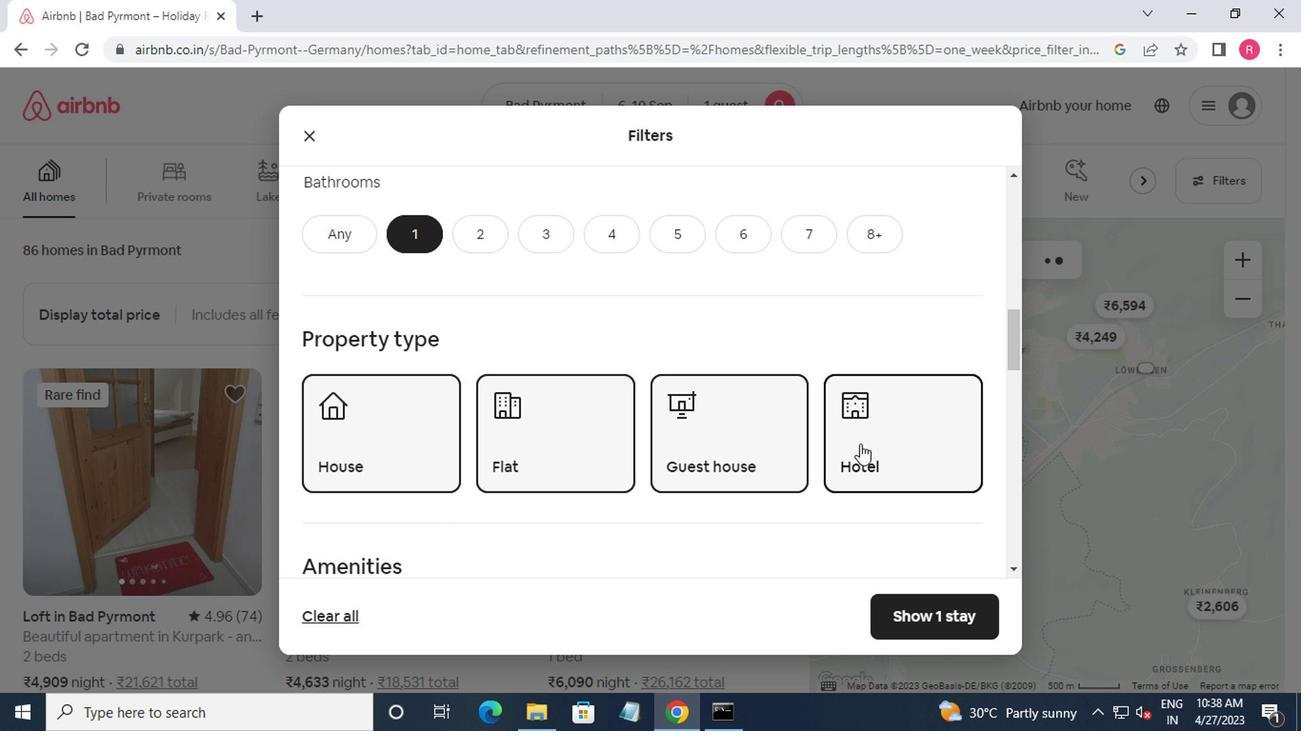 
Action: Mouse moved to (857, 447)
Screenshot: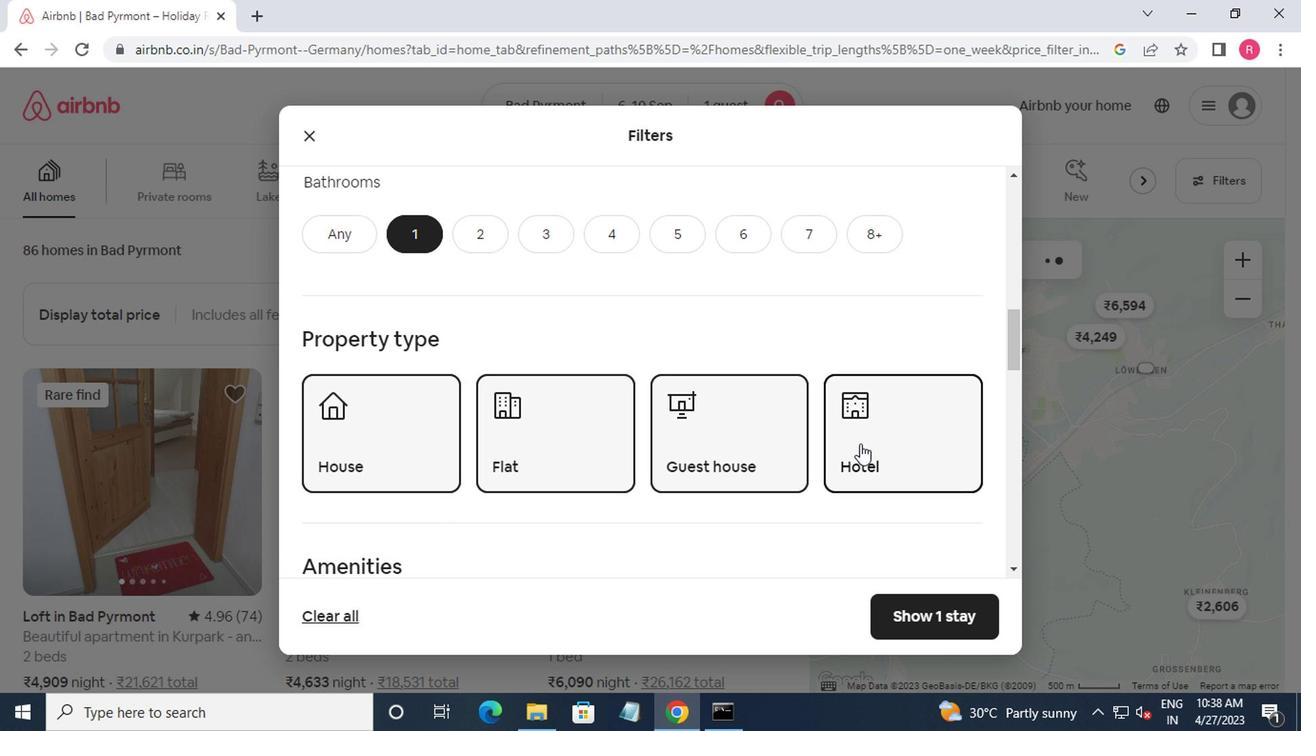 
Action: Mouse scrolled (857, 446) with delta (0, -1)
Screenshot: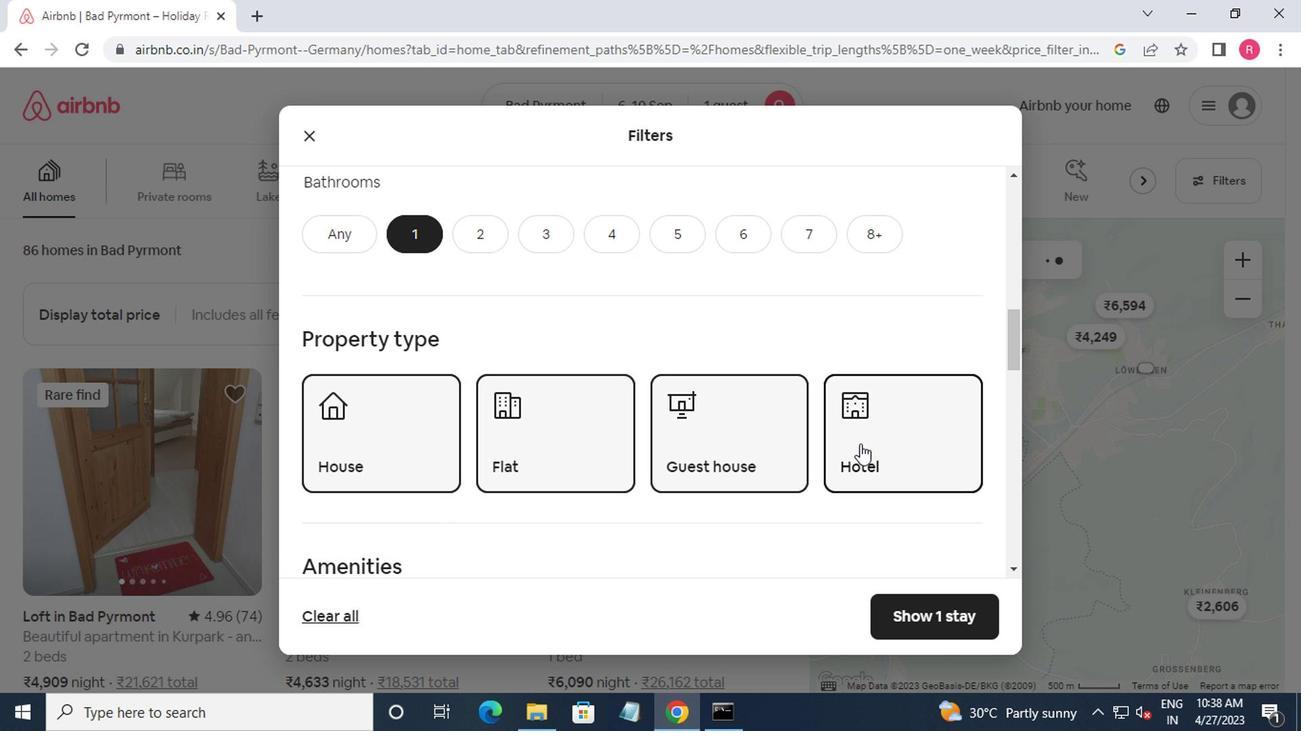 
Action: Mouse moved to (857, 447)
Screenshot: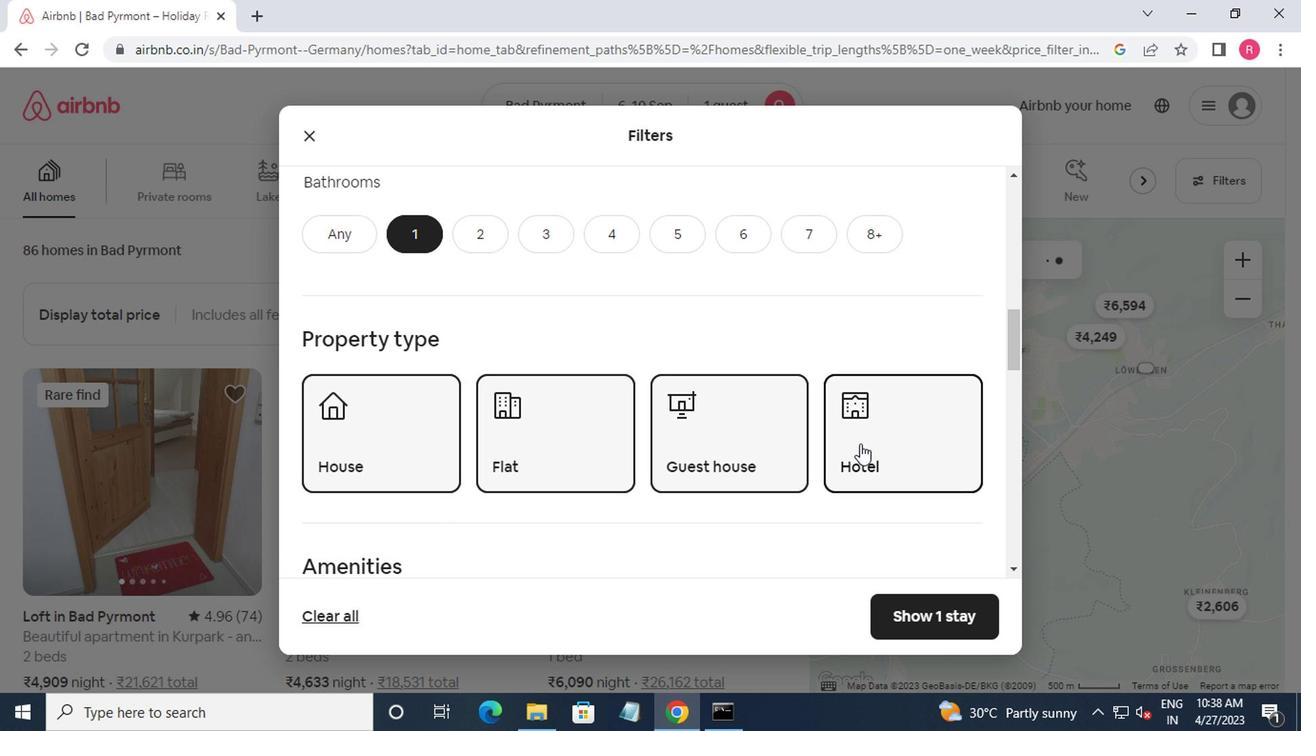 
Action: Mouse scrolled (857, 446) with delta (0, -1)
Screenshot: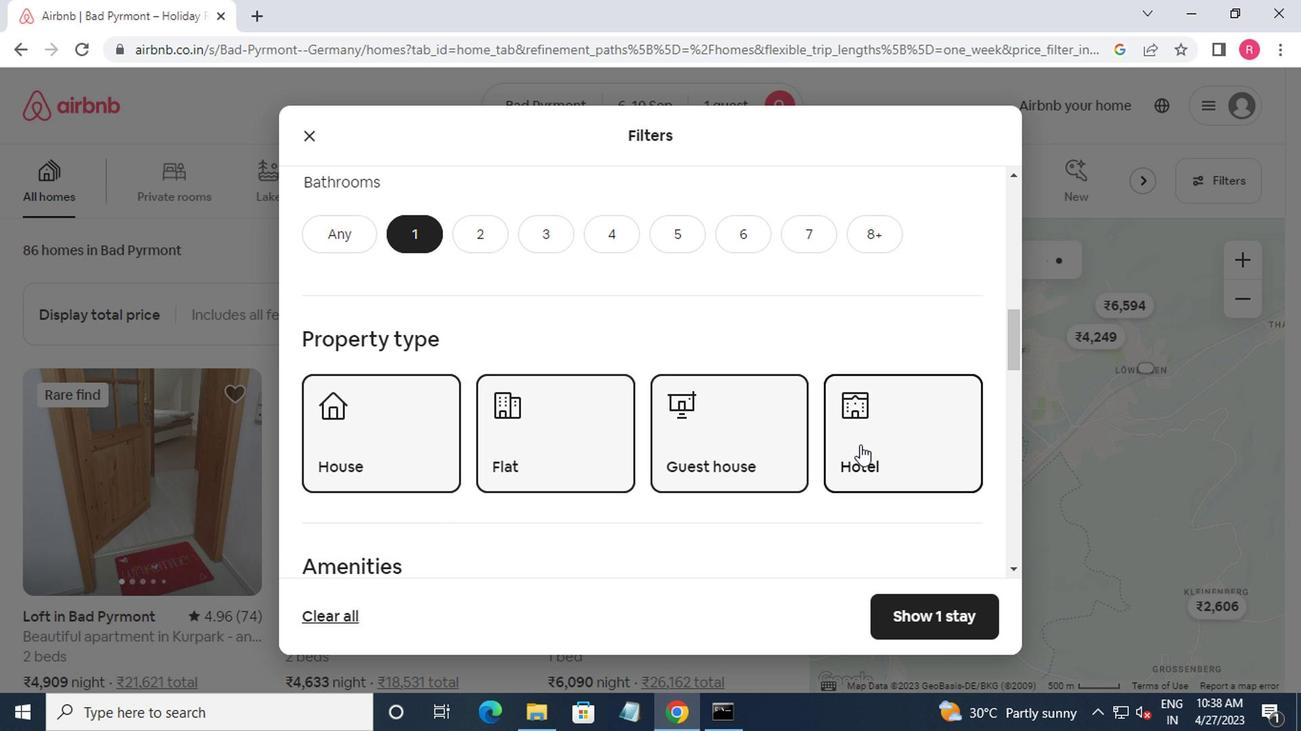 
Action: Mouse moved to (857, 448)
Screenshot: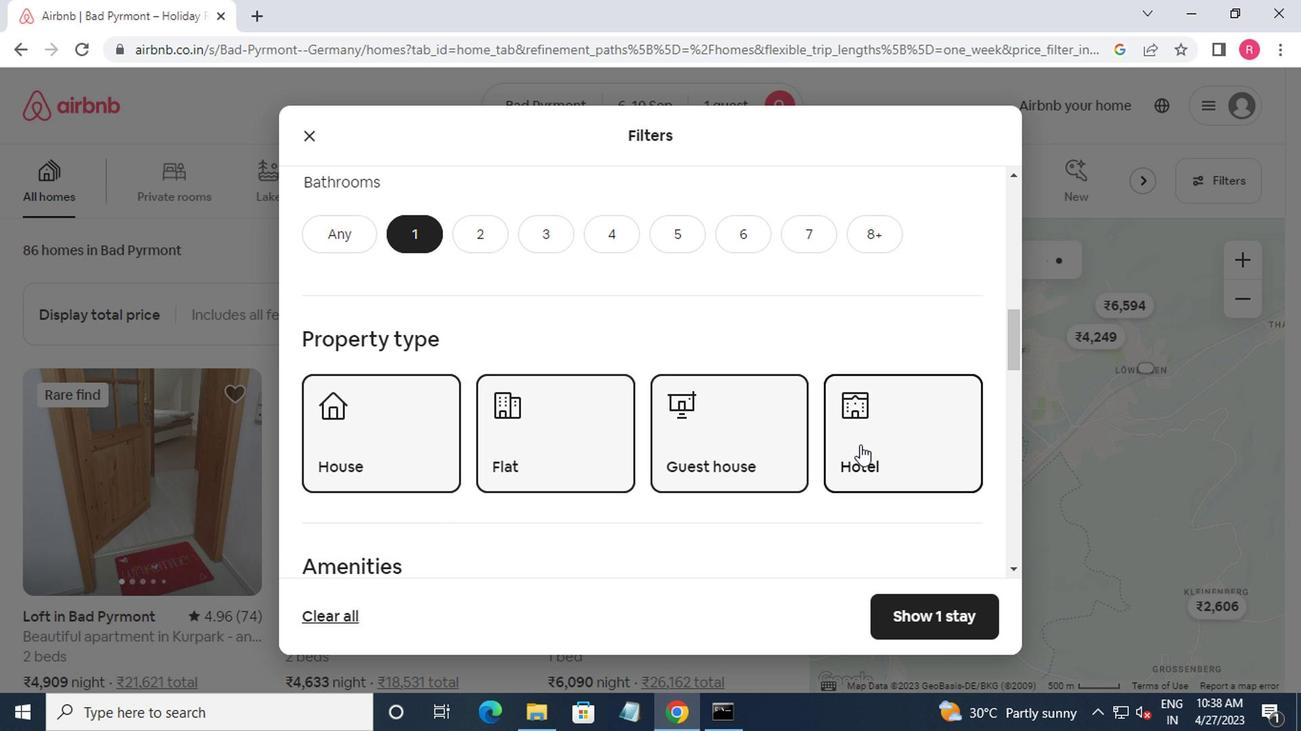 
Action: Mouse scrolled (857, 447) with delta (0, 0)
Screenshot: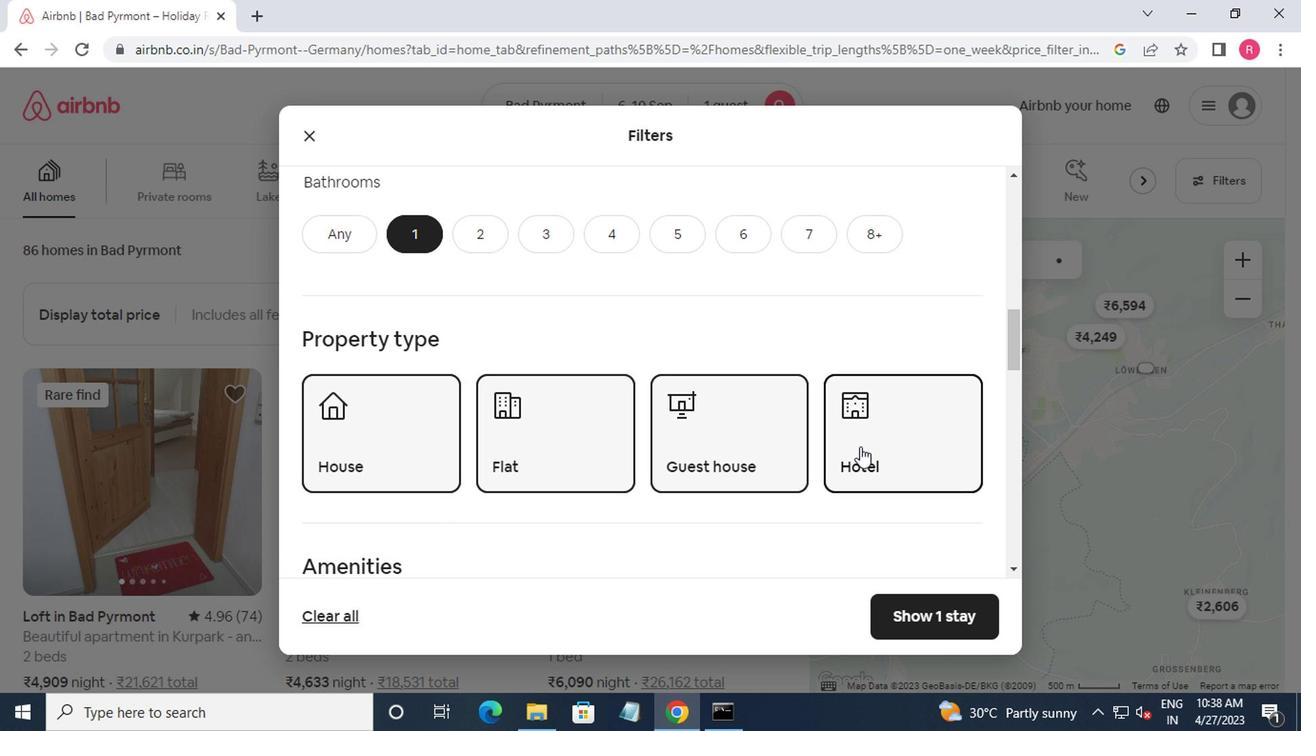 
Action: Mouse moved to (857, 449)
Screenshot: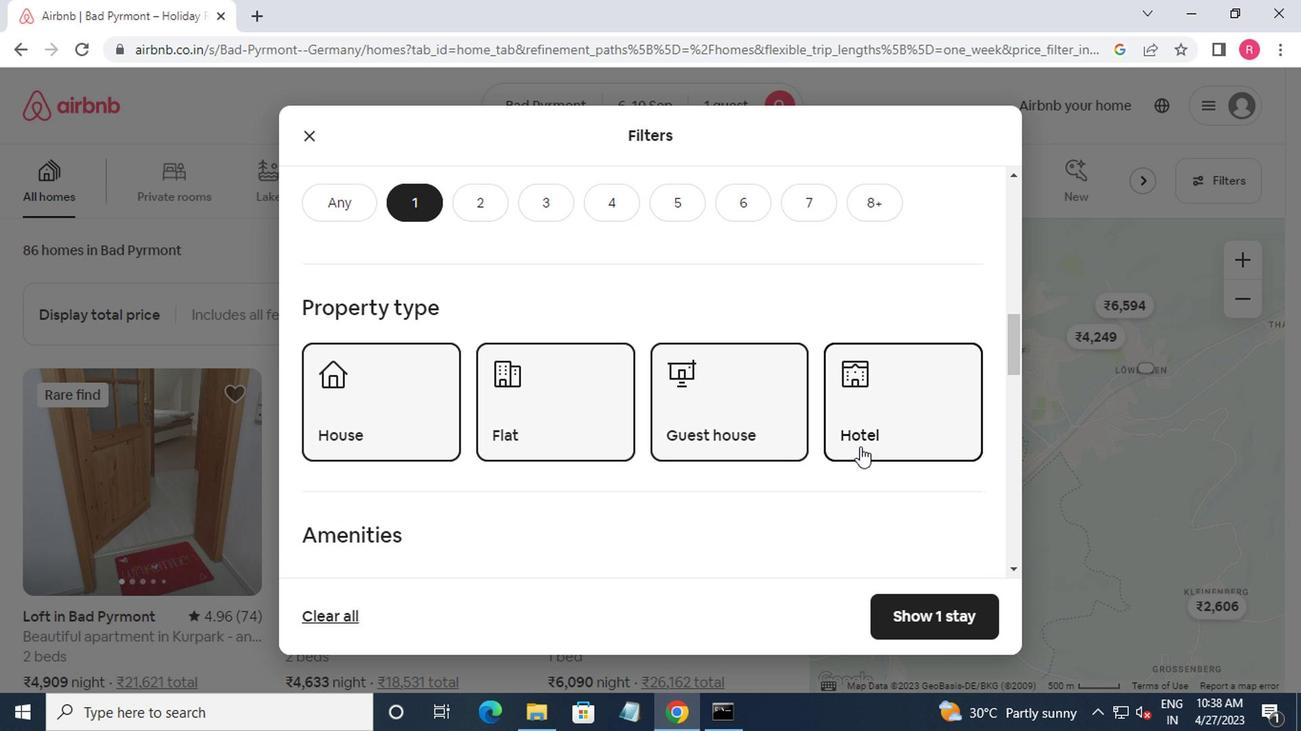 
Action: Mouse scrolled (857, 448) with delta (0, 0)
Screenshot: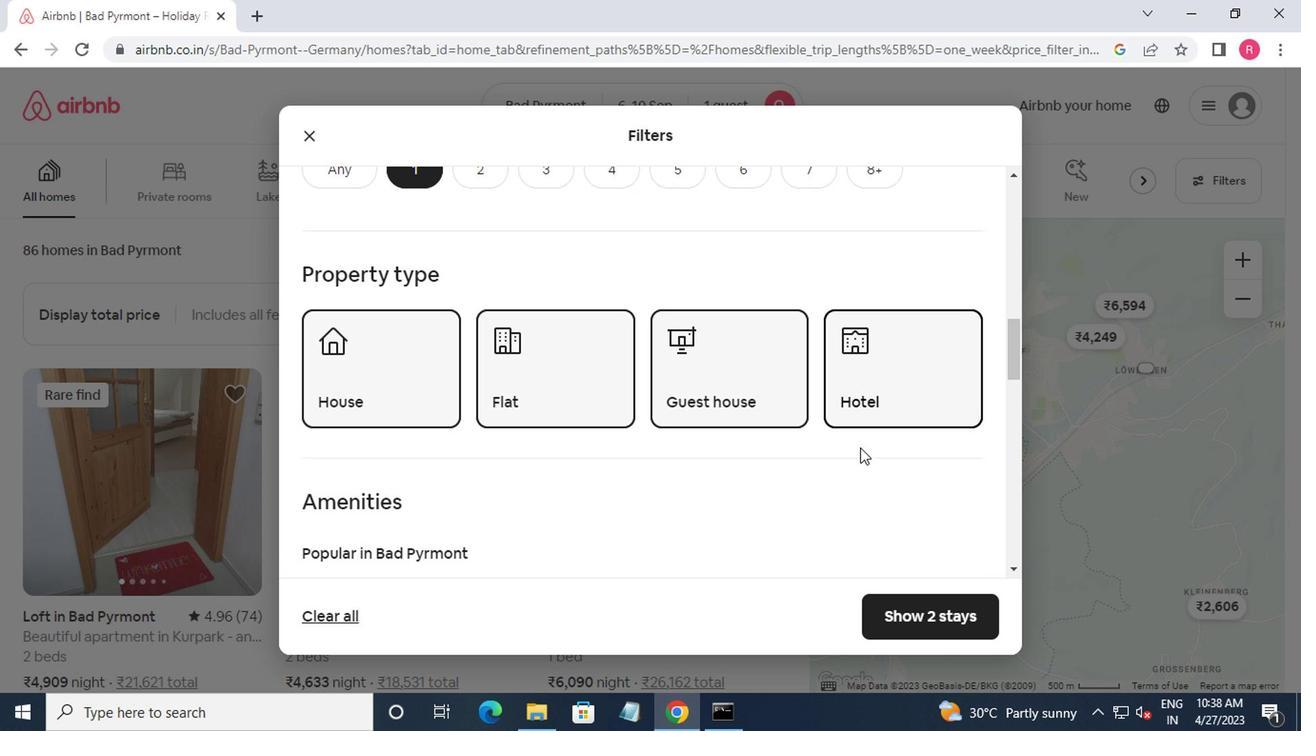 
Action: Mouse moved to (861, 464)
Screenshot: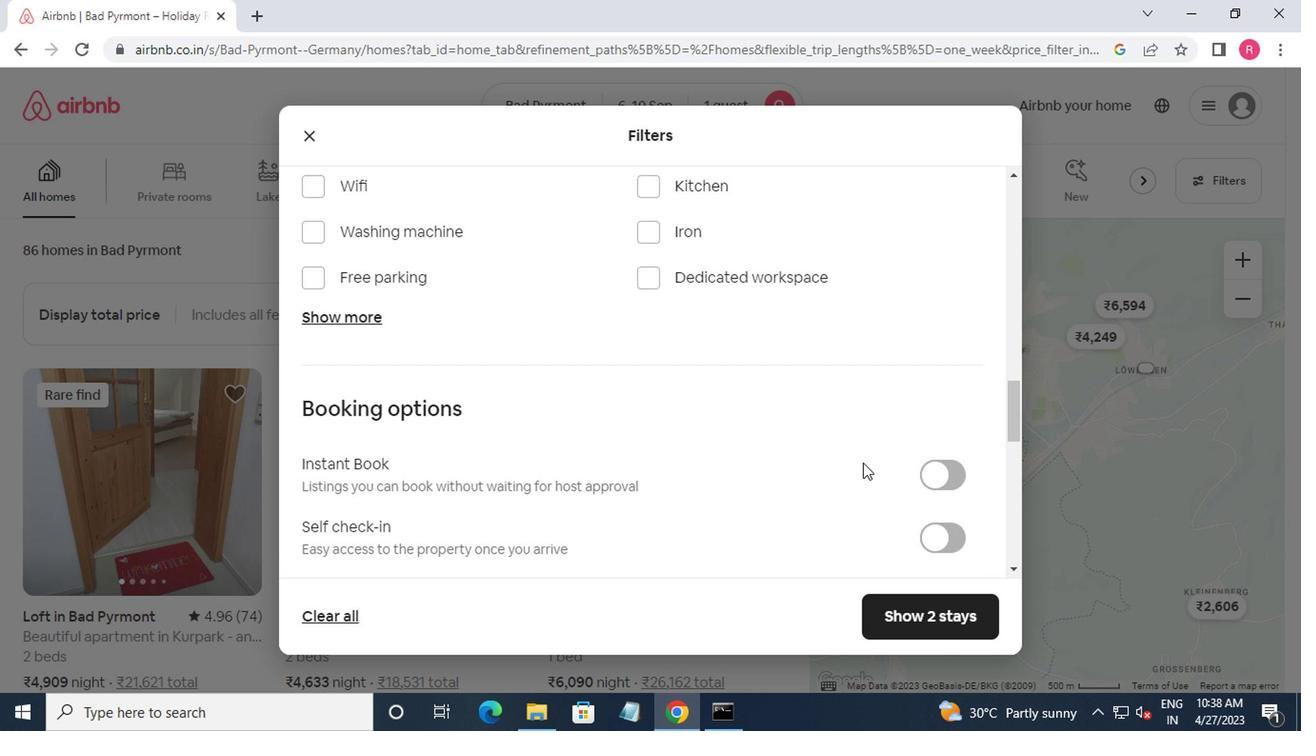 
Action: Mouse scrolled (861, 463) with delta (0, 0)
Screenshot: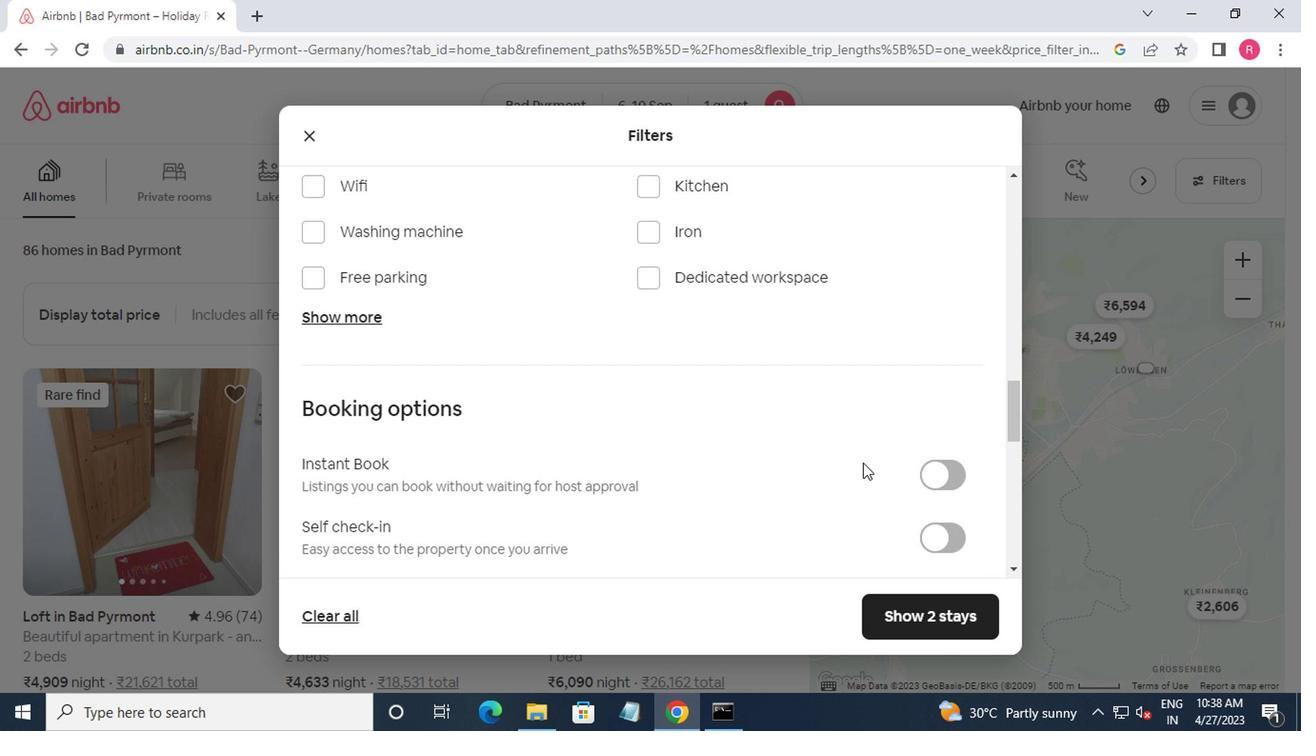 
Action: Mouse moved to (861, 465)
Screenshot: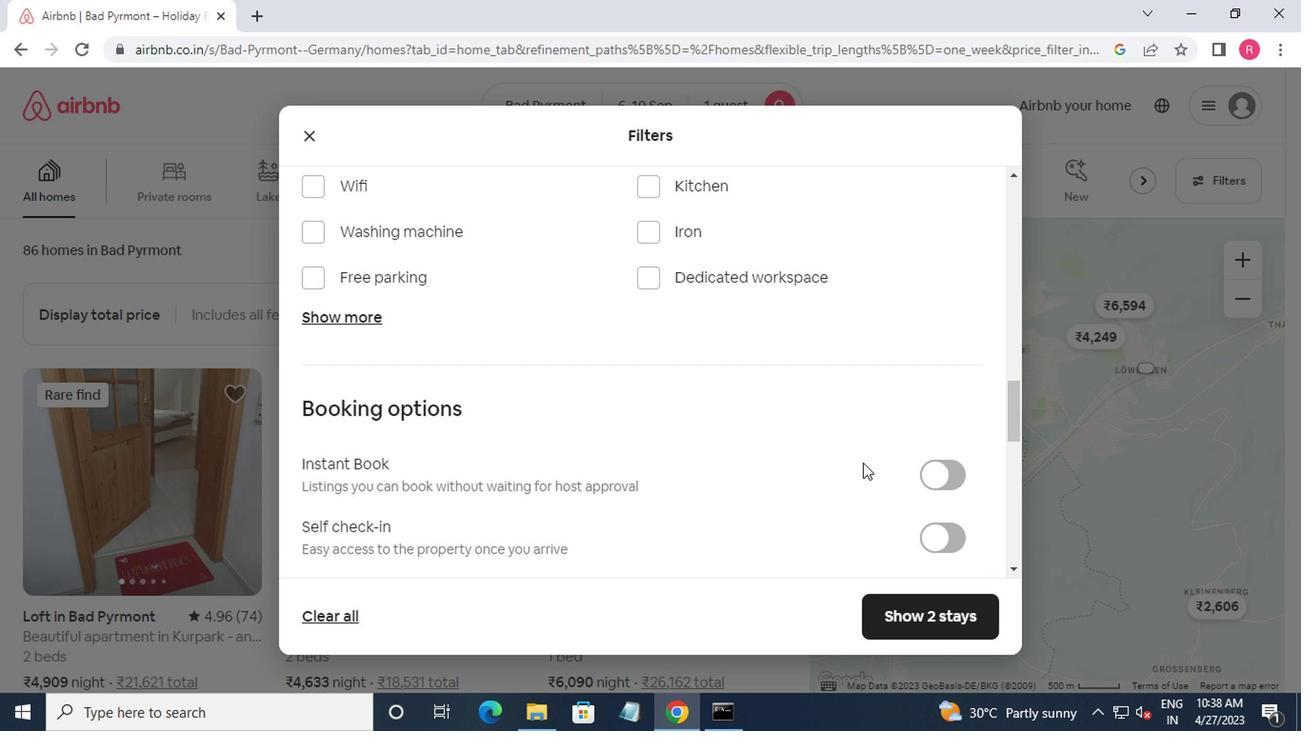 
Action: Mouse scrolled (861, 464) with delta (0, -1)
Screenshot: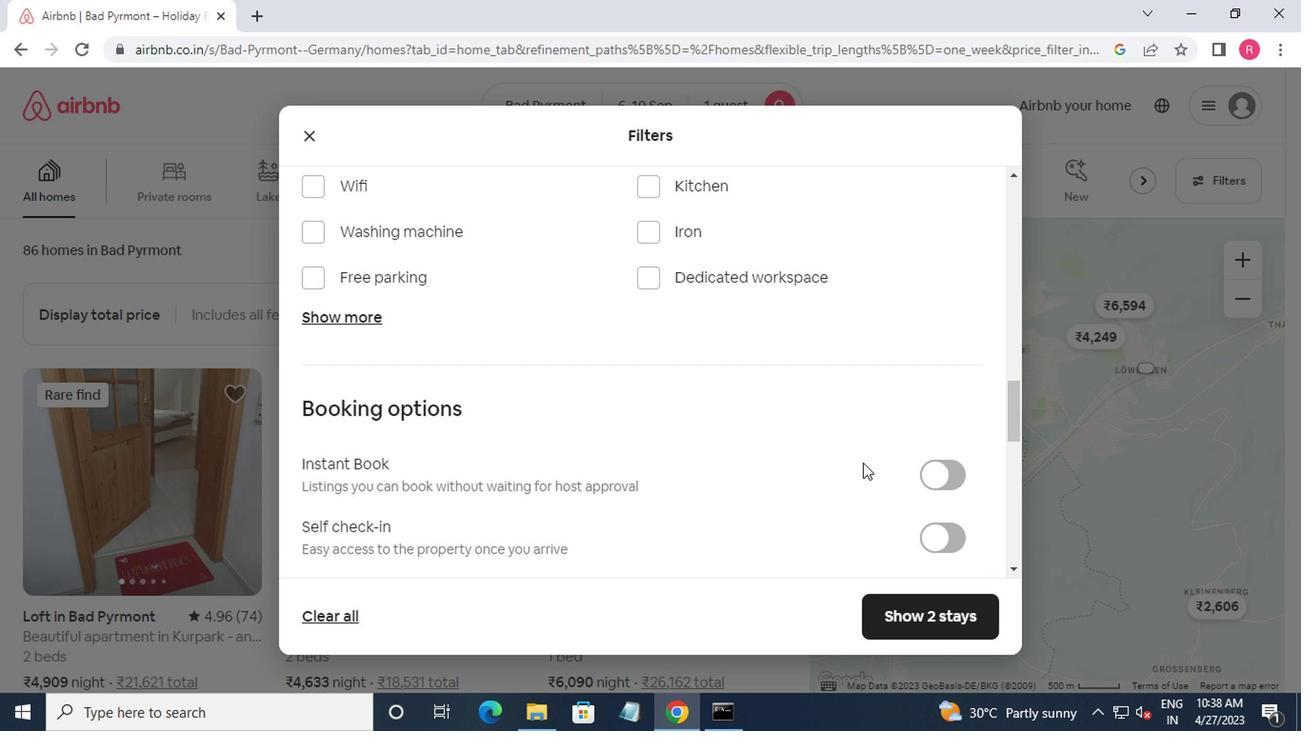 
Action: Mouse moved to (935, 357)
Screenshot: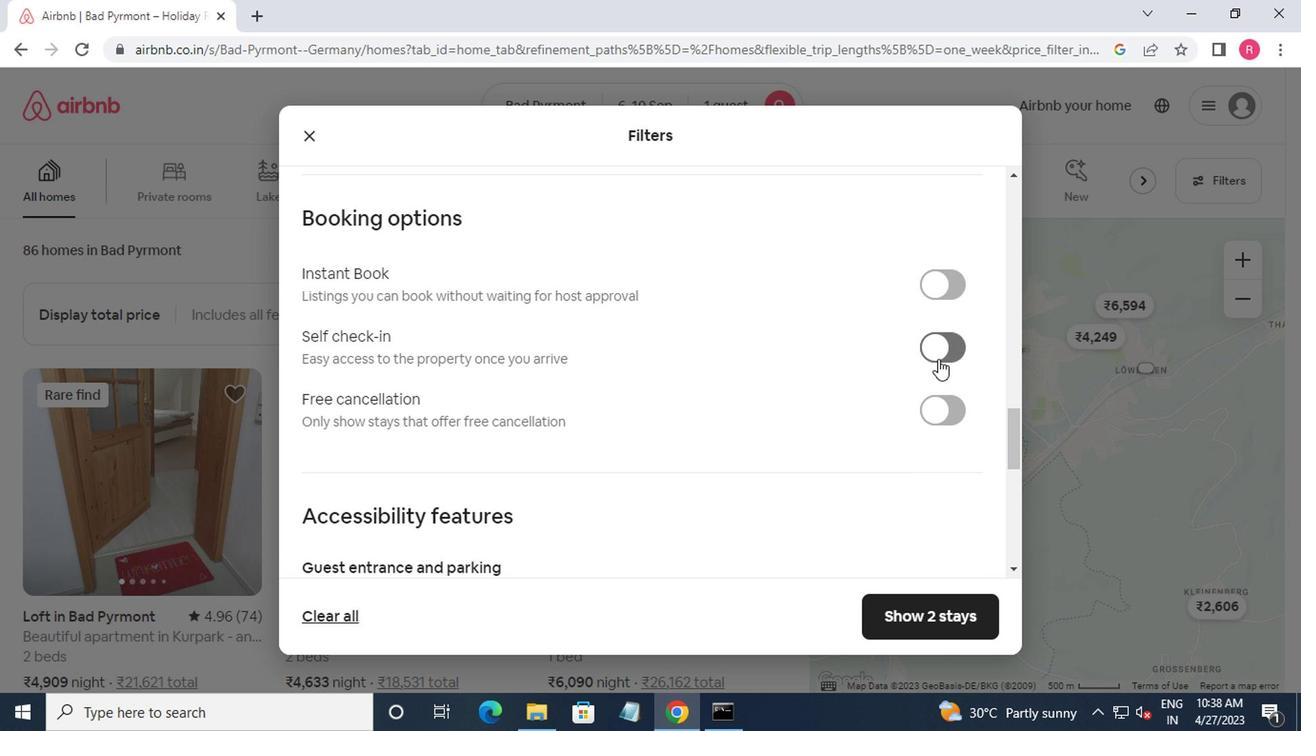 
Action: Mouse pressed left at (935, 357)
Screenshot: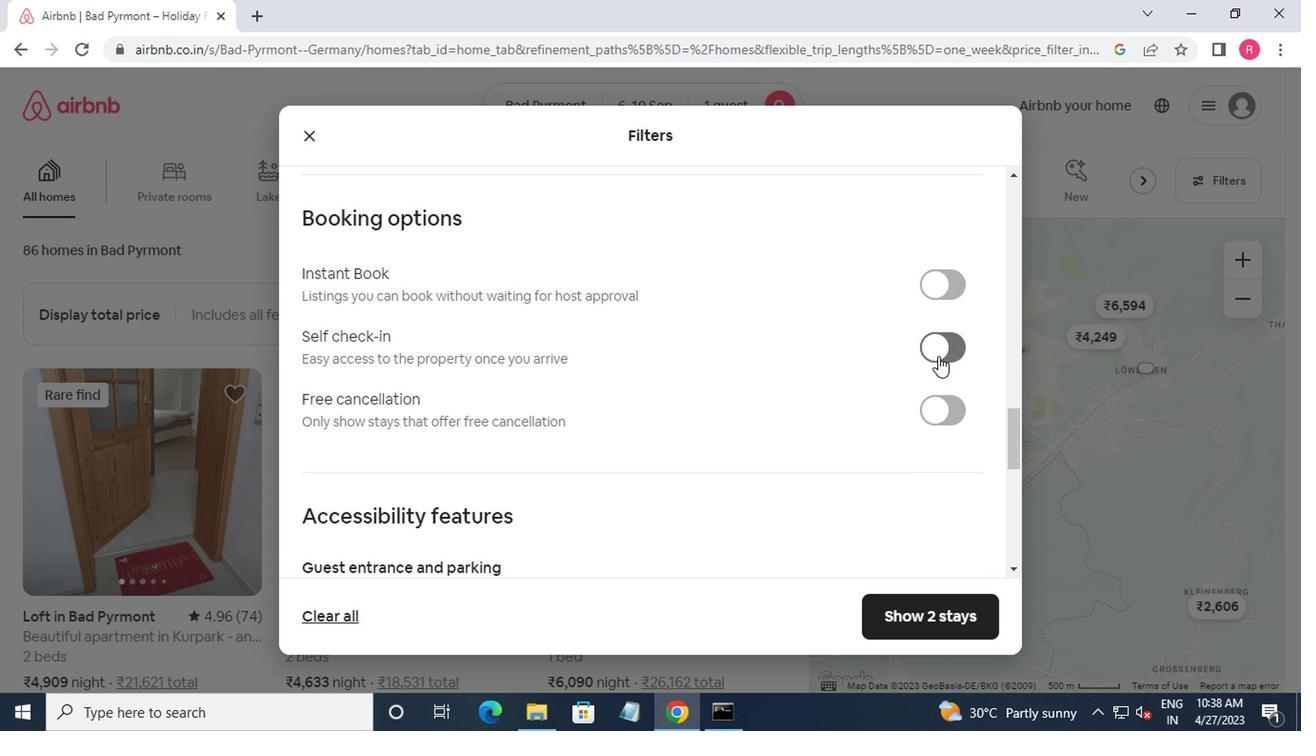
Action: Mouse moved to (937, 361)
Screenshot: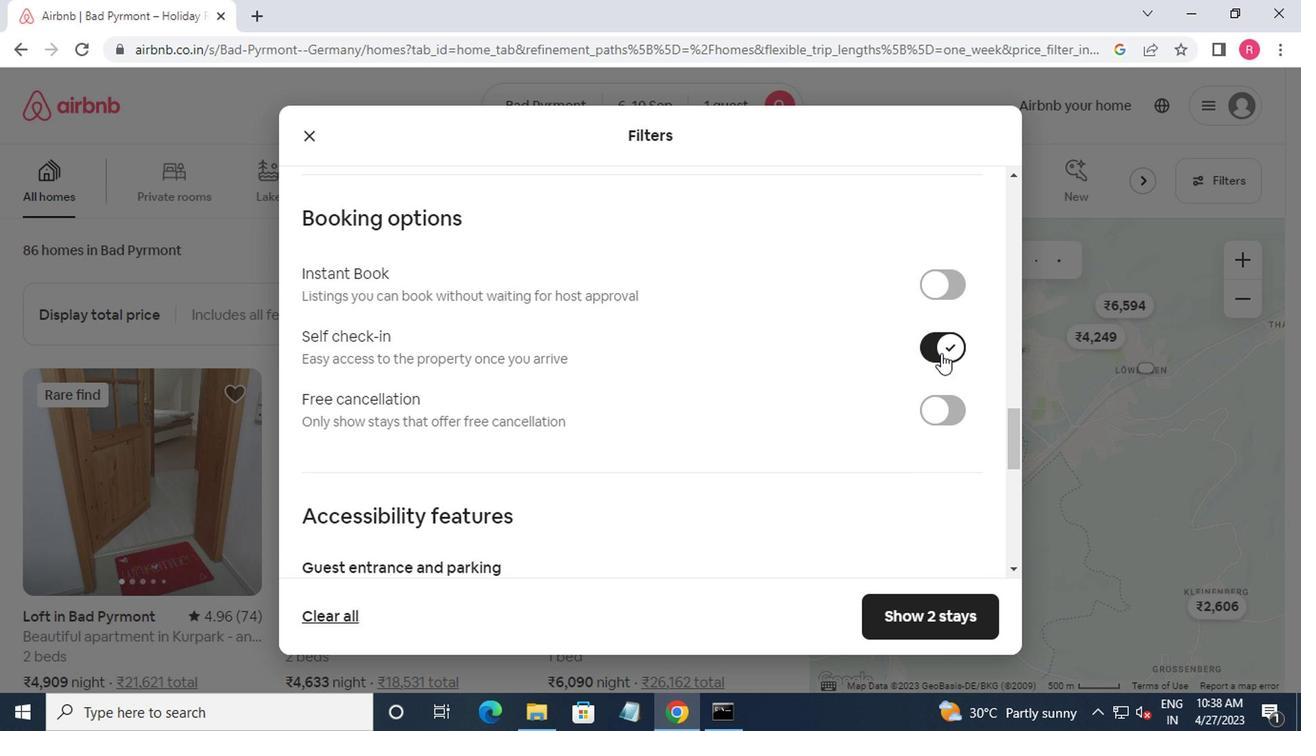 
Action: Mouse scrolled (937, 361) with delta (0, 0)
Screenshot: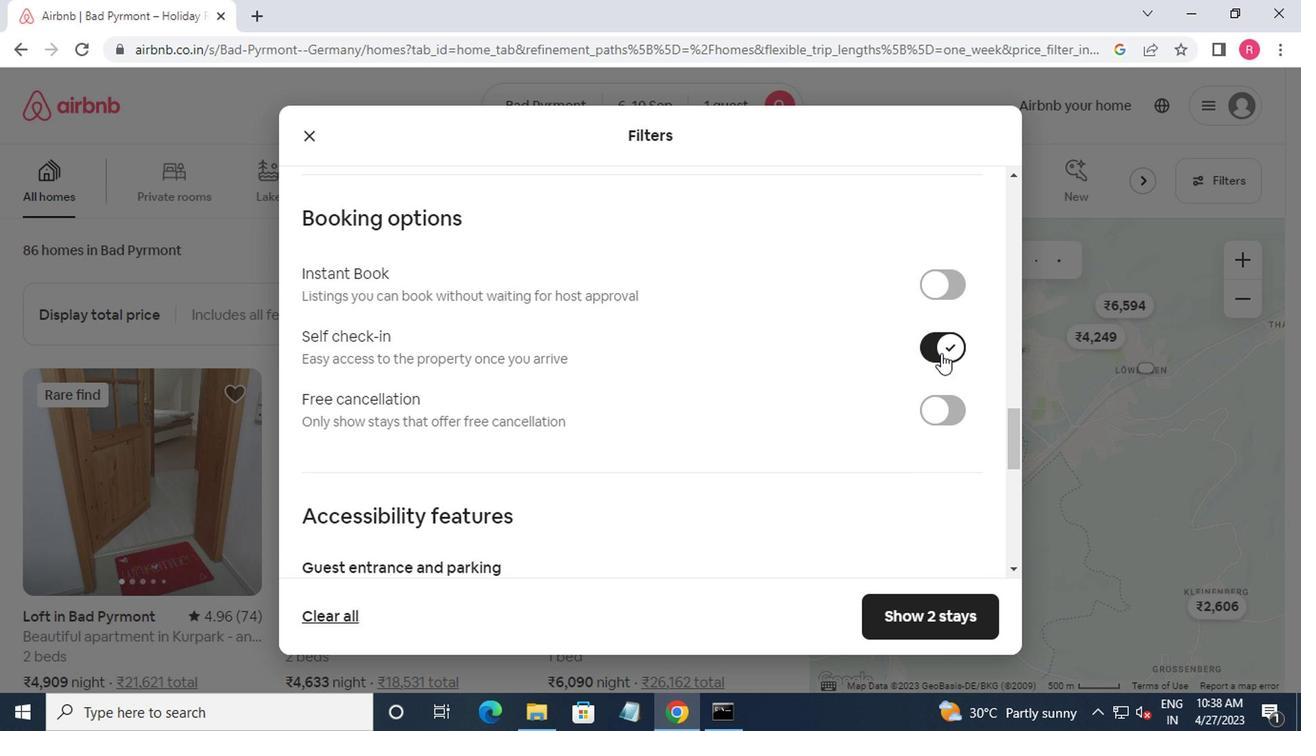 
Action: Mouse moved to (937, 366)
Screenshot: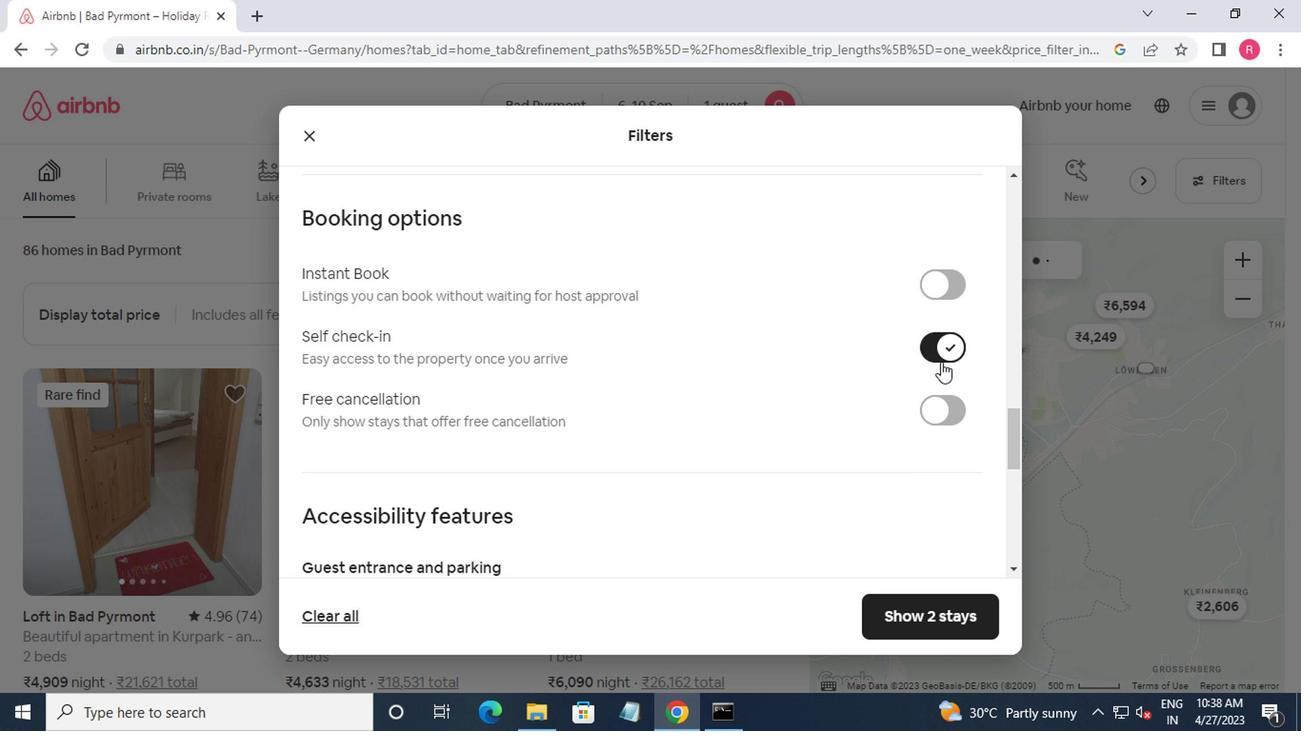 
Action: Mouse scrolled (937, 365) with delta (0, 0)
Screenshot: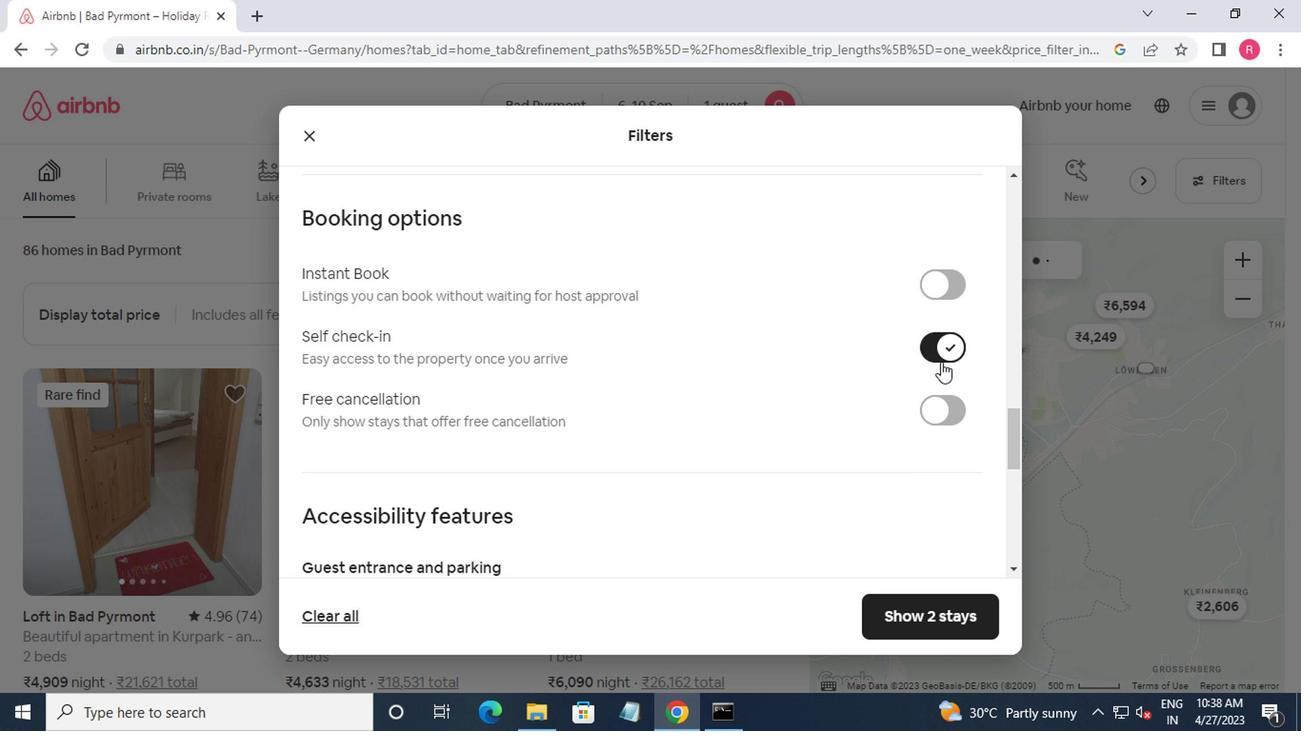 
Action: Mouse moved to (937, 367)
Screenshot: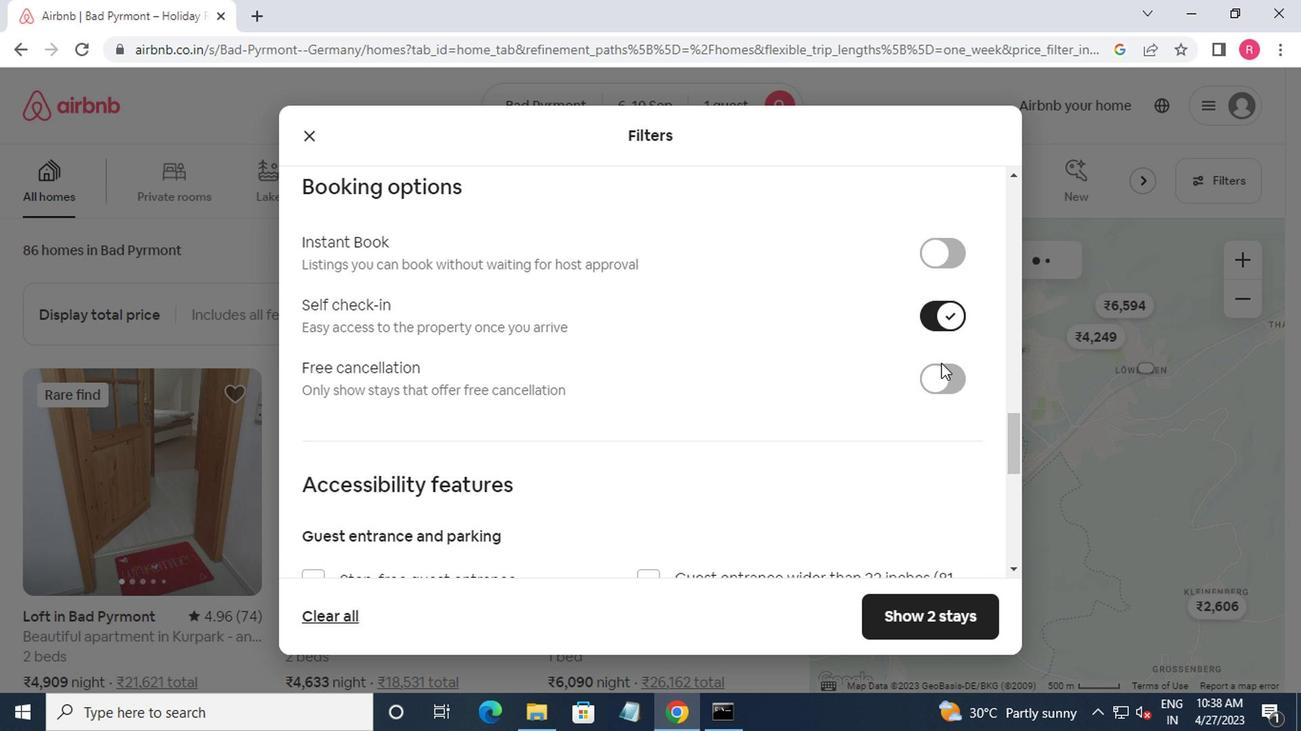 
Action: Mouse scrolled (937, 366) with delta (0, 0)
Screenshot: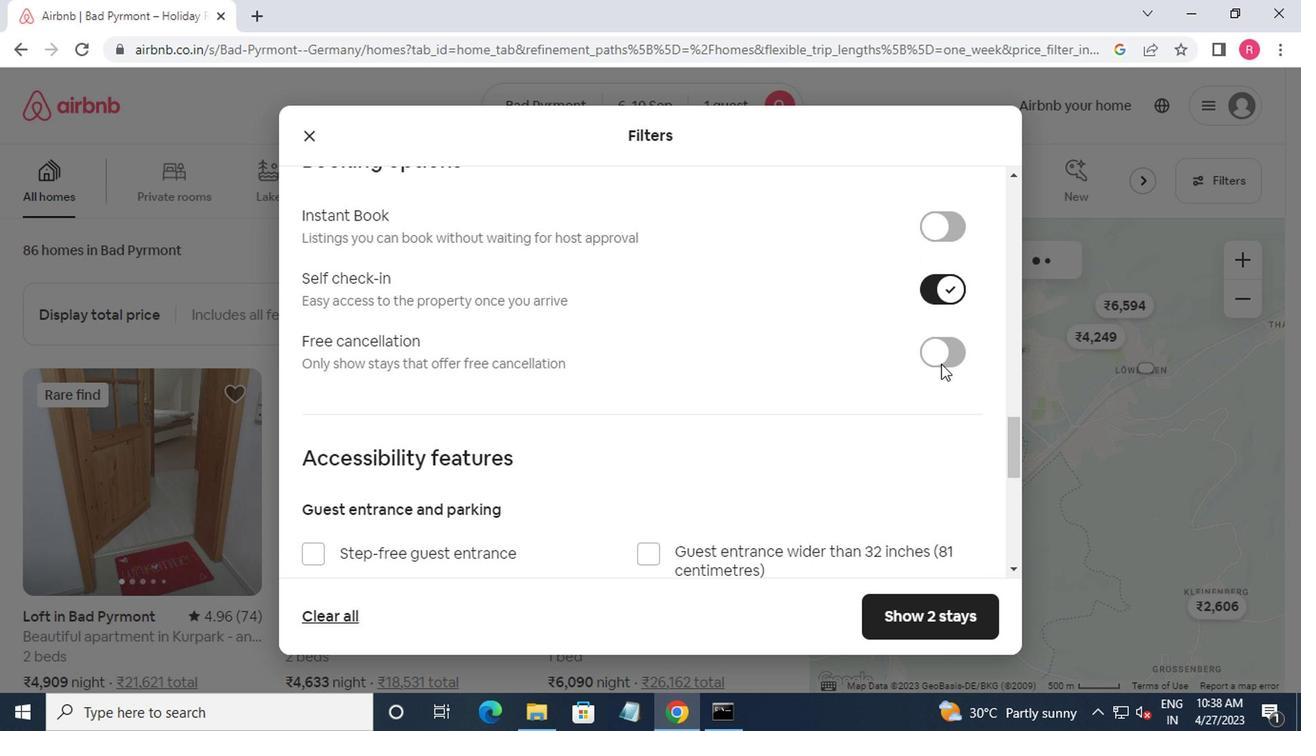 
Action: Mouse moved to (937, 369)
Screenshot: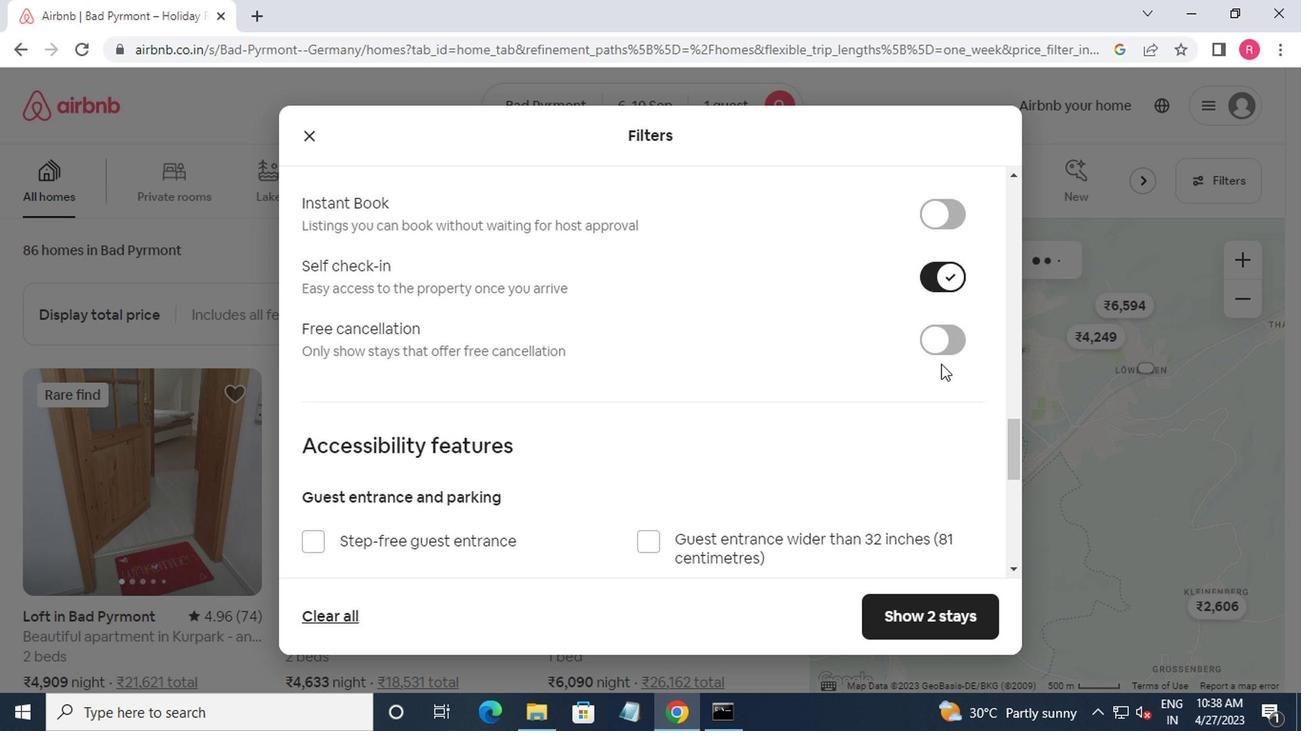 
Action: Mouse scrolled (937, 369) with delta (0, 0)
Screenshot: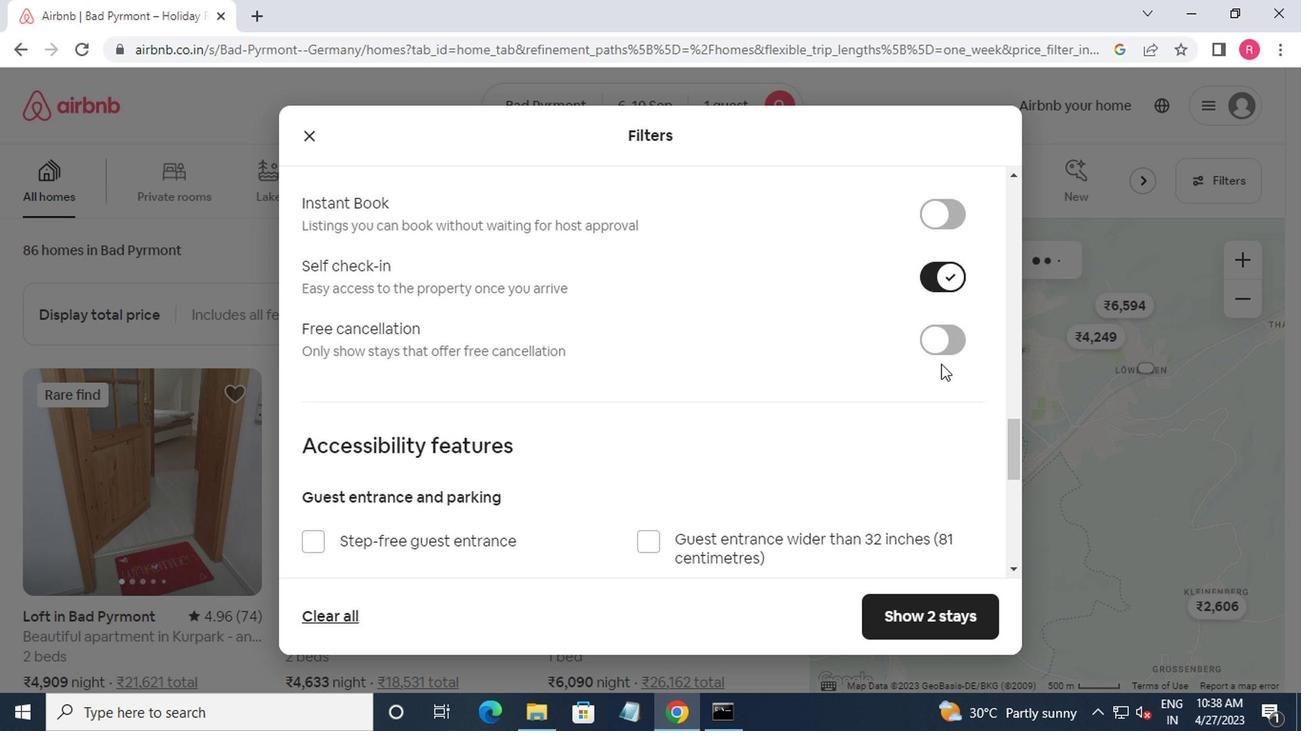 
Action: Mouse moved to (937, 372)
Screenshot: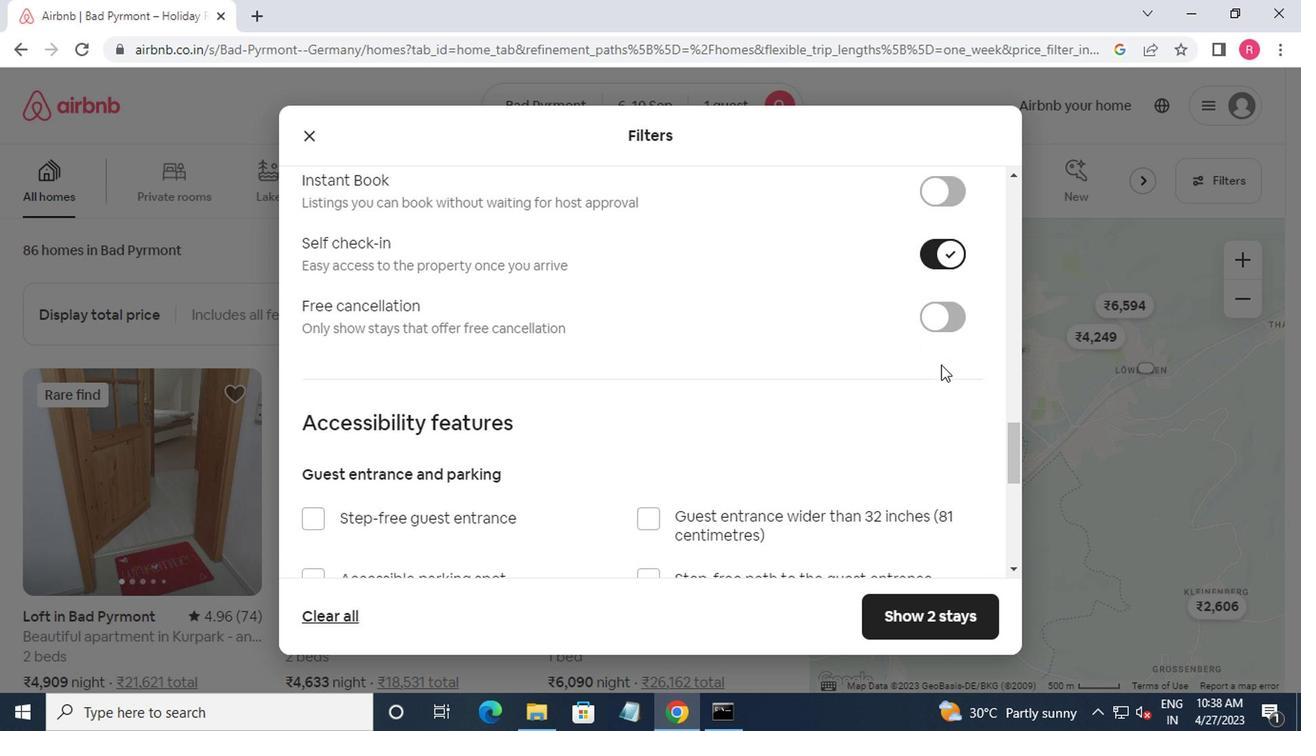 
Action: Mouse scrolled (937, 371) with delta (0, 0)
Screenshot: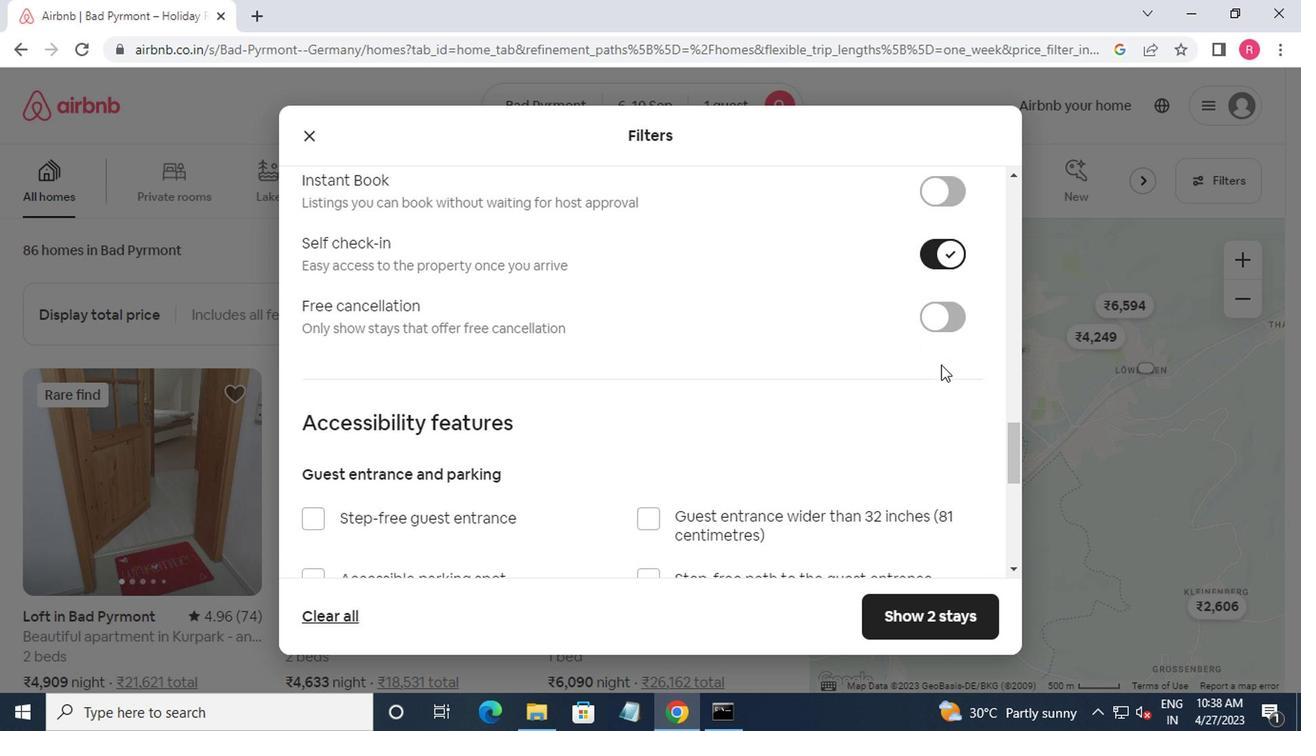 
Action: Mouse moved to (831, 444)
Screenshot: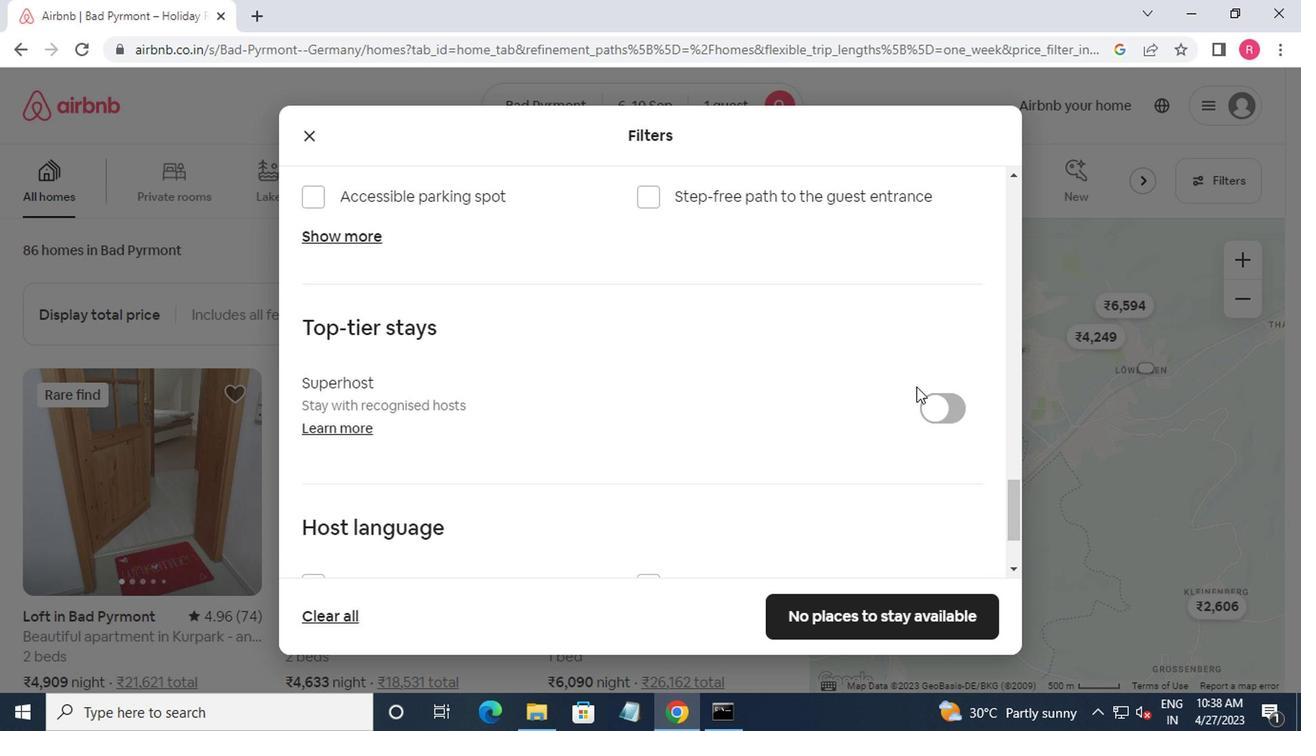 
Action: Mouse scrolled (831, 443) with delta (0, 0)
Screenshot: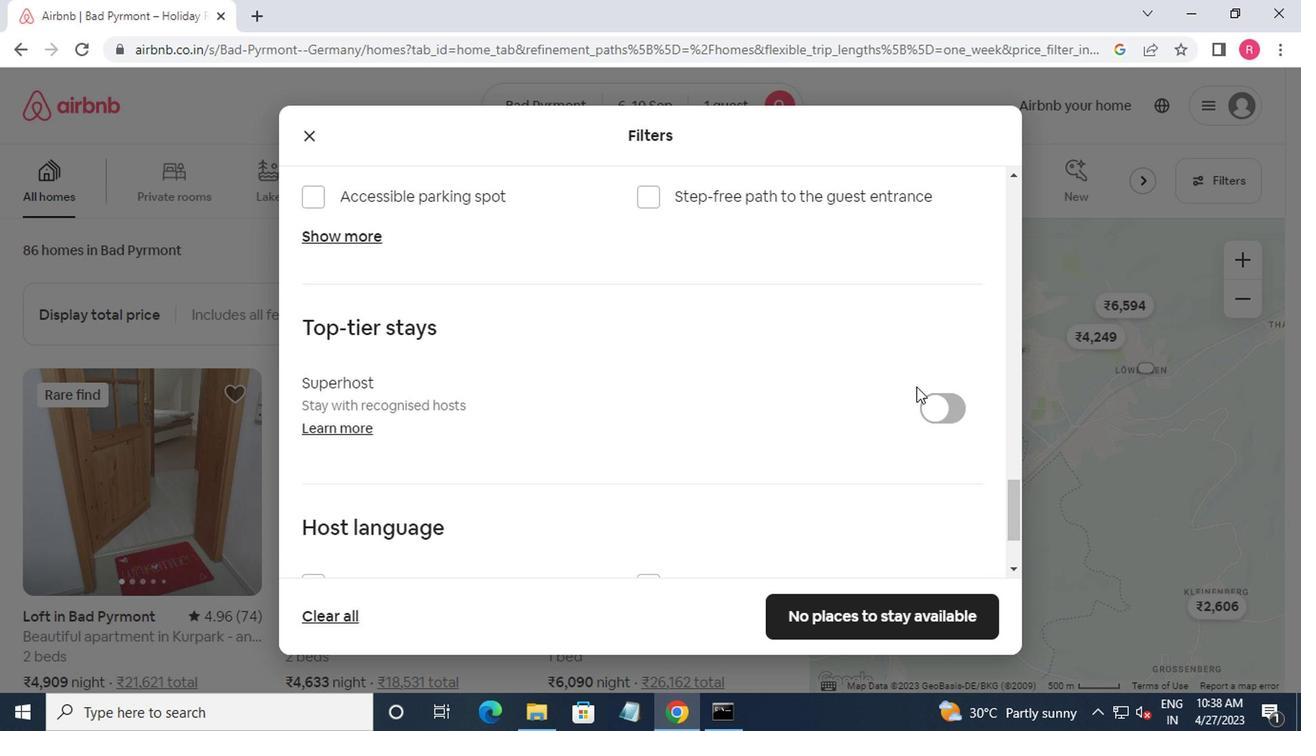 
Action: Mouse moved to (811, 455)
Screenshot: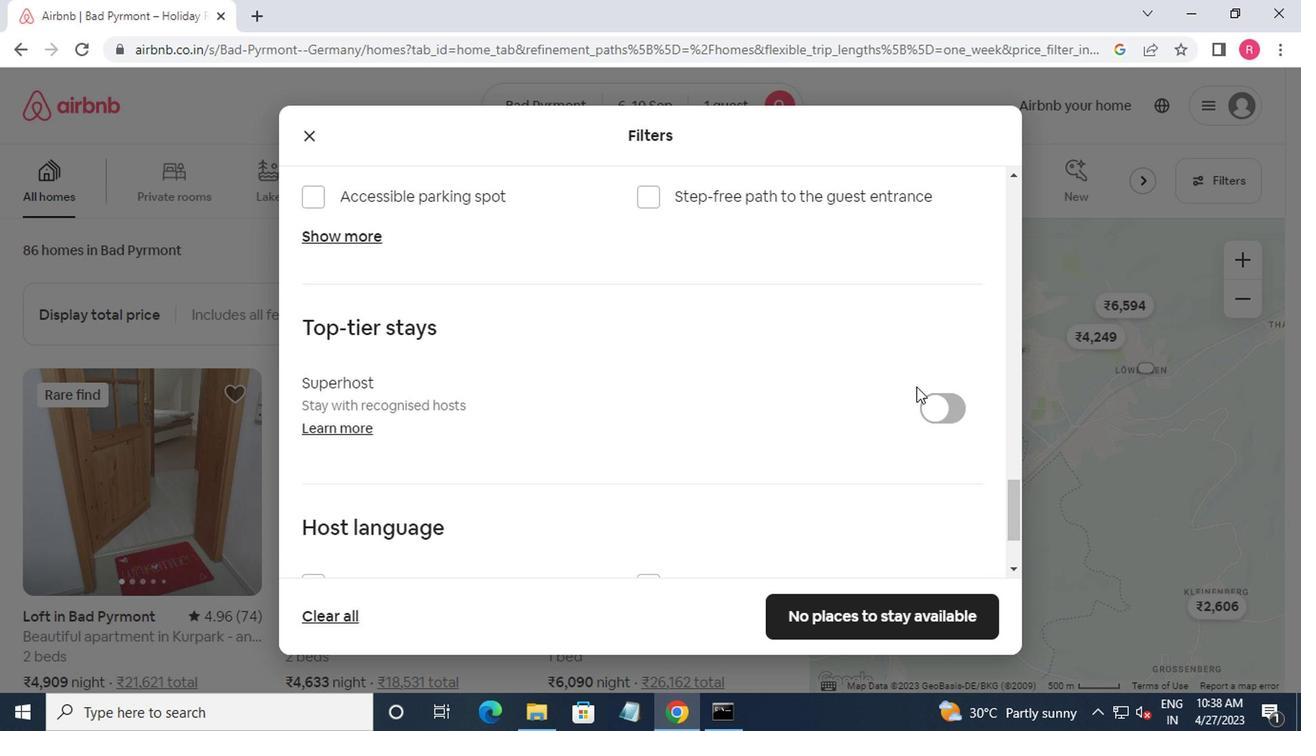 
Action: Mouse scrolled (811, 454) with delta (0, -1)
Screenshot: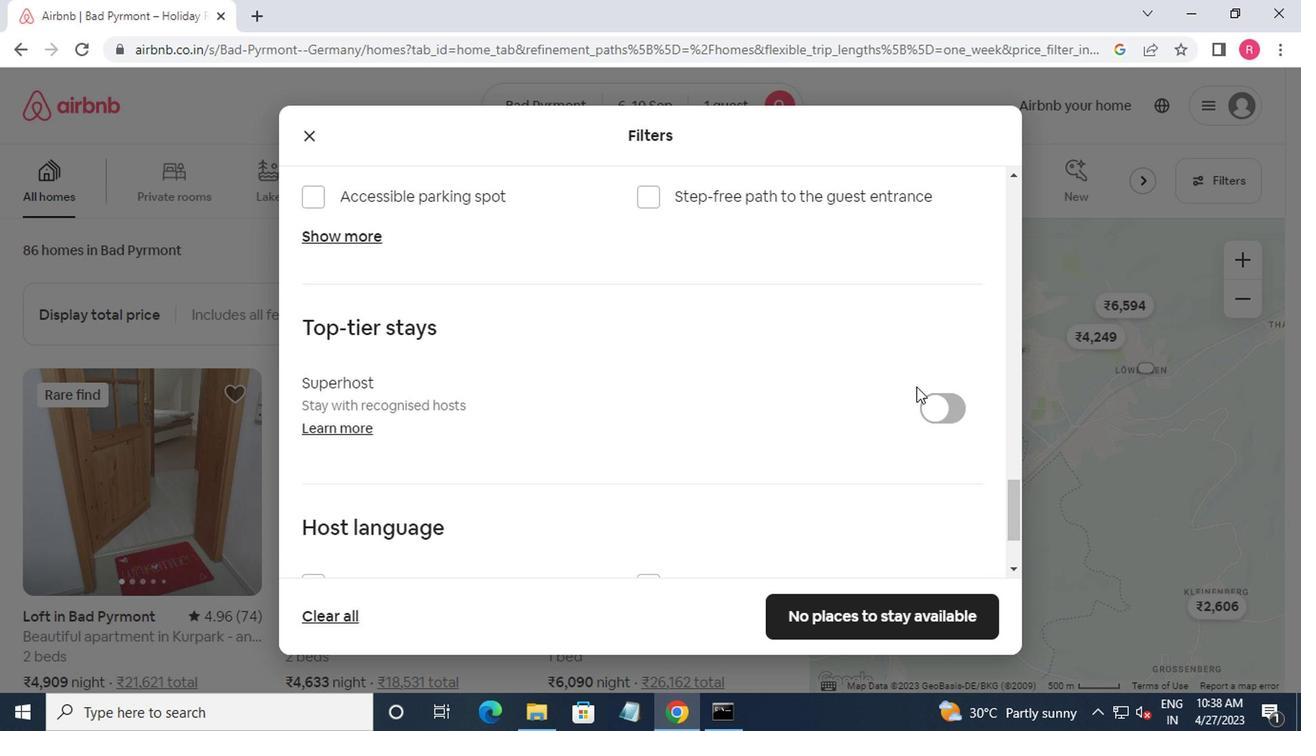 
Action: Mouse moved to (791, 466)
Screenshot: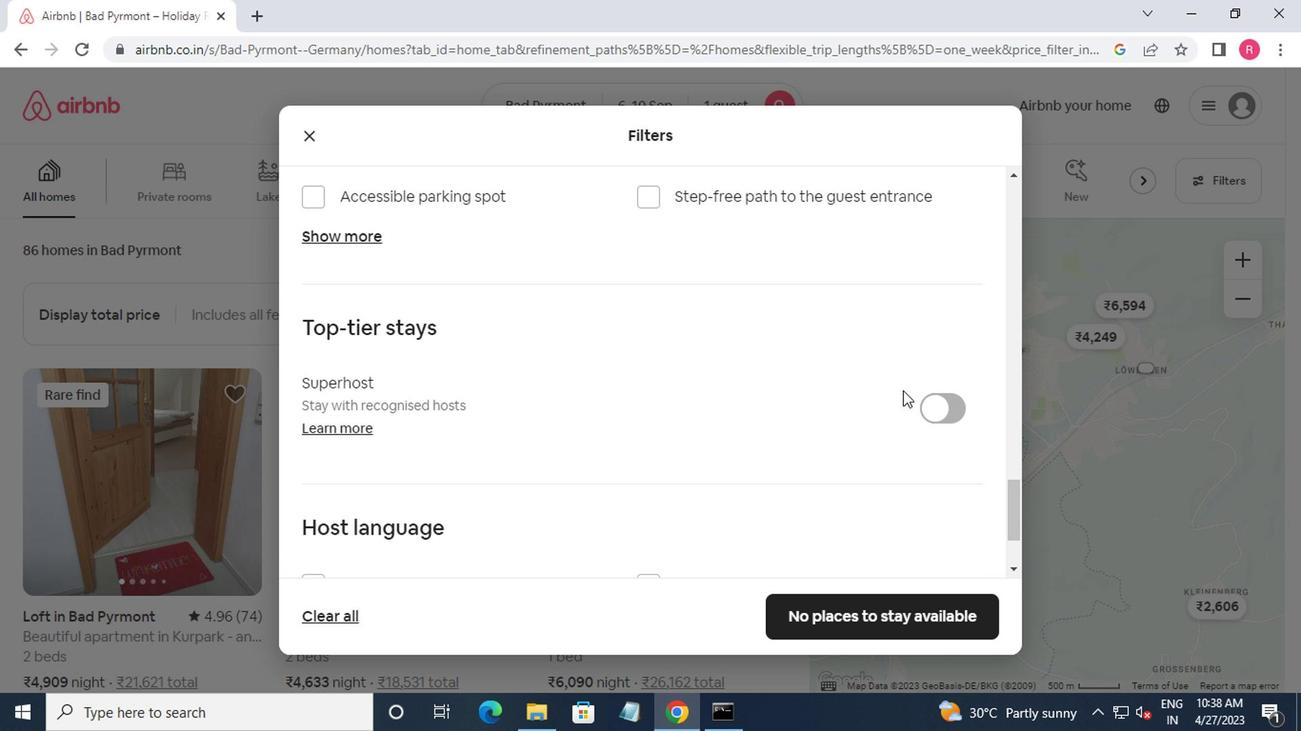 
Action: Mouse scrolled (791, 466) with delta (0, 0)
Screenshot: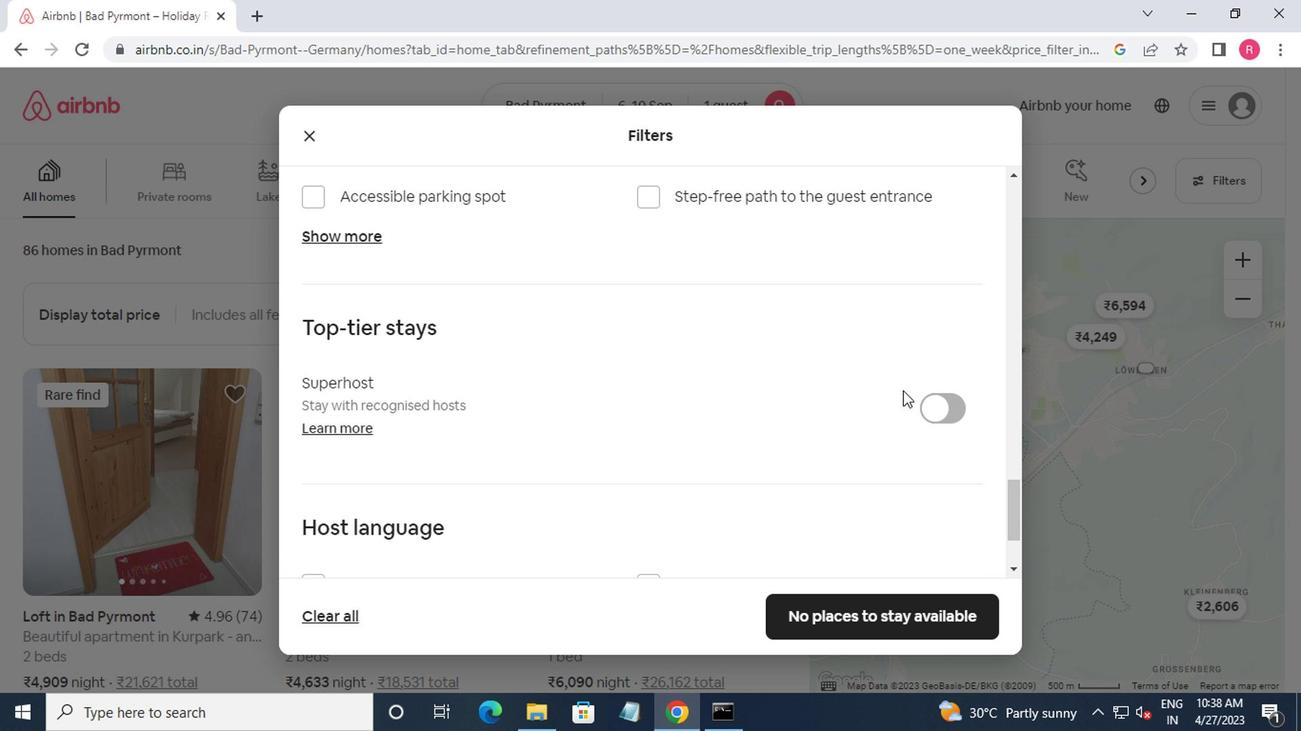 
Action: Mouse moved to (769, 474)
Screenshot: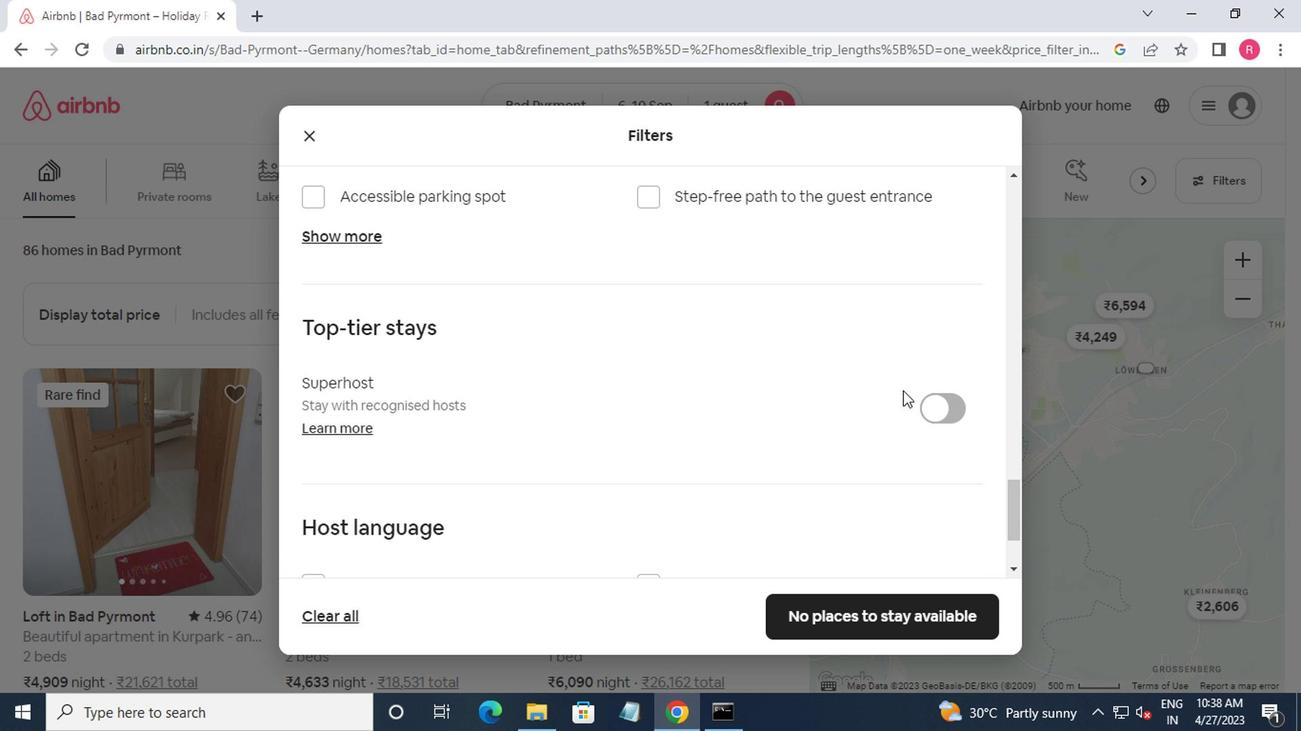 
Action: Mouse scrolled (769, 473) with delta (0, 0)
Screenshot: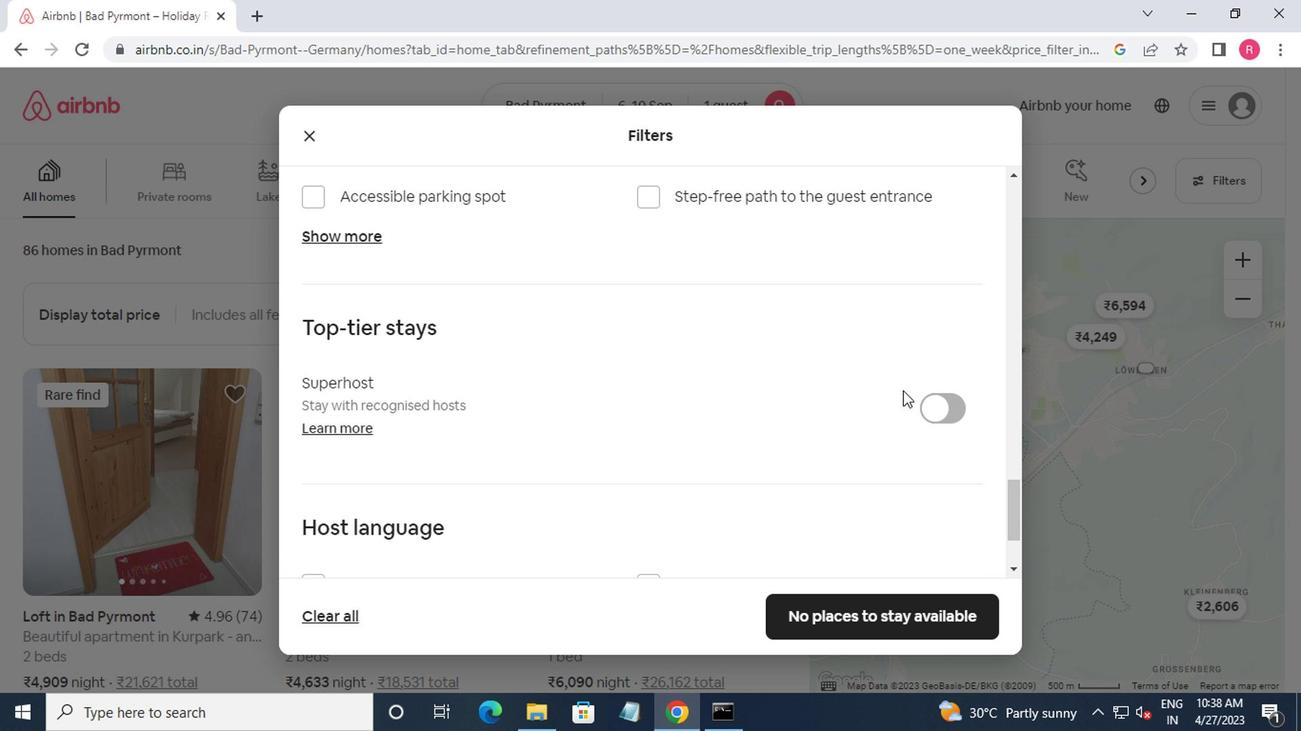 
Action: Mouse moved to (310, 447)
Screenshot: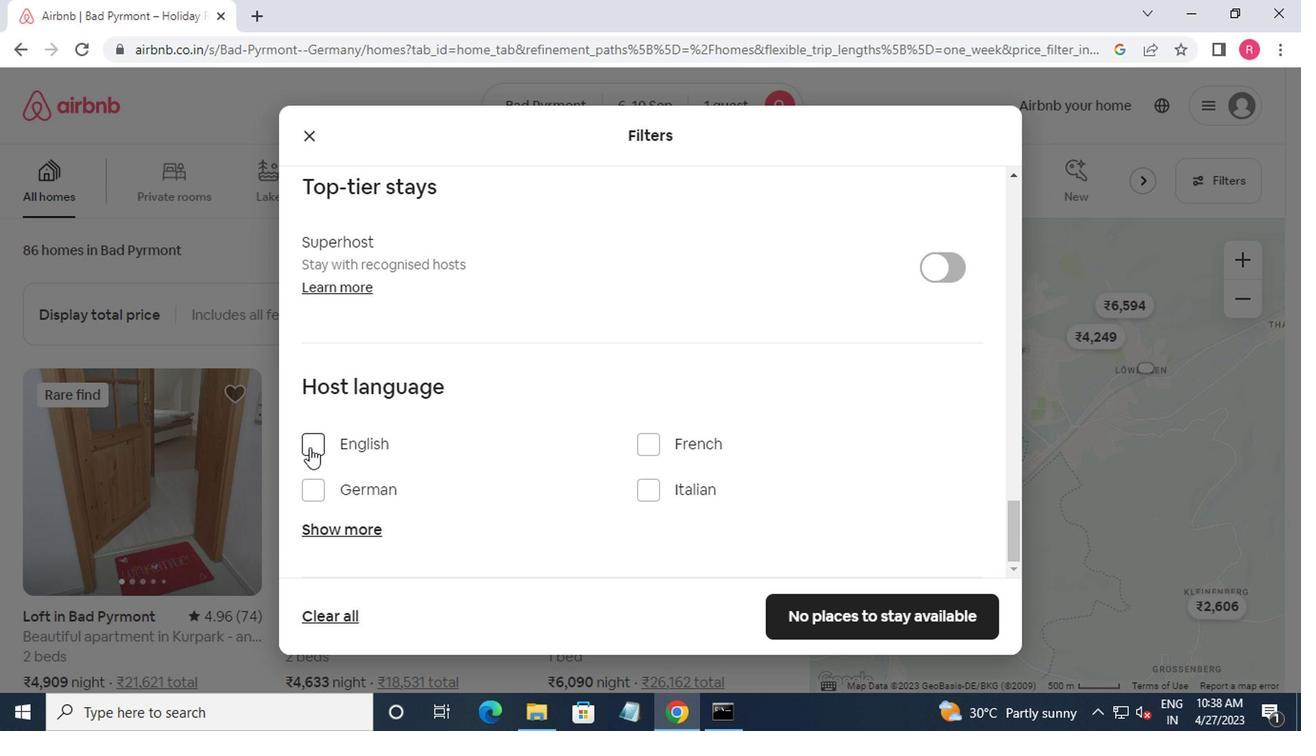 
Action: Mouse pressed left at (310, 447)
Screenshot: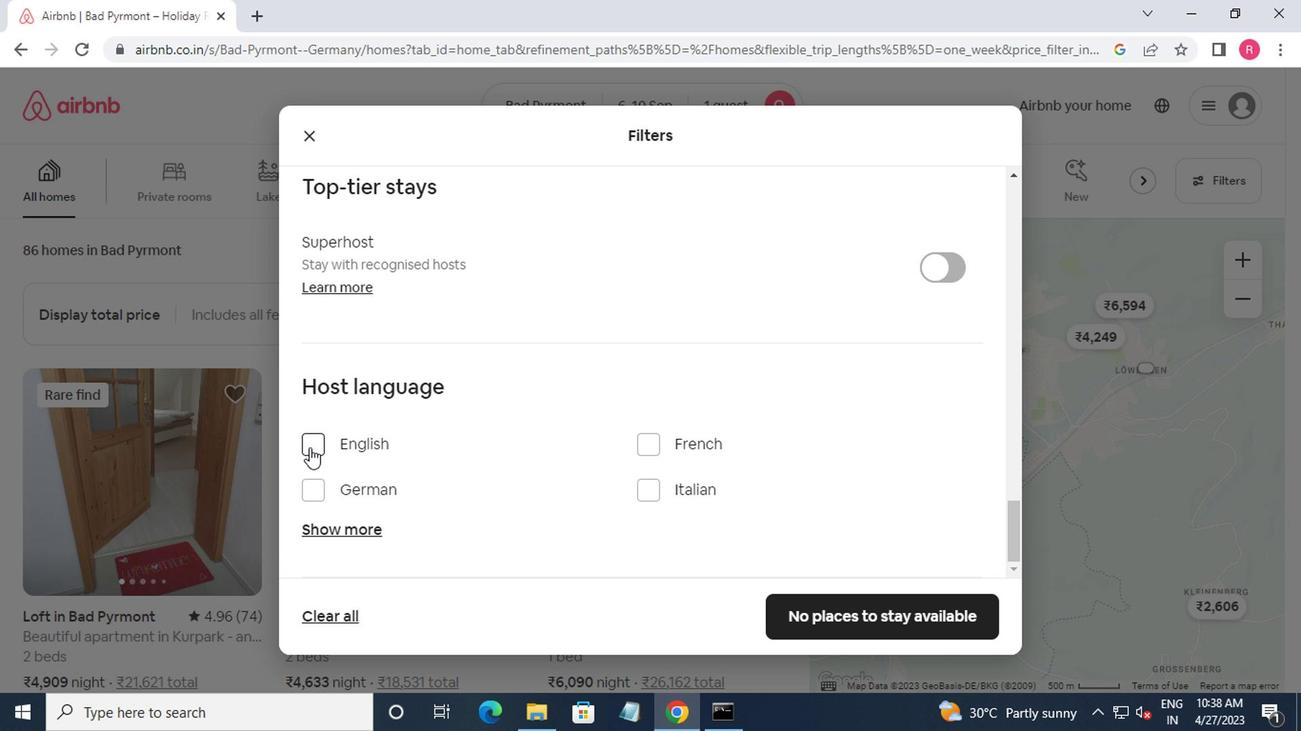 
Action: Mouse moved to (816, 611)
Screenshot: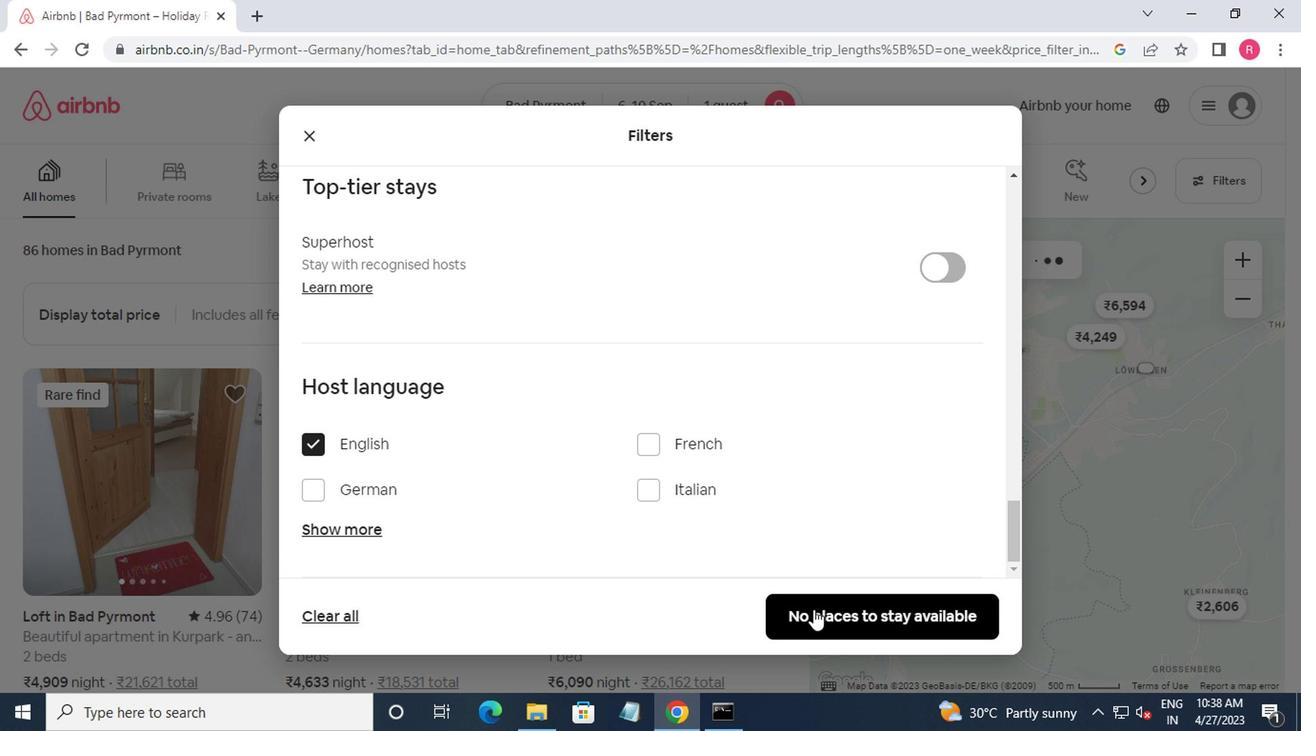 
Action: Mouse pressed left at (816, 611)
Screenshot: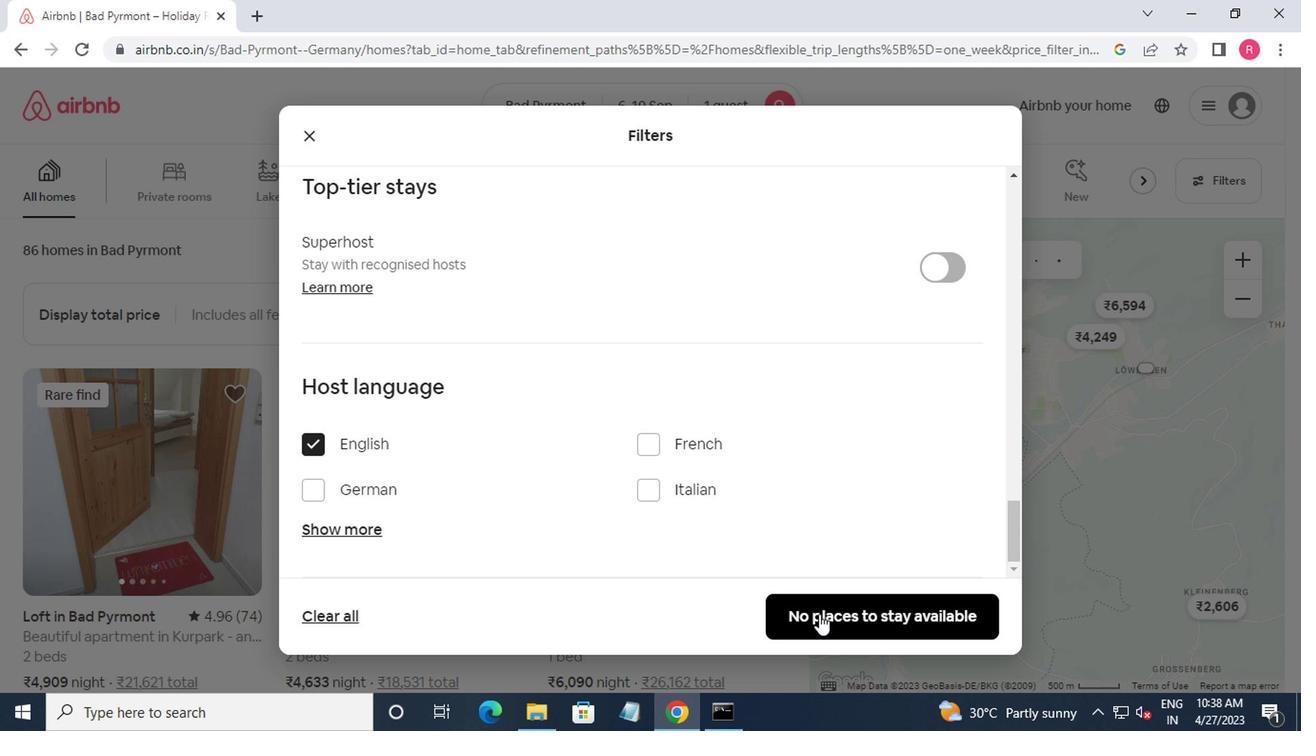 
Action: Mouse moved to (816, 611)
Screenshot: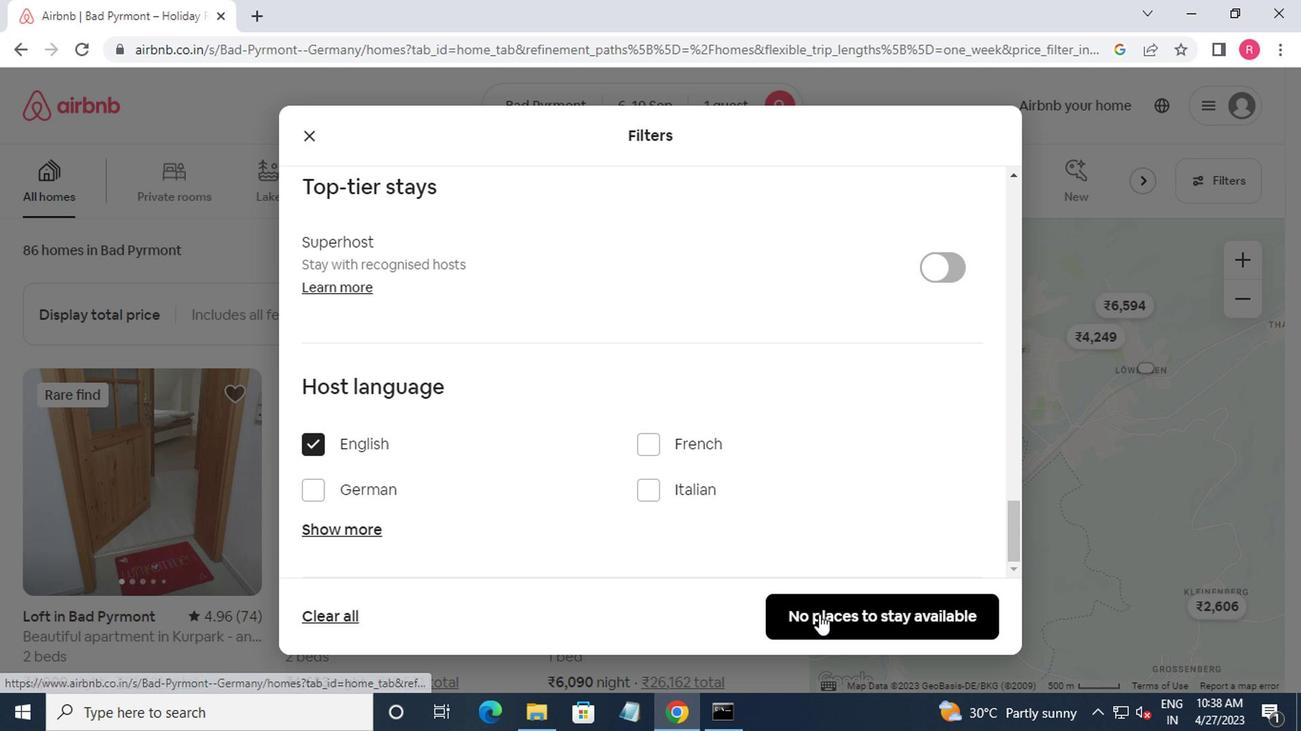 
